 Task: Find connections with filter location Sherwood Park with filter topic #Lessonswith filter profile language French with filter current company Mechanical Engineering Design Hub with filter school IT Jobs updates for tomorrow with filter industry Biomass Electric Power Generation with filter service category Computer Networking with filter keywords title Event Planner
Action: Mouse moved to (479, 95)
Screenshot: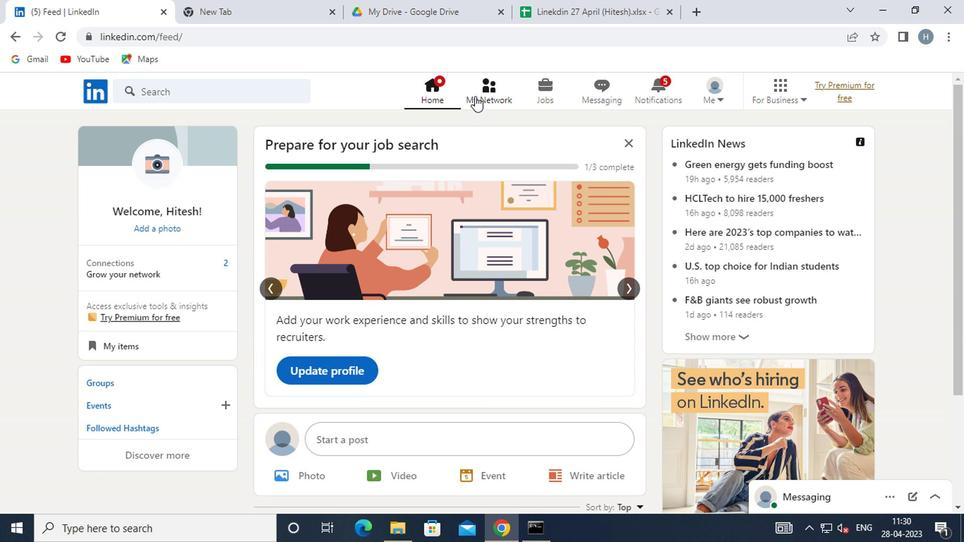 
Action: Mouse pressed left at (479, 95)
Screenshot: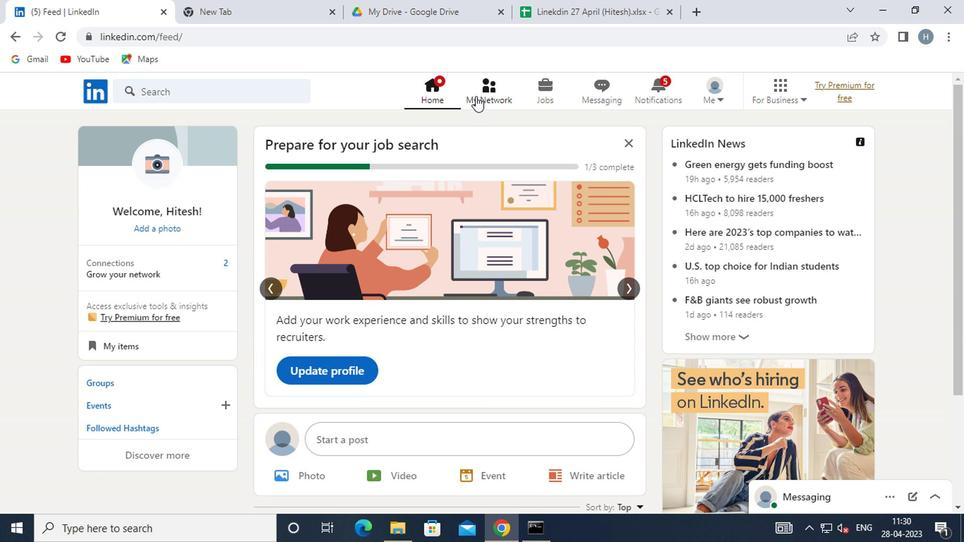 
Action: Mouse moved to (238, 167)
Screenshot: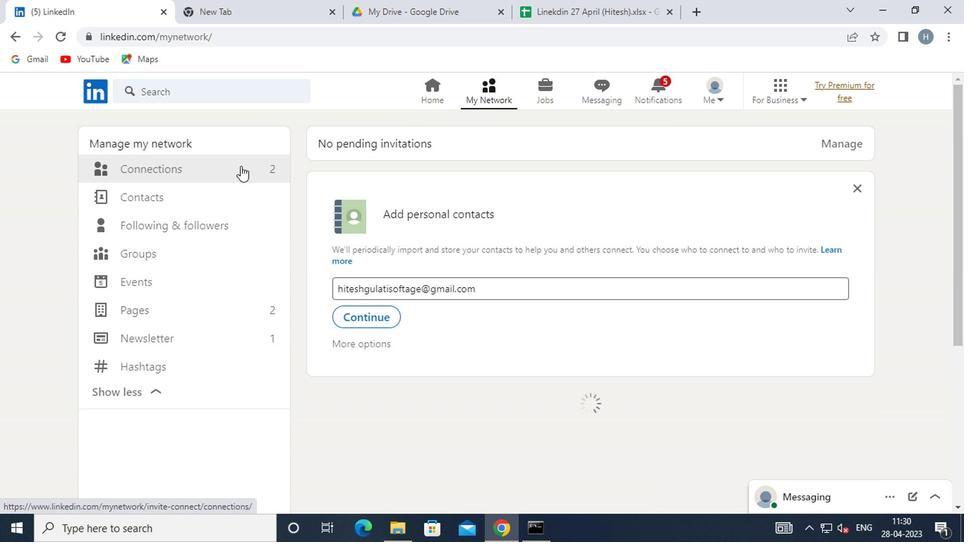 
Action: Mouse pressed left at (238, 167)
Screenshot: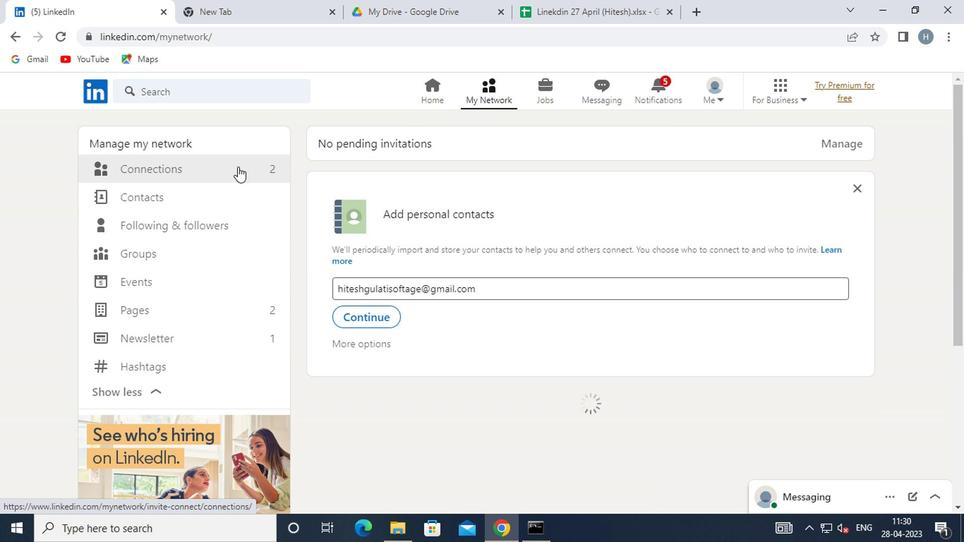 
Action: Mouse moved to (556, 171)
Screenshot: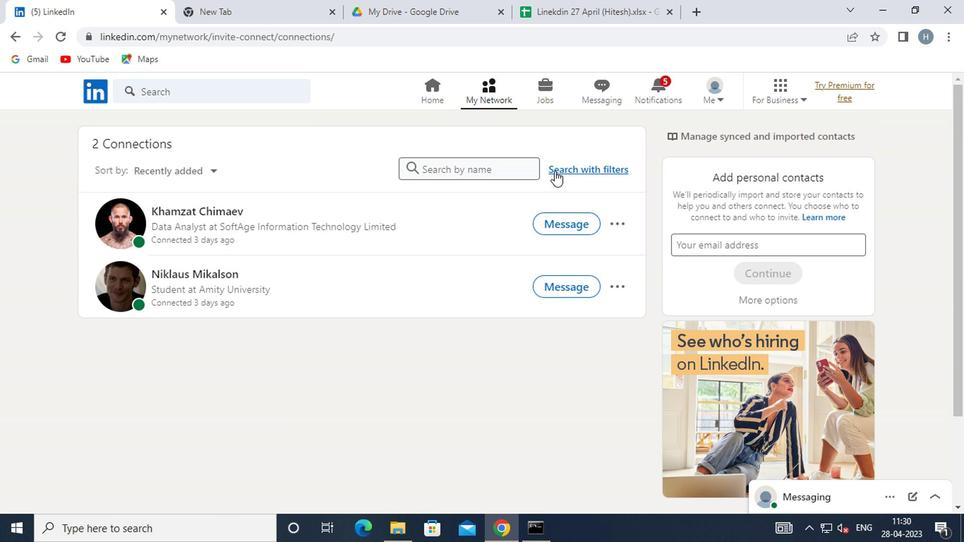 
Action: Mouse pressed left at (556, 171)
Screenshot: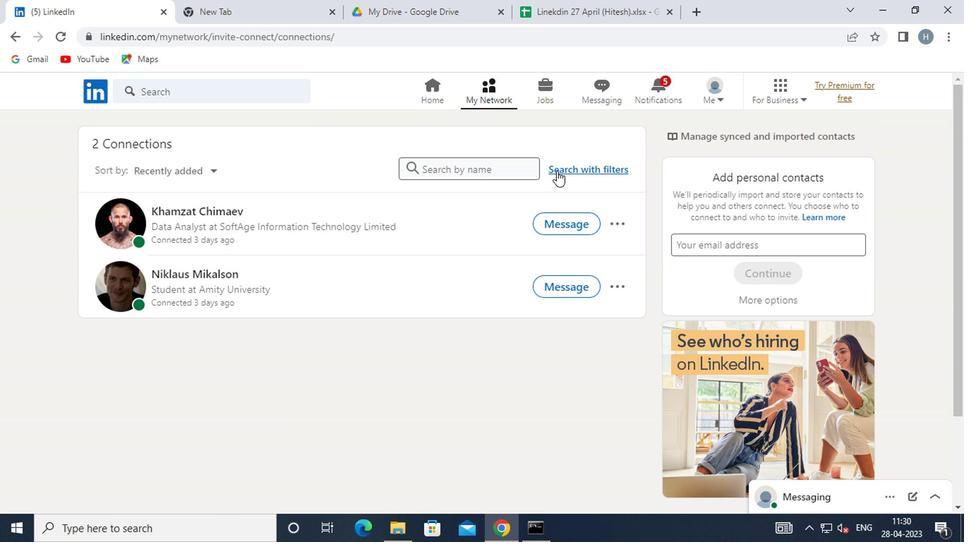 
Action: Mouse moved to (527, 135)
Screenshot: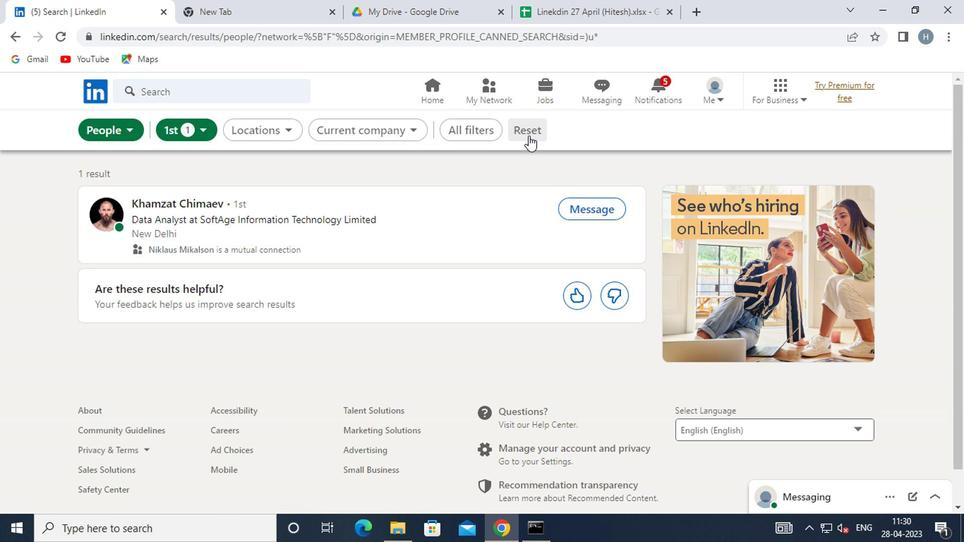 
Action: Mouse pressed left at (527, 135)
Screenshot: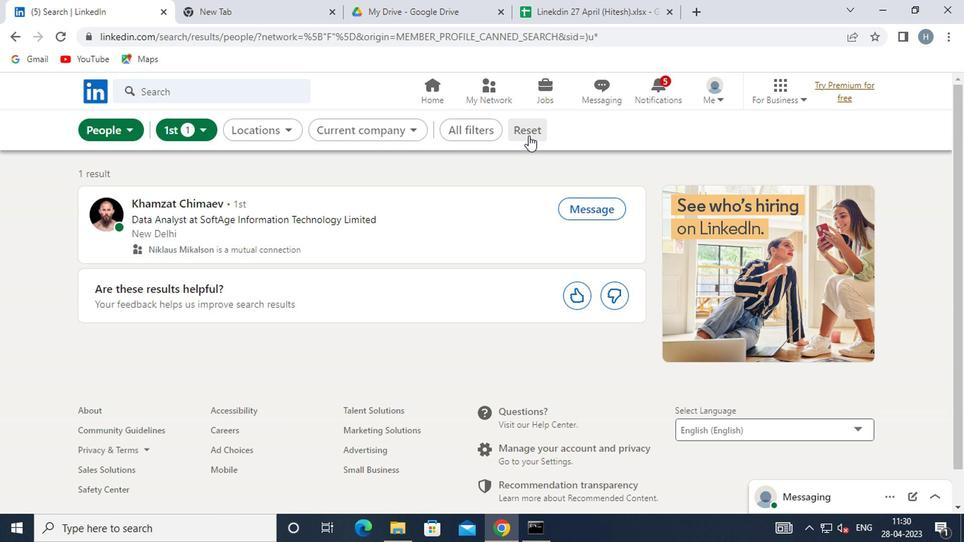 
Action: Mouse moved to (499, 131)
Screenshot: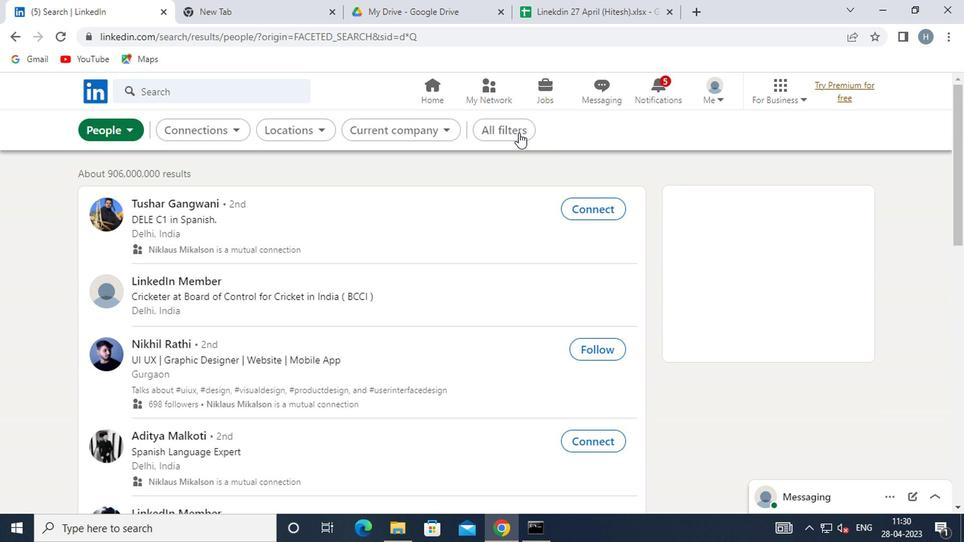 
Action: Mouse pressed left at (499, 131)
Screenshot: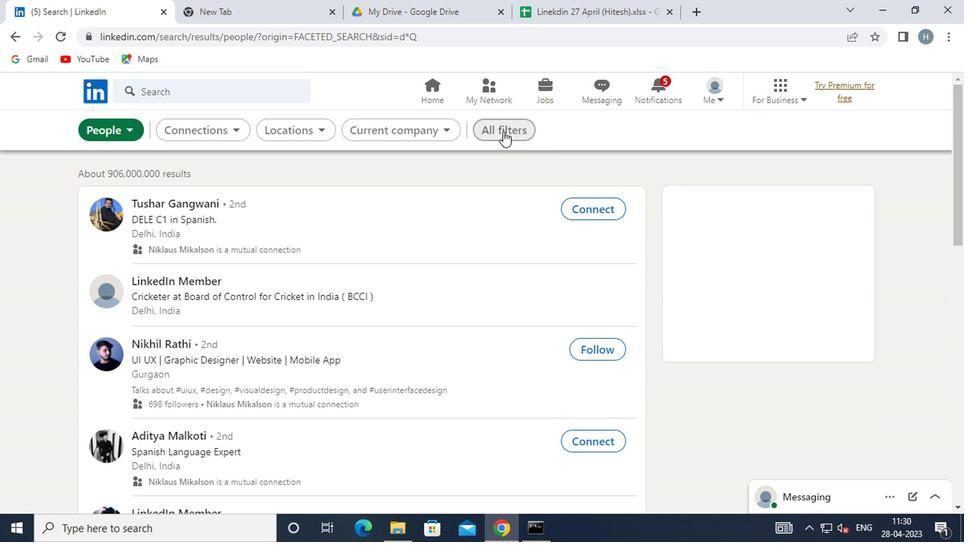 
Action: Mouse moved to (669, 251)
Screenshot: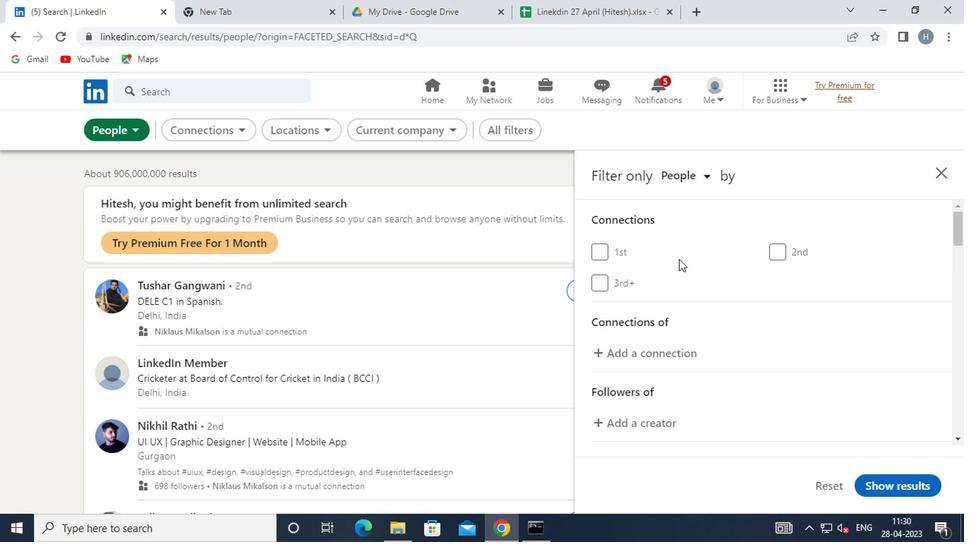 
Action: Mouse scrolled (669, 250) with delta (0, -1)
Screenshot: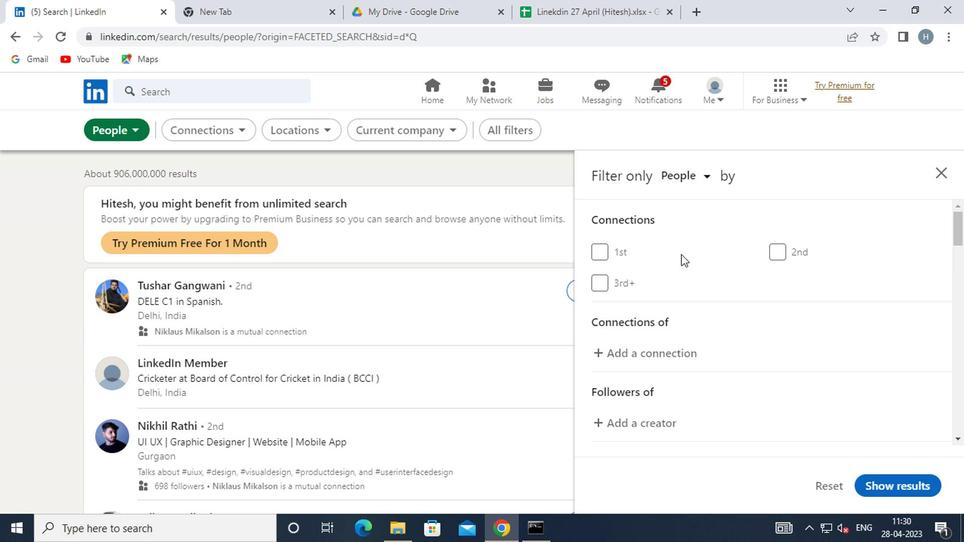 
Action: Mouse moved to (668, 251)
Screenshot: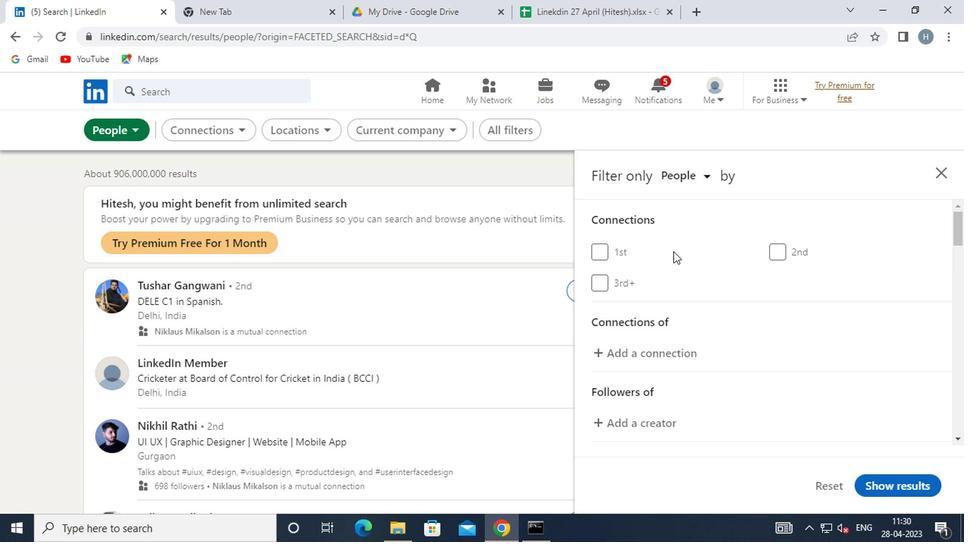 
Action: Mouse scrolled (668, 250) with delta (0, -1)
Screenshot: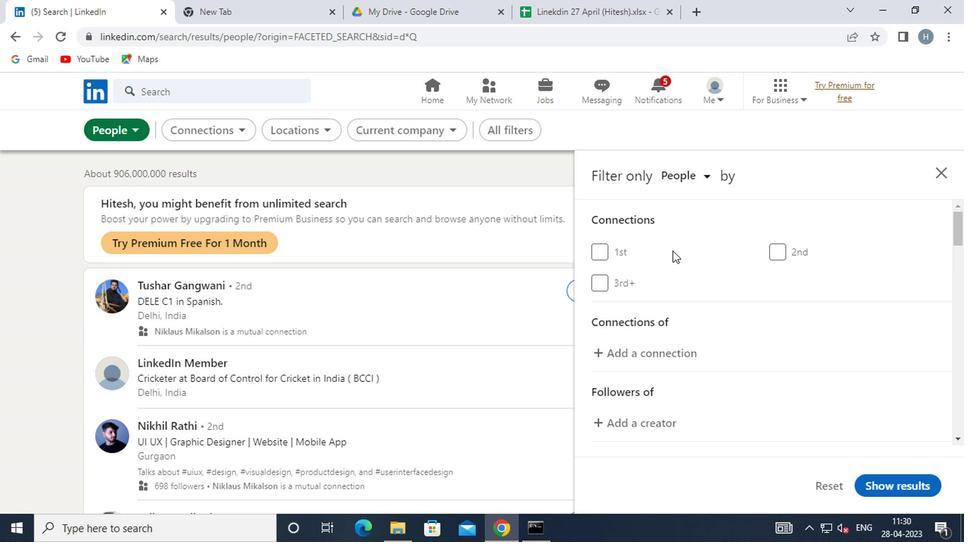 
Action: Mouse moved to (668, 251)
Screenshot: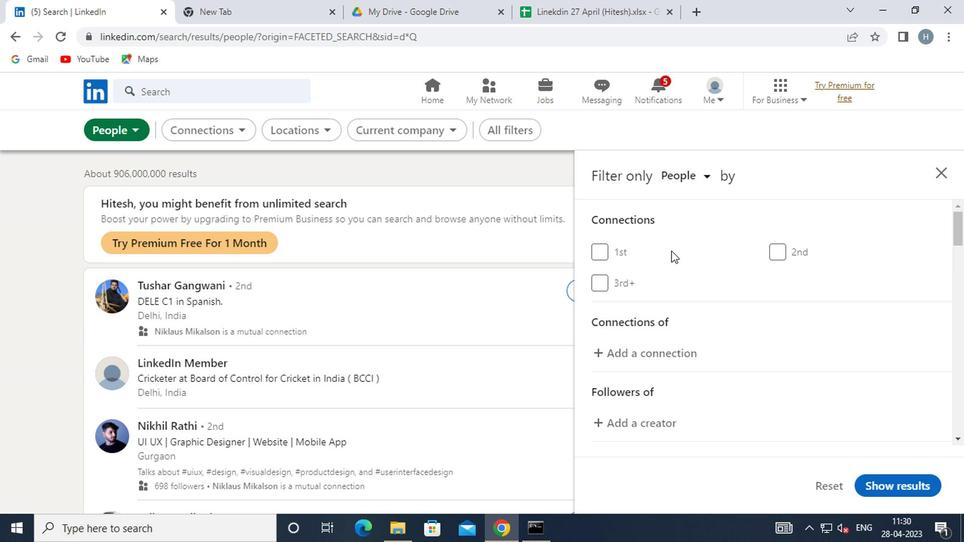 
Action: Mouse scrolled (668, 250) with delta (0, -1)
Screenshot: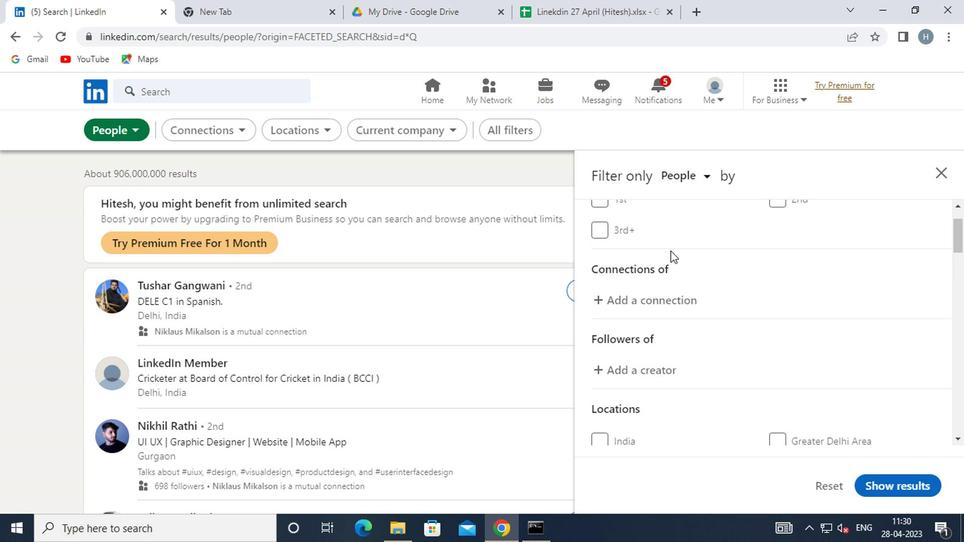 
Action: Mouse moved to (776, 345)
Screenshot: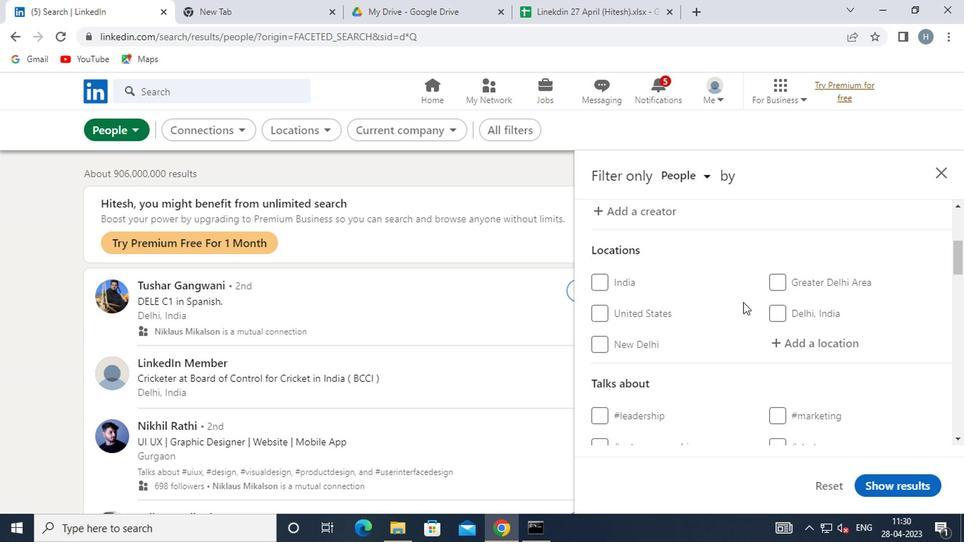 
Action: Mouse pressed left at (776, 345)
Screenshot: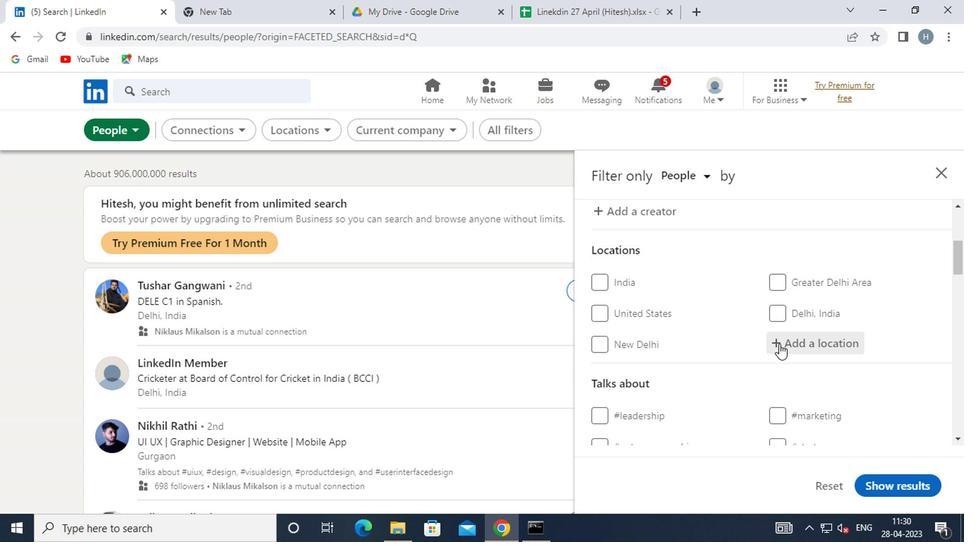 
Action: Mouse moved to (771, 345)
Screenshot: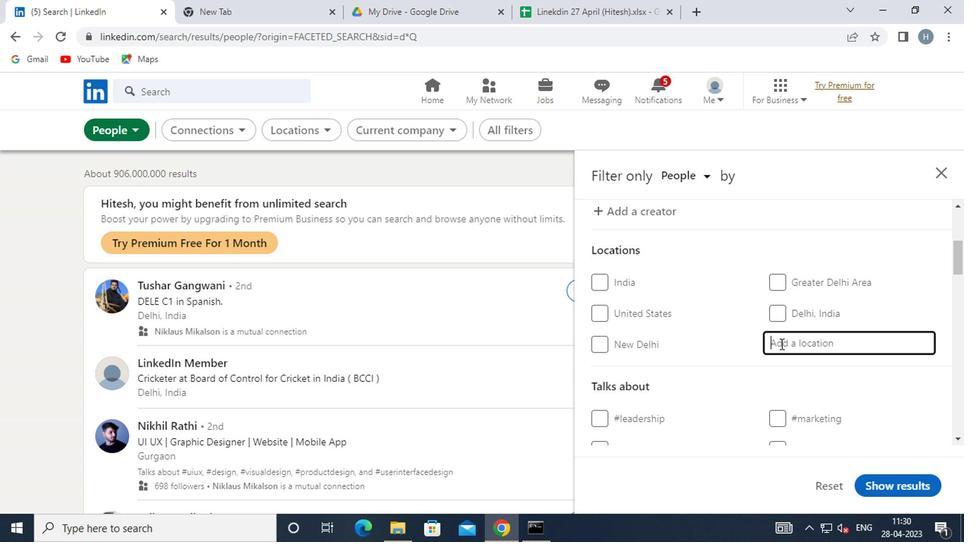 
Action: Key pressed <Key.shift>SHERWOOD<Key.space><Key.shift>P
Screenshot: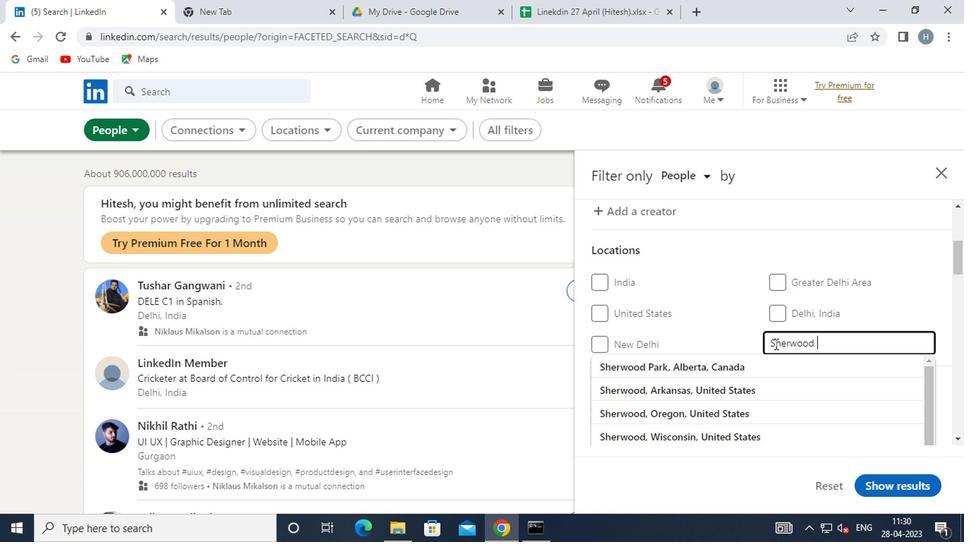 
Action: Mouse moved to (735, 370)
Screenshot: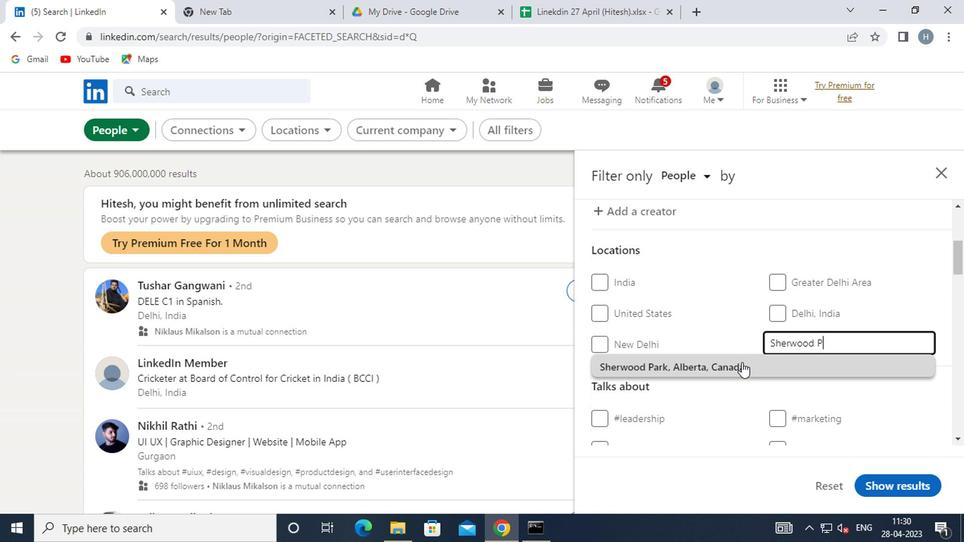 
Action: Mouse pressed left at (735, 370)
Screenshot: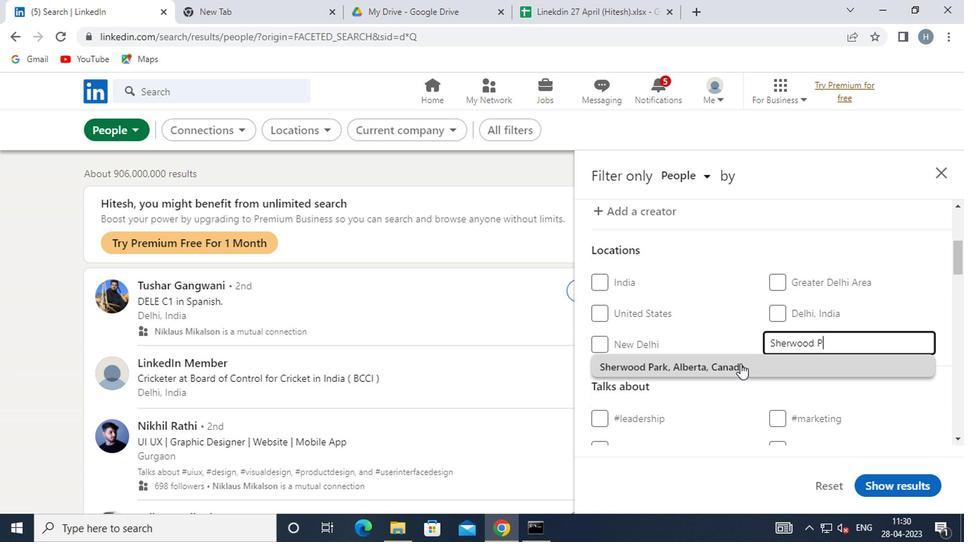 
Action: Mouse moved to (741, 352)
Screenshot: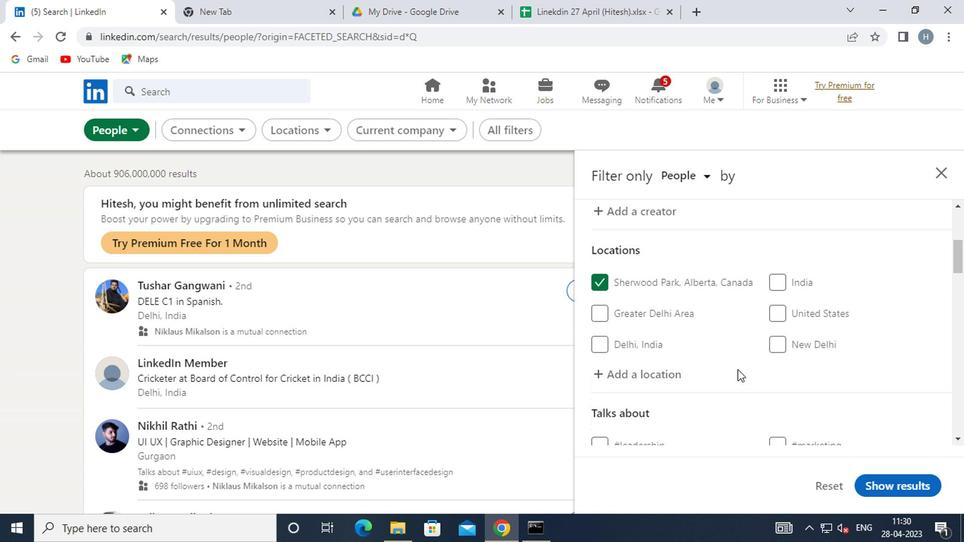
Action: Mouse scrolled (741, 351) with delta (0, 0)
Screenshot: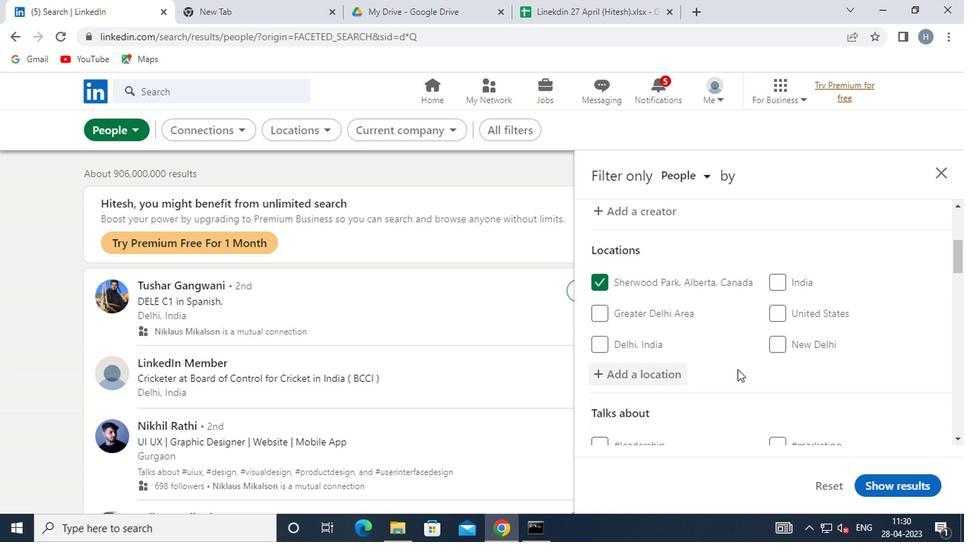 
Action: Mouse scrolled (741, 351) with delta (0, 0)
Screenshot: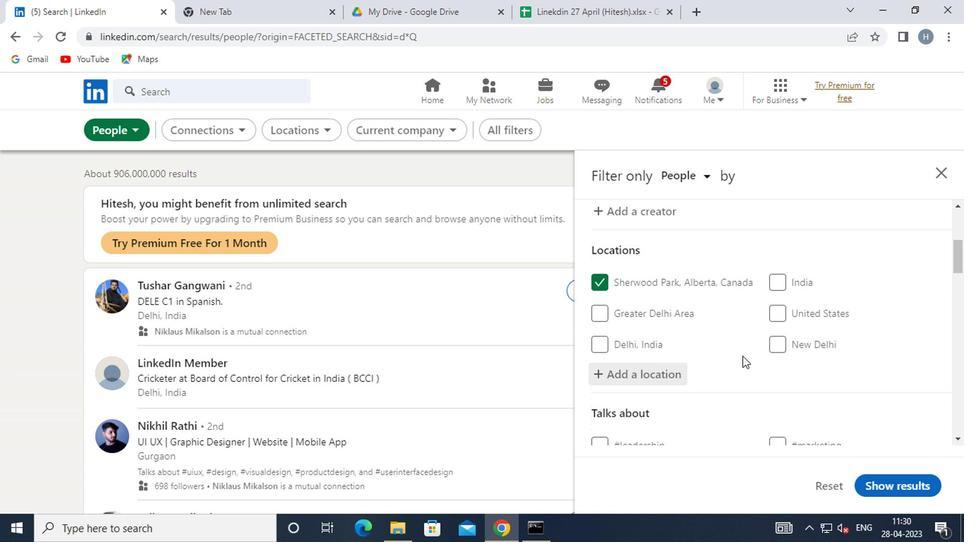 
Action: Mouse moved to (794, 368)
Screenshot: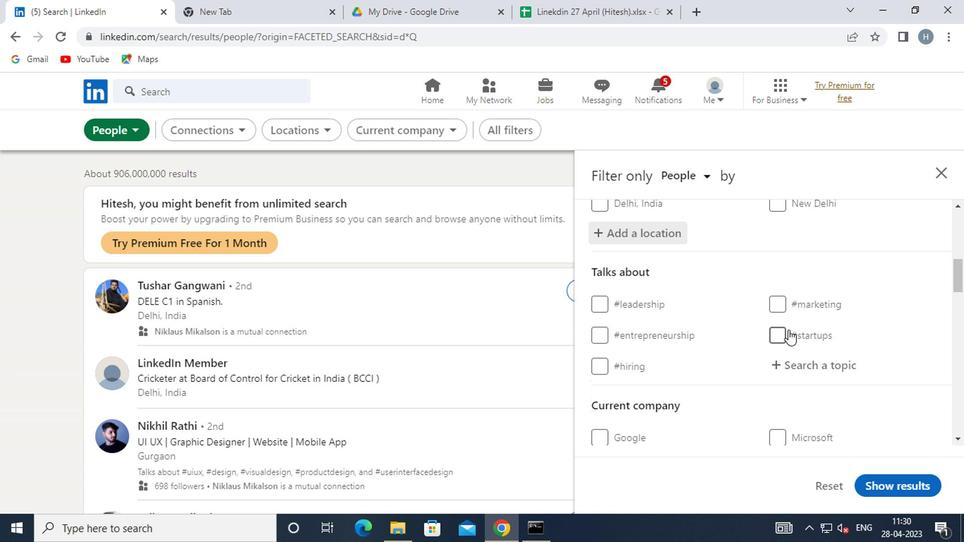 
Action: Mouse pressed left at (794, 368)
Screenshot: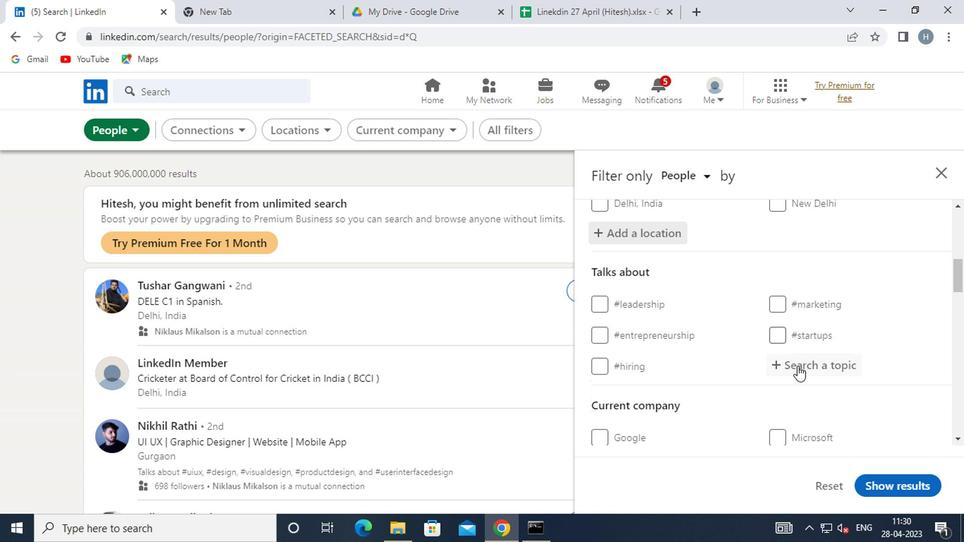 
Action: Key pressed <Key.shift><Key.shift><Key.shift><Key.shift><Key.shift><Key.shift><Key.shift><Key.shift><Key.shift><Key.shift><Key.shift><Key.shift><Key.shift><Key.shift>#LESSON
Screenshot: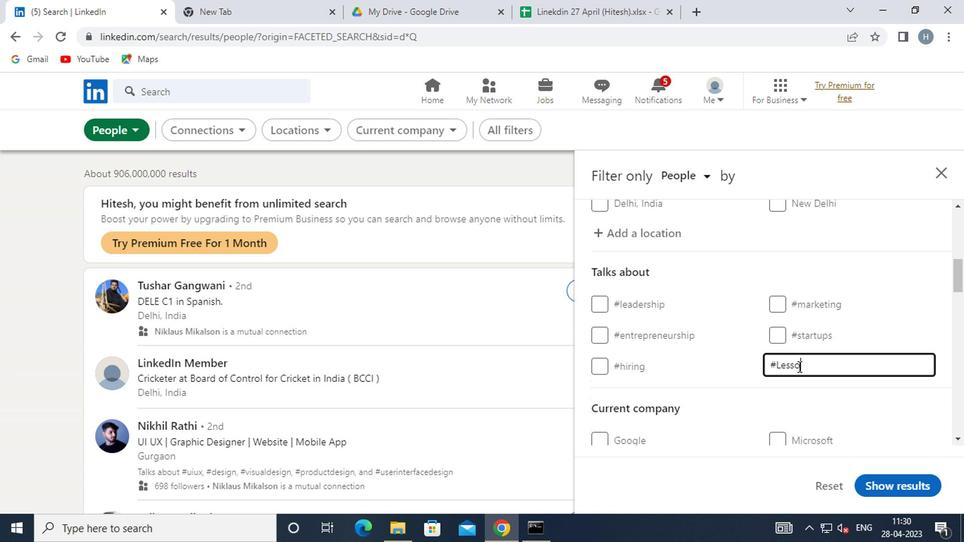 
Action: Mouse moved to (786, 370)
Screenshot: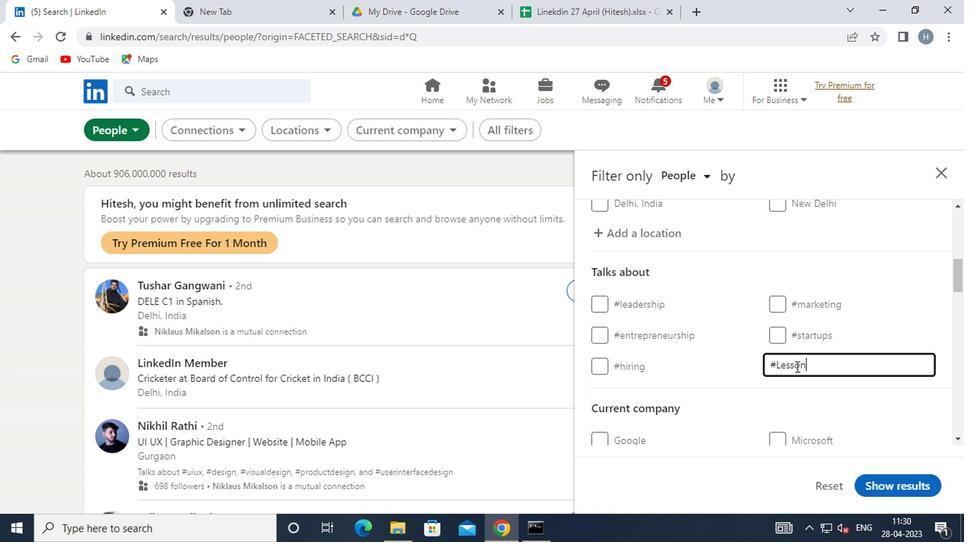 
Action: Key pressed S
Screenshot: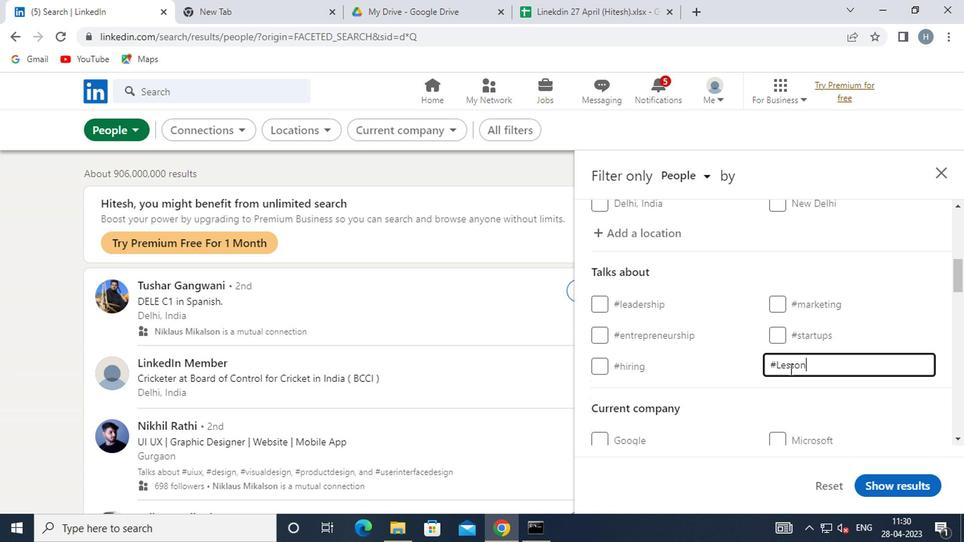 
Action: Mouse moved to (830, 396)
Screenshot: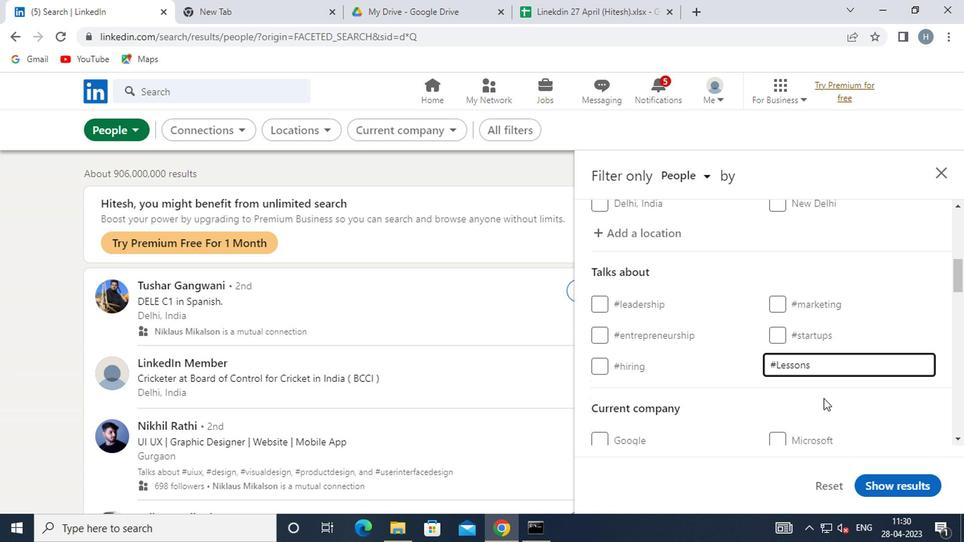 
Action: Mouse pressed left at (830, 396)
Screenshot: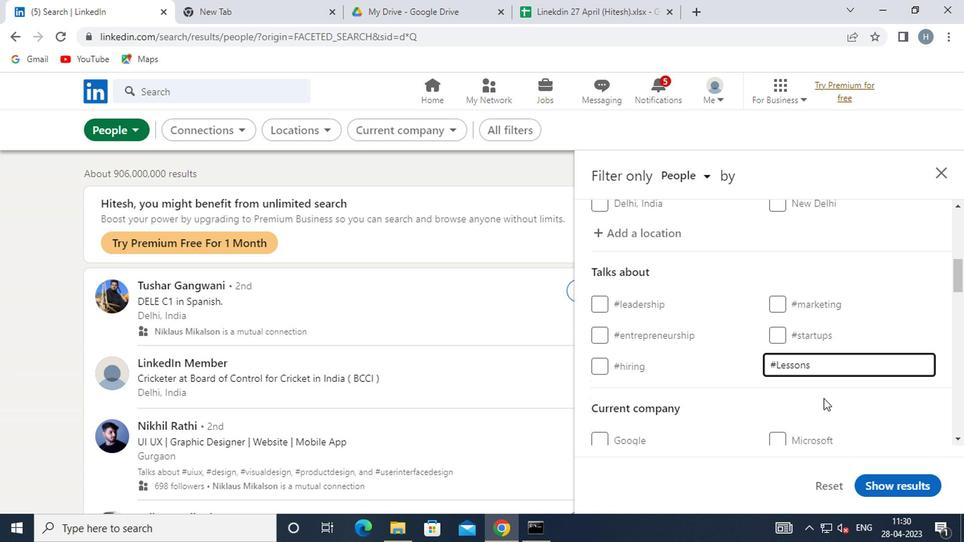 
Action: Mouse moved to (830, 396)
Screenshot: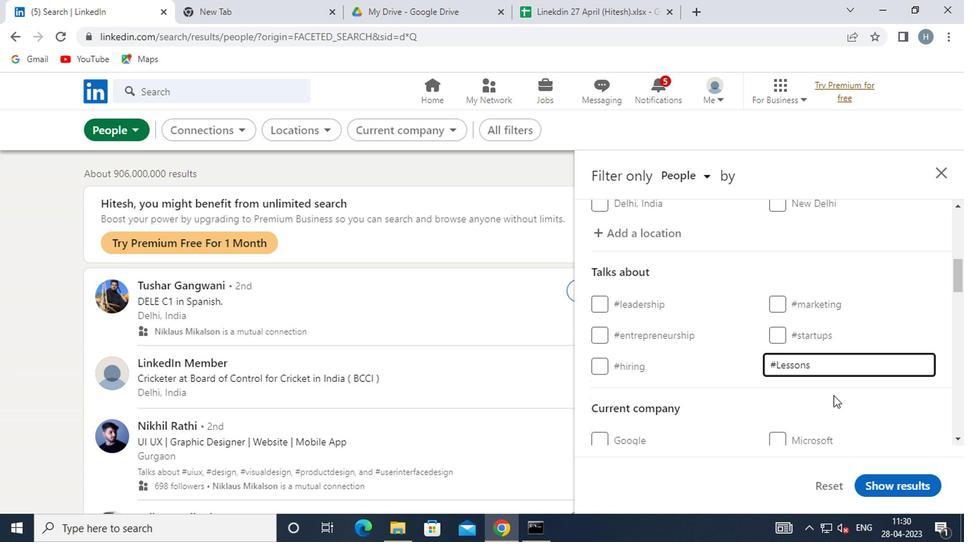 
Action: Mouse scrolled (830, 396) with delta (0, 0)
Screenshot: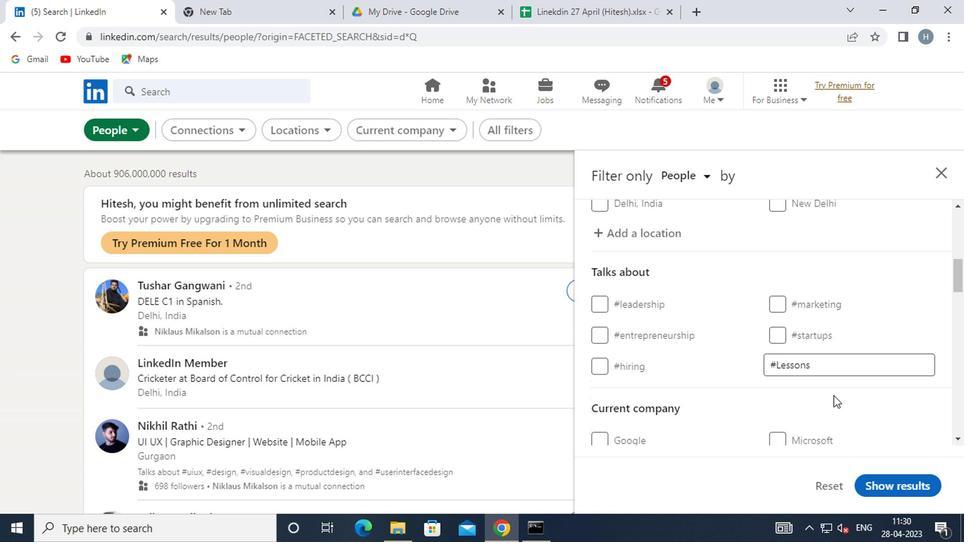 
Action: Mouse moved to (810, 390)
Screenshot: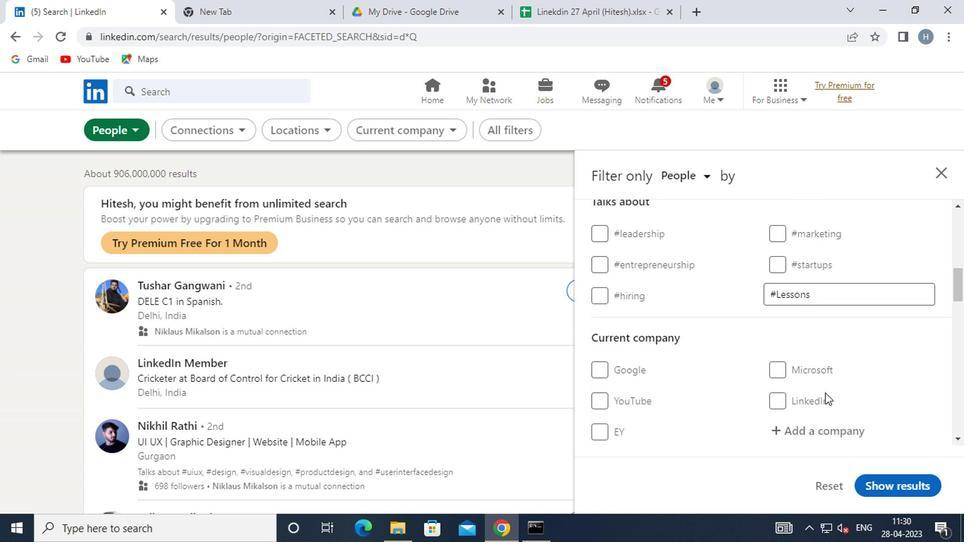 
Action: Mouse scrolled (810, 389) with delta (0, -1)
Screenshot: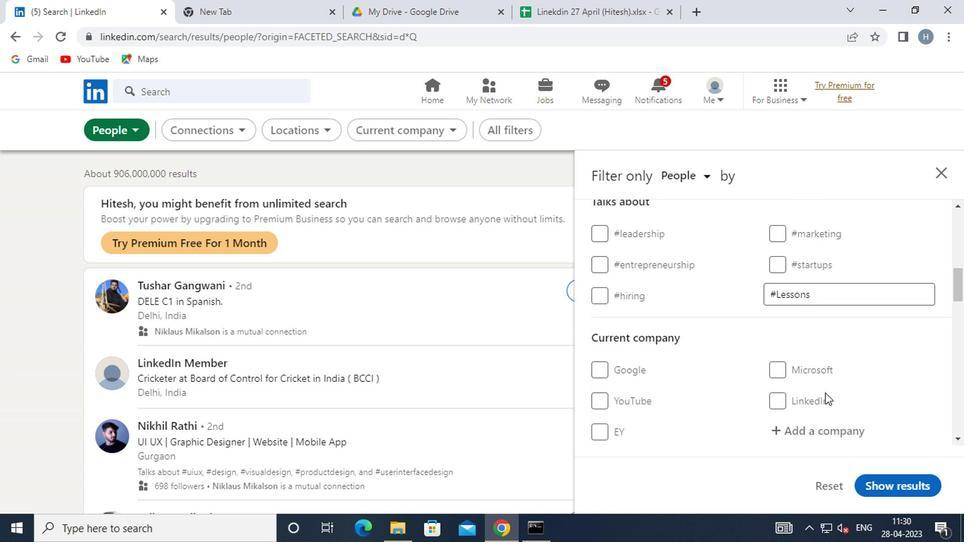 
Action: Mouse moved to (810, 390)
Screenshot: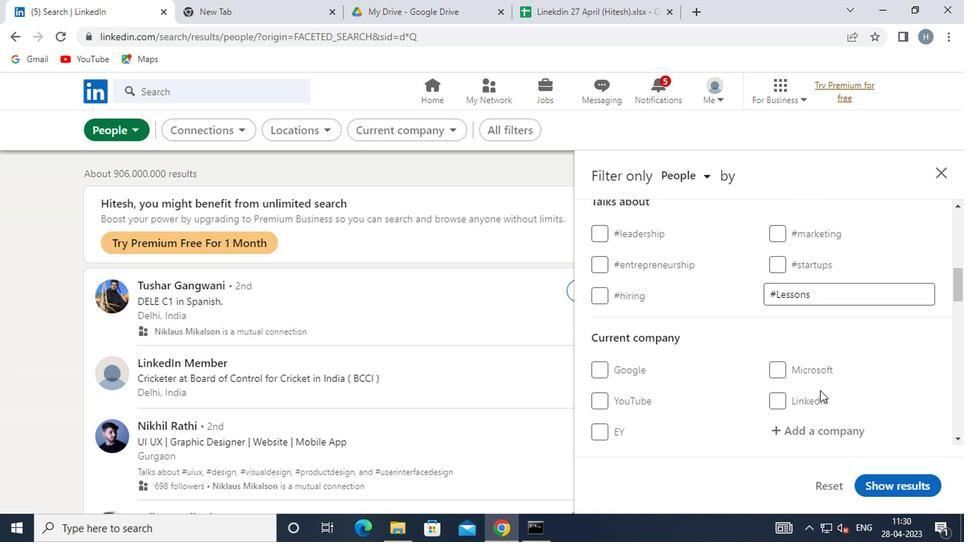 
Action: Mouse scrolled (810, 389) with delta (0, -1)
Screenshot: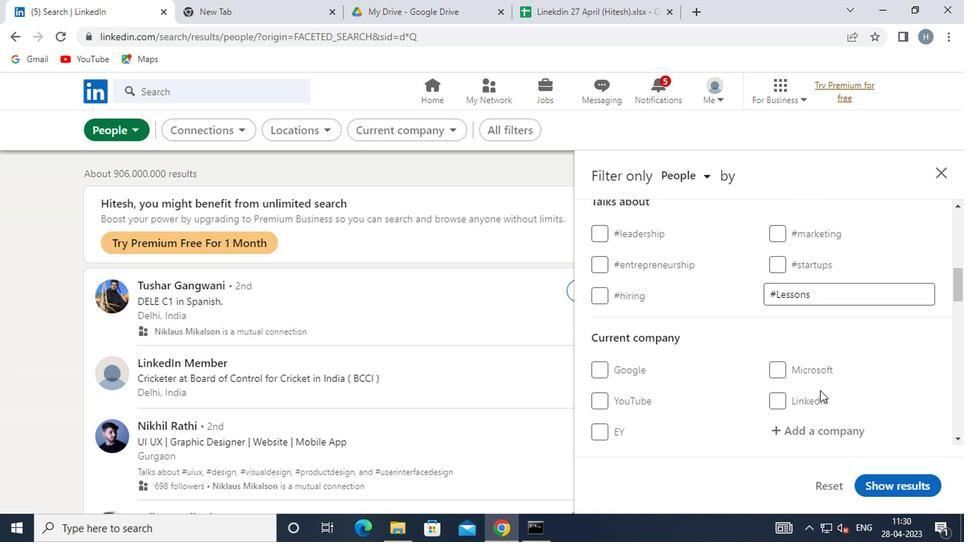 
Action: Mouse moved to (810, 390)
Screenshot: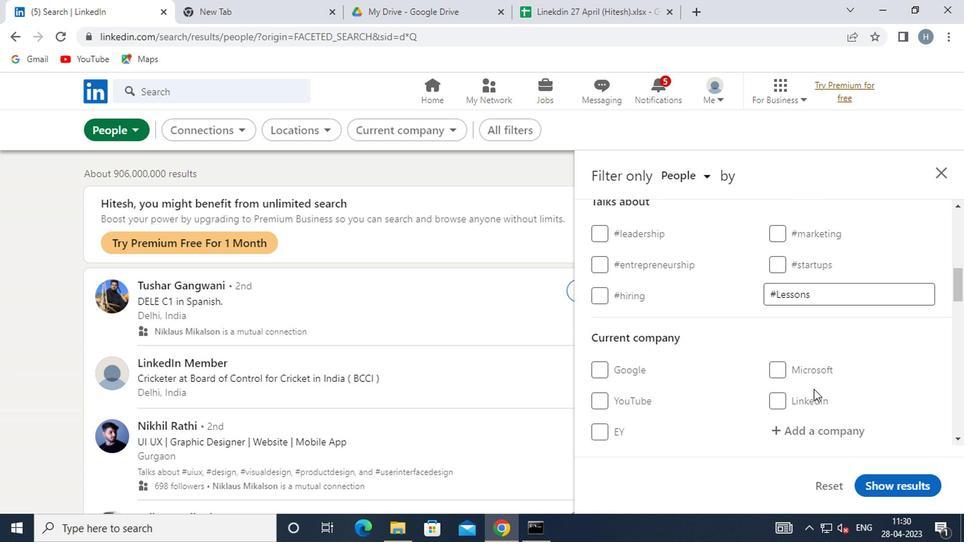 
Action: Mouse scrolled (810, 389) with delta (0, -1)
Screenshot: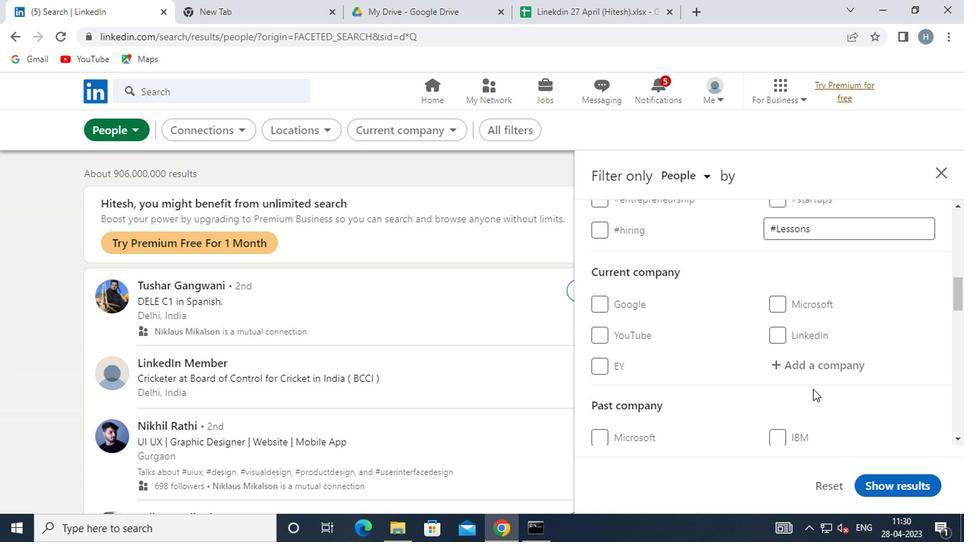 
Action: Mouse moved to (808, 389)
Screenshot: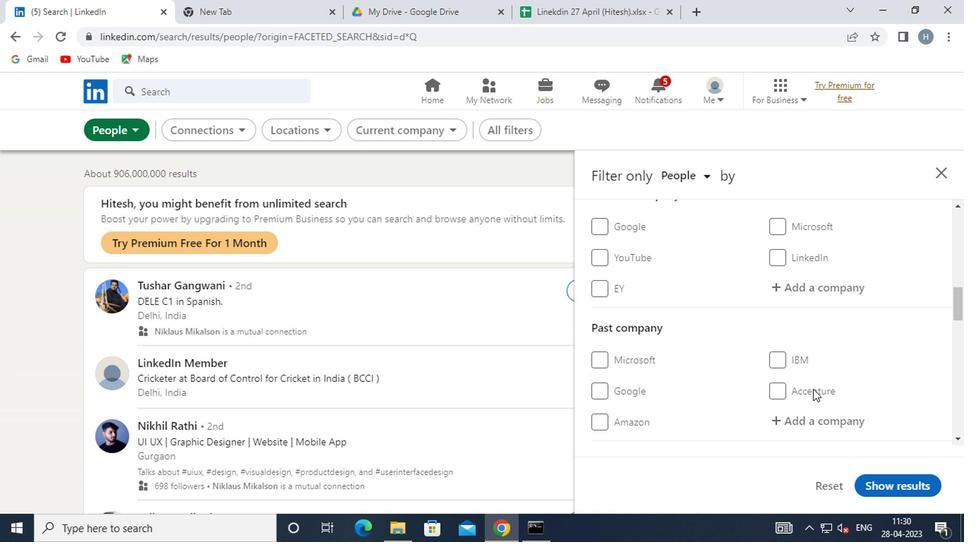 
Action: Mouse scrolled (808, 388) with delta (0, -1)
Screenshot: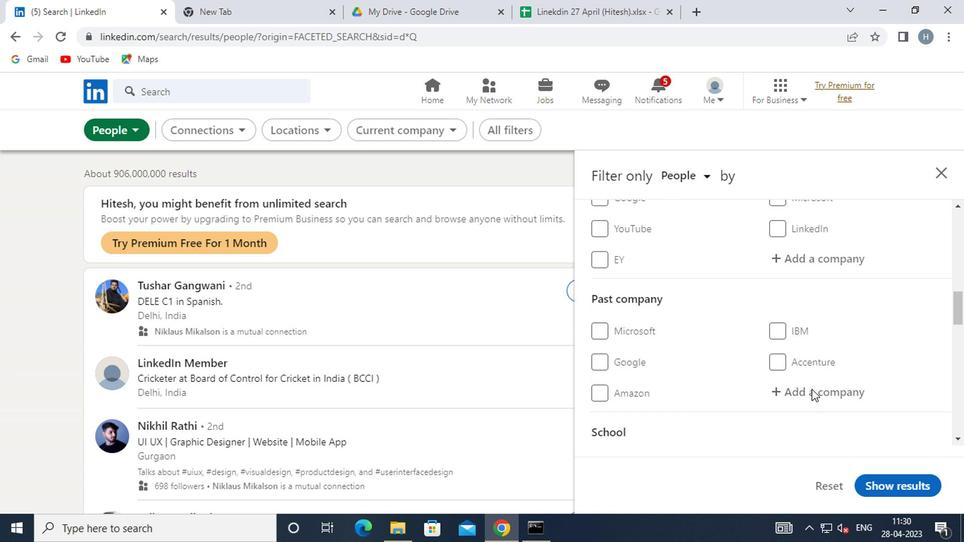 
Action: Mouse moved to (808, 388)
Screenshot: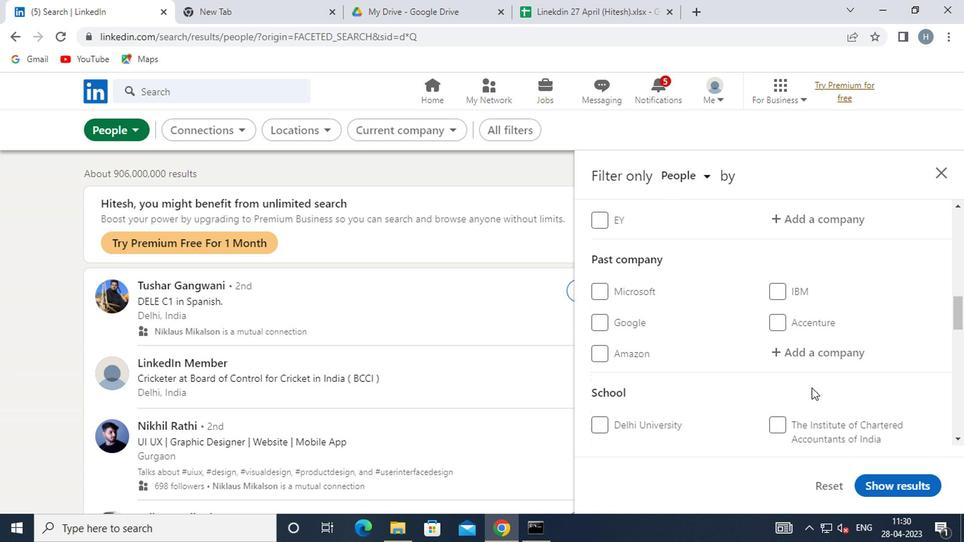 
Action: Mouse scrolled (808, 387) with delta (0, 0)
Screenshot: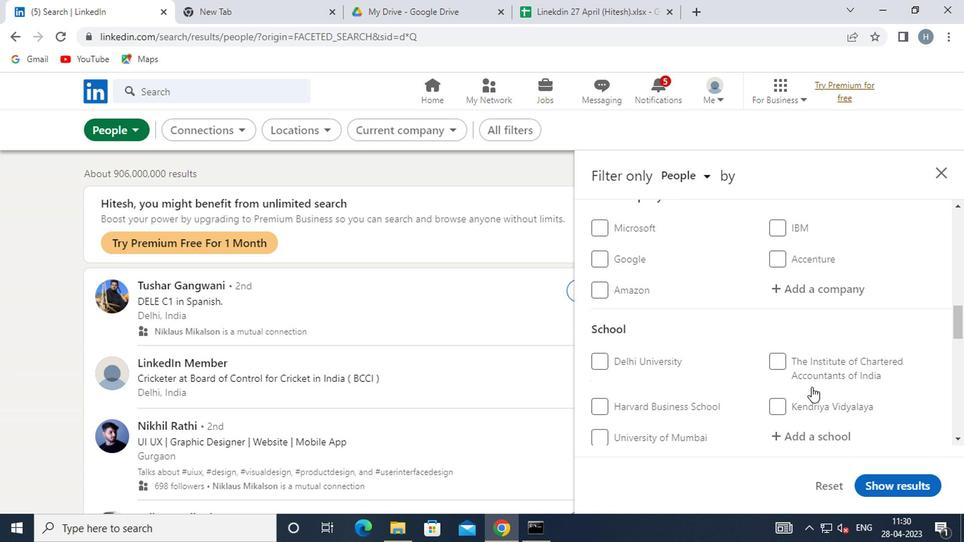 
Action: Mouse scrolled (808, 387) with delta (0, 0)
Screenshot: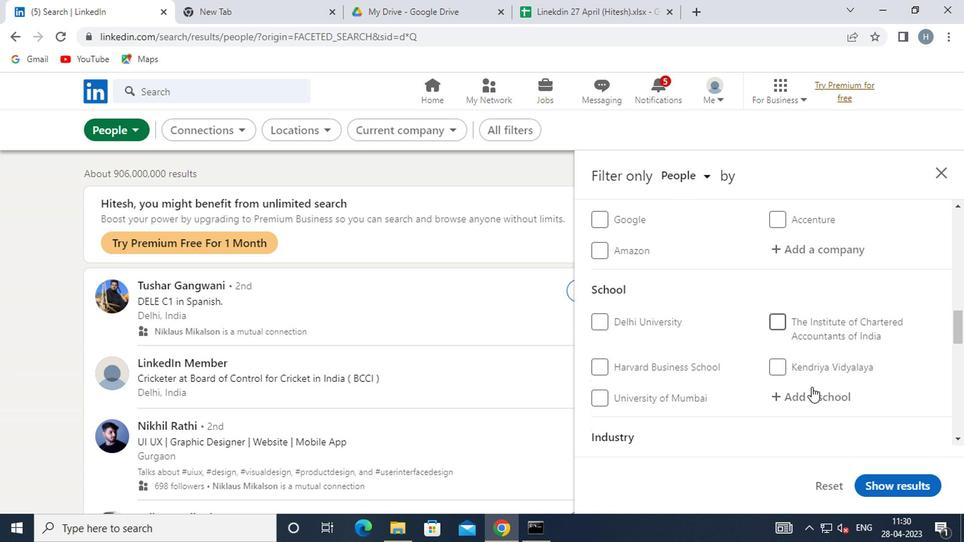 
Action: Mouse scrolled (808, 387) with delta (0, 0)
Screenshot: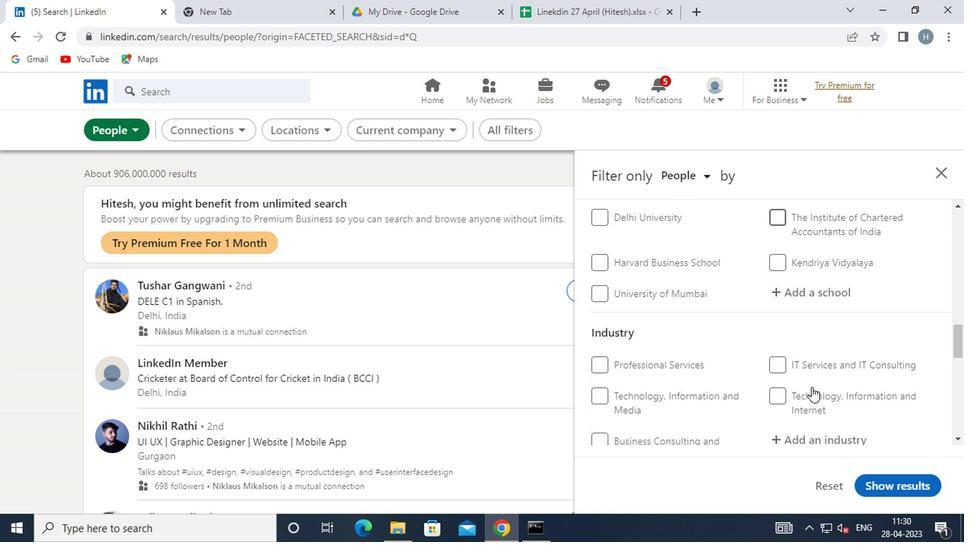 
Action: Mouse scrolled (808, 387) with delta (0, 0)
Screenshot: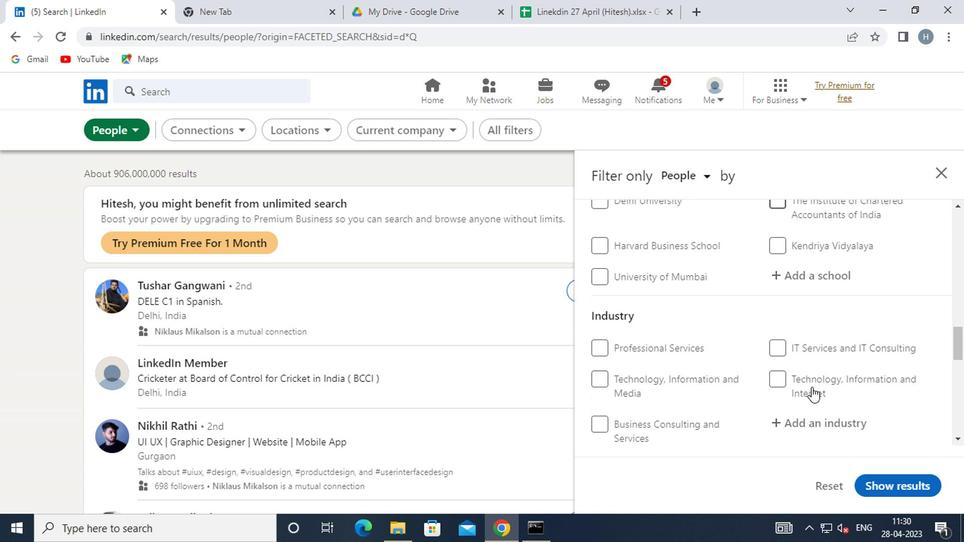 
Action: Mouse moved to (793, 382)
Screenshot: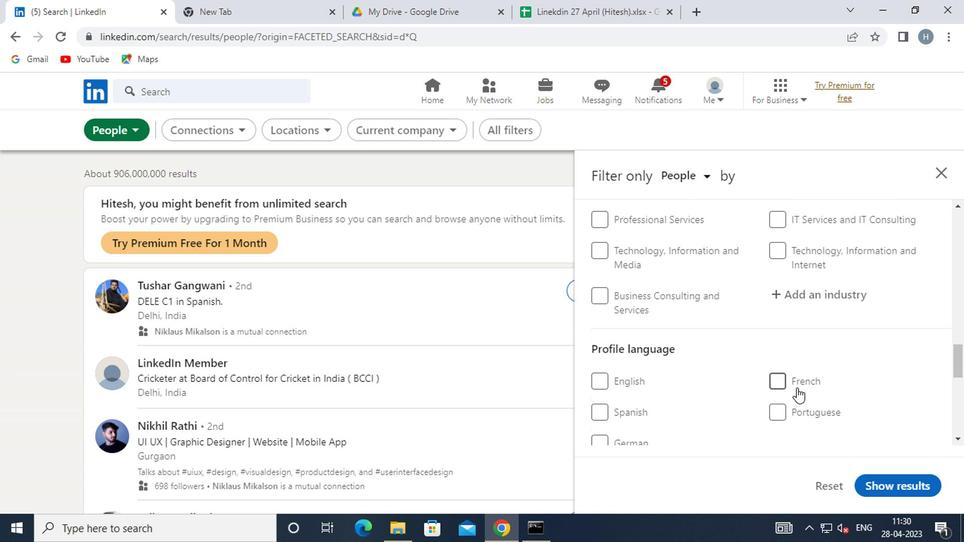 
Action: Mouse pressed left at (793, 382)
Screenshot: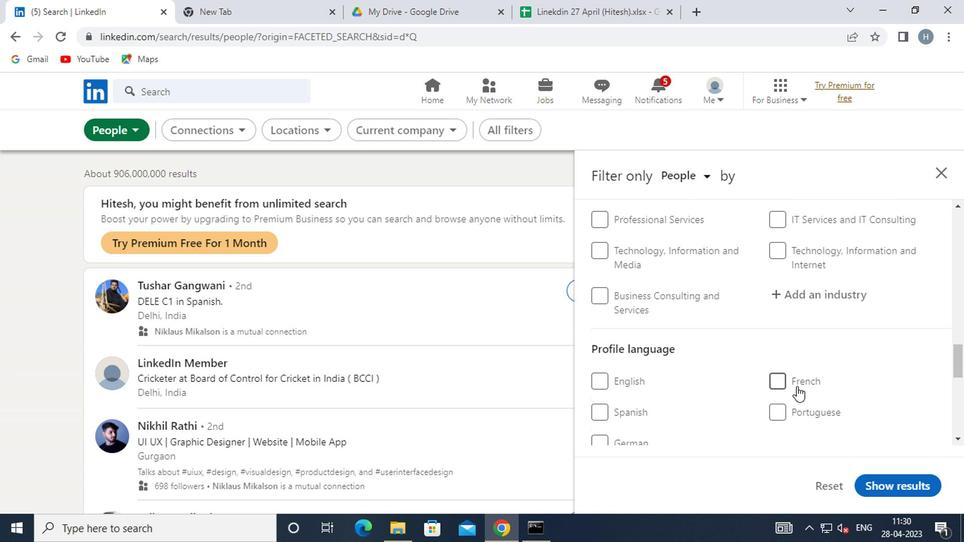
Action: Mouse moved to (800, 378)
Screenshot: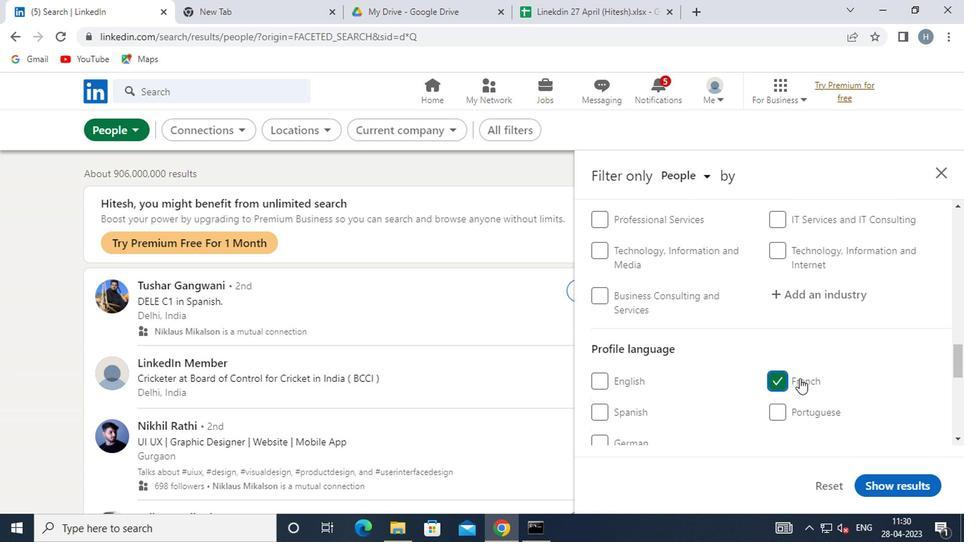
Action: Mouse scrolled (800, 379) with delta (0, 0)
Screenshot: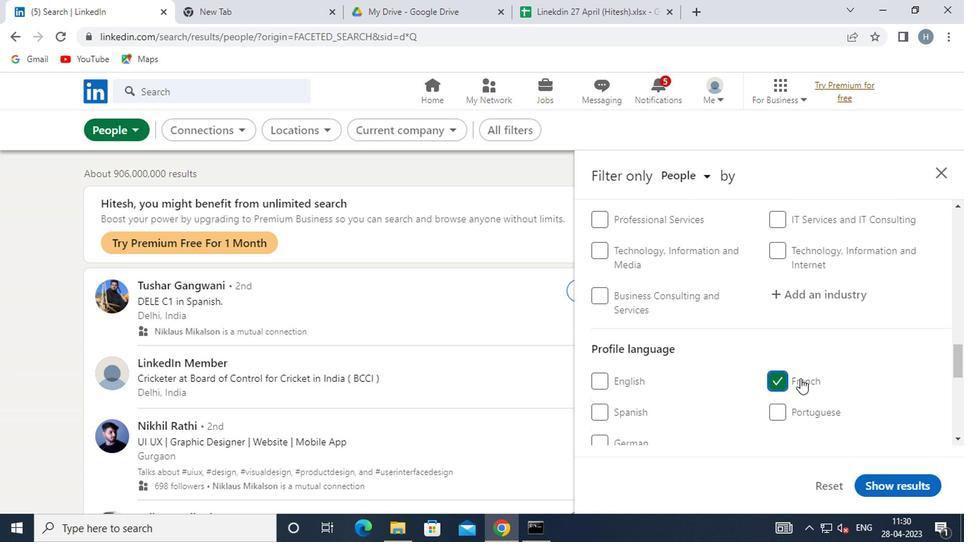 
Action: Mouse scrolled (800, 379) with delta (0, 0)
Screenshot: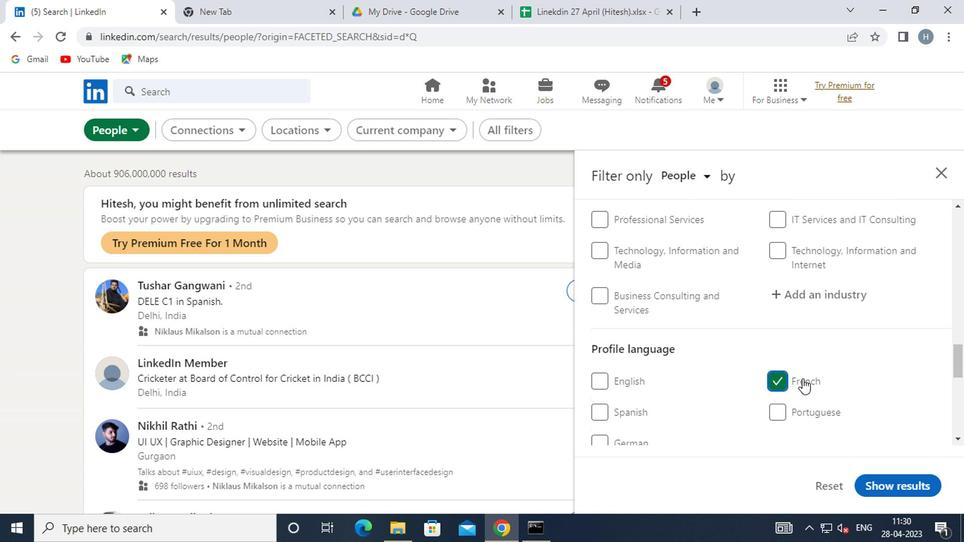 
Action: Mouse scrolled (800, 379) with delta (0, 0)
Screenshot: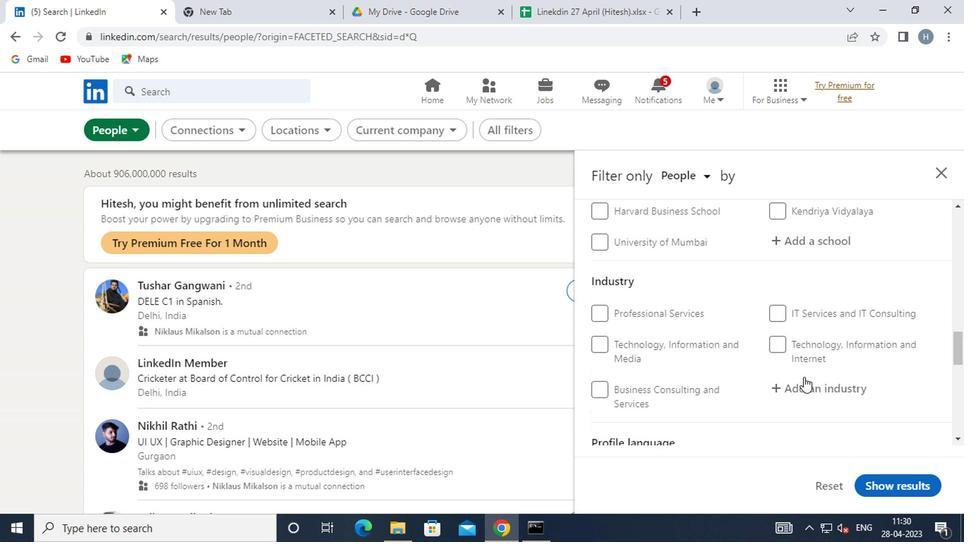 
Action: Mouse moved to (800, 377)
Screenshot: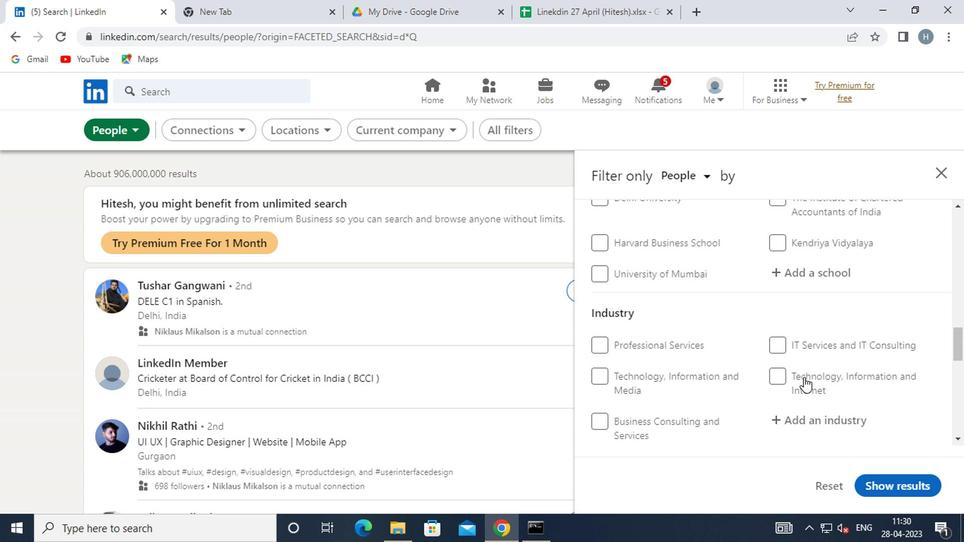 
Action: Mouse scrolled (800, 378) with delta (0, 1)
Screenshot: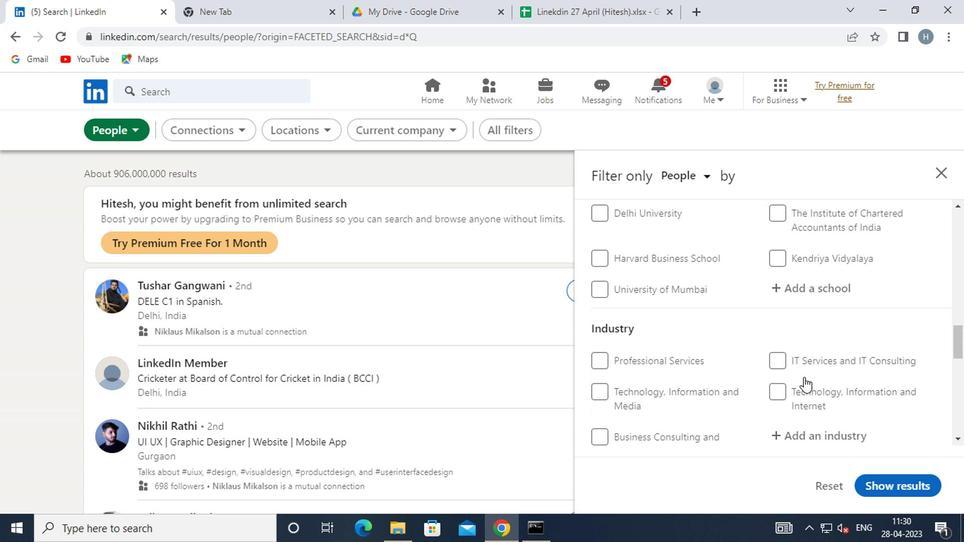 
Action: Mouse moved to (800, 377)
Screenshot: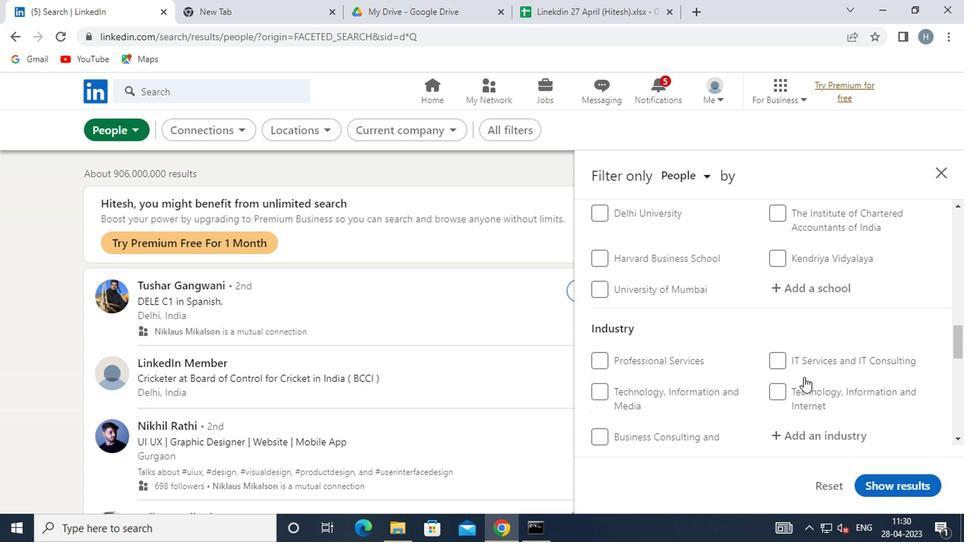 
Action: Mouse scrolled (800, 377) with delta (0, 0)
Screenshot: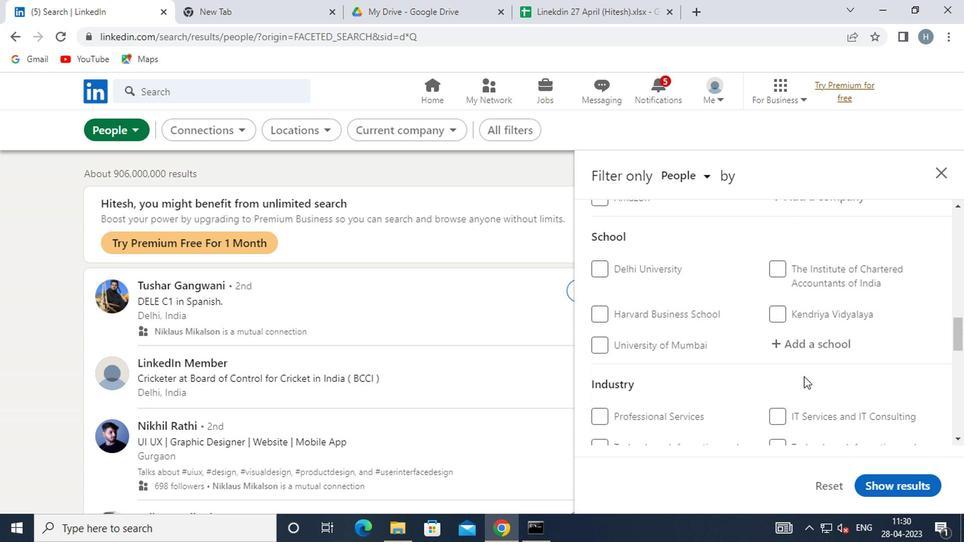 
Action: Mouse moved to (801, 376)
Screenshot: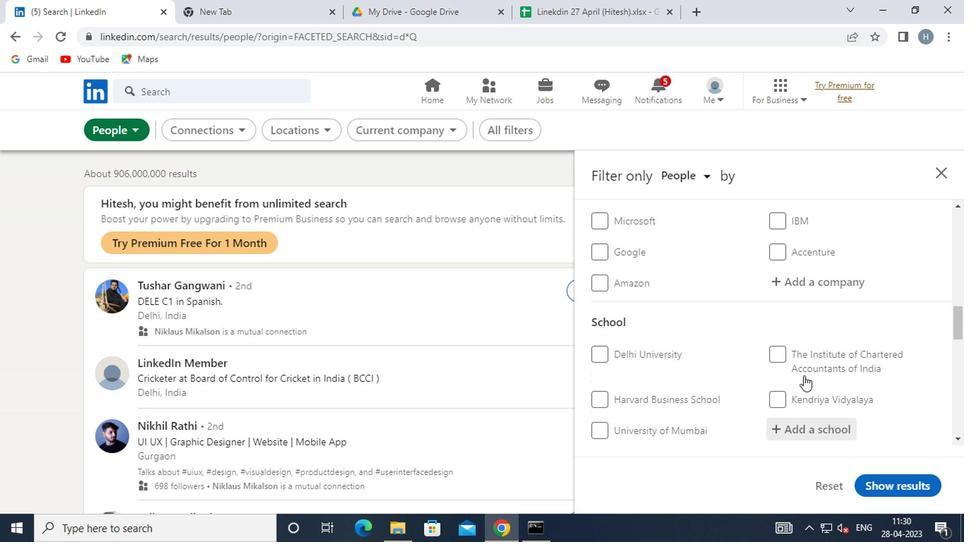 
Action: Mouse scrolled (801, 377) with delta (0, 1)
Screenshot: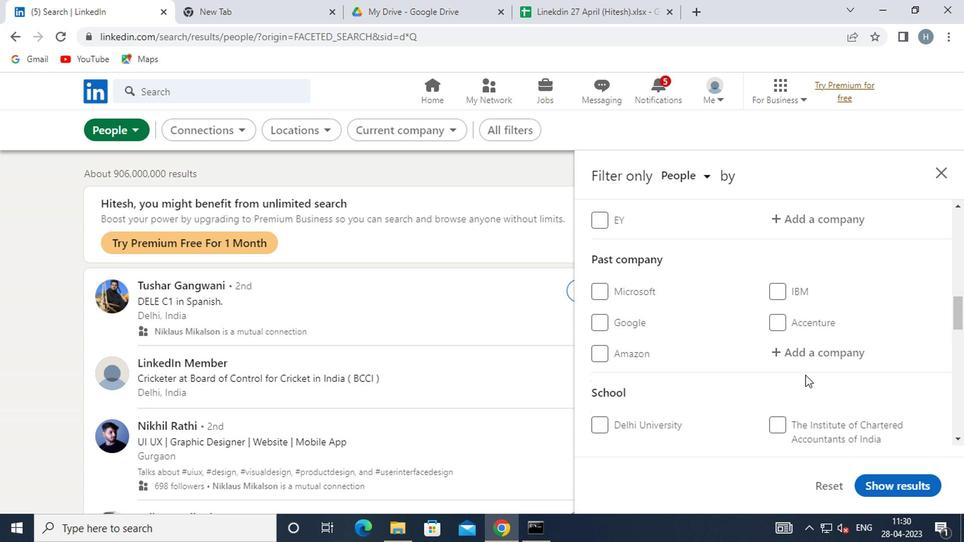 
Action: Mouse scrolled (801, 377) with delta (0, 1)
Screenshot: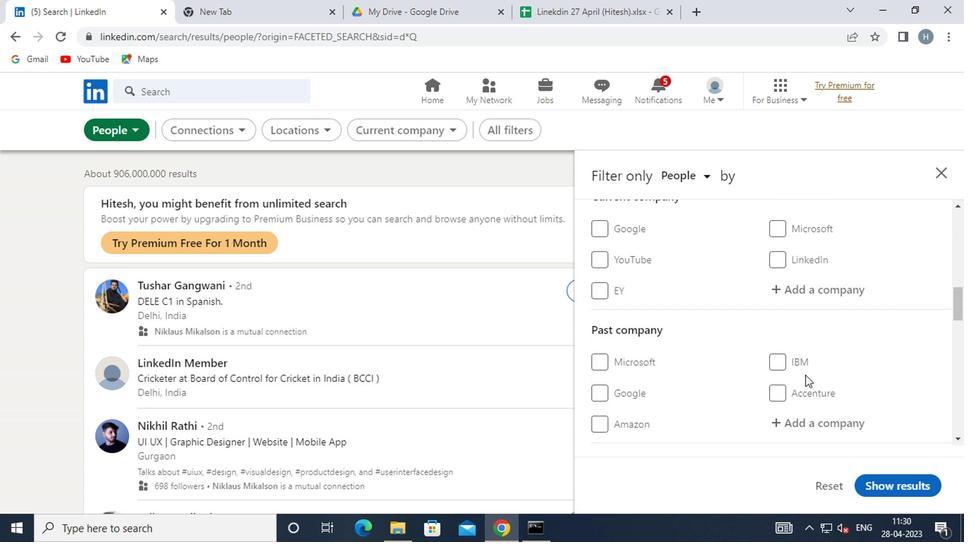 
Action: Mouse scrolled (801, 377) with delta (0, 1)
Screenshot: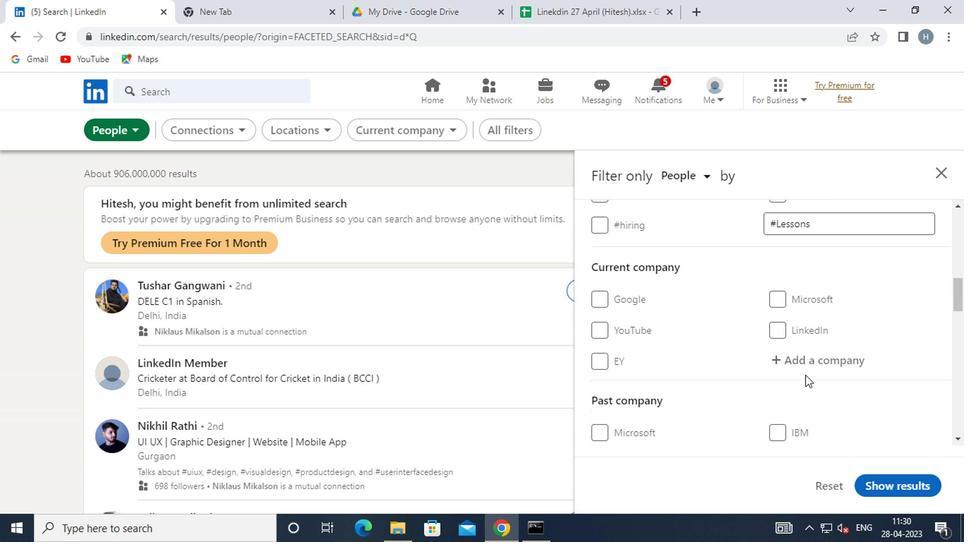 
Action: Mouse scrolled (801, 377) with delta (0, 1)
Screenshot: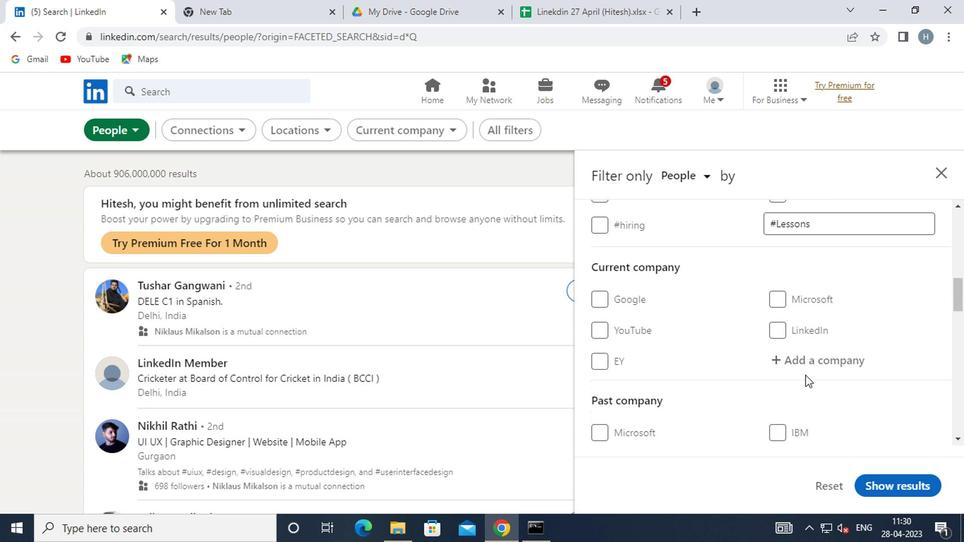 
Action: Mouse scrolled (801, 375) with delta (0, 0)
Screenshot: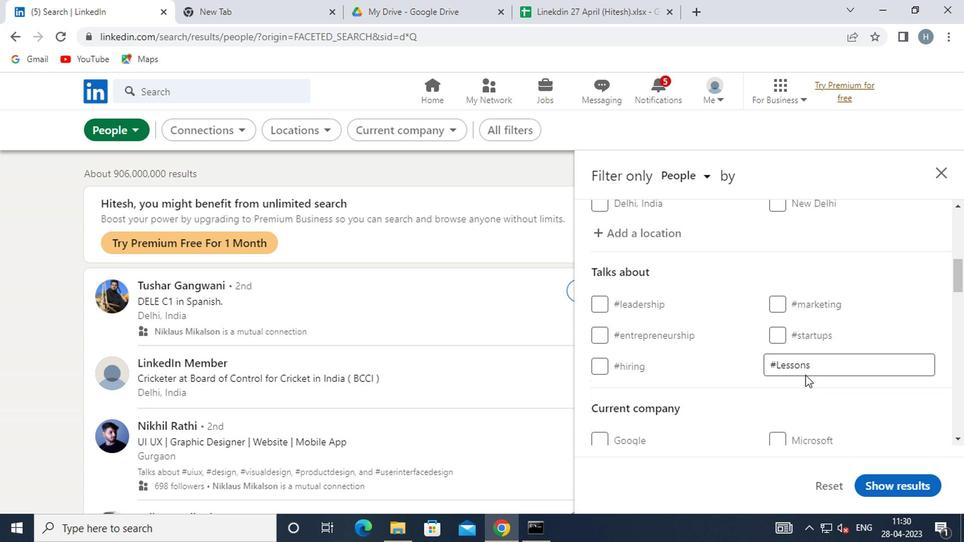 
Action: Mouse scrolled (801, 375) with delta (0, 0)
Screenshot: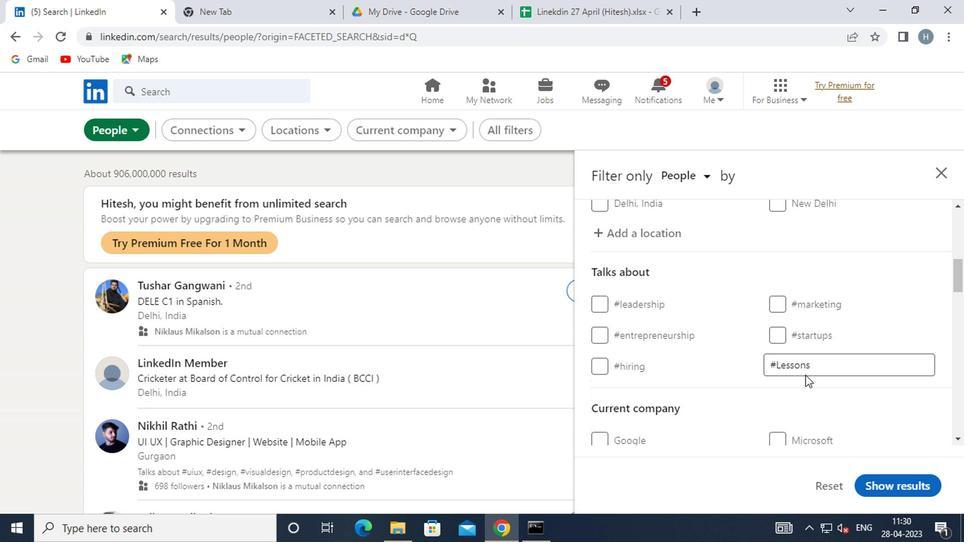 
Action: Mouse moved to (811, 365)
Screenshot: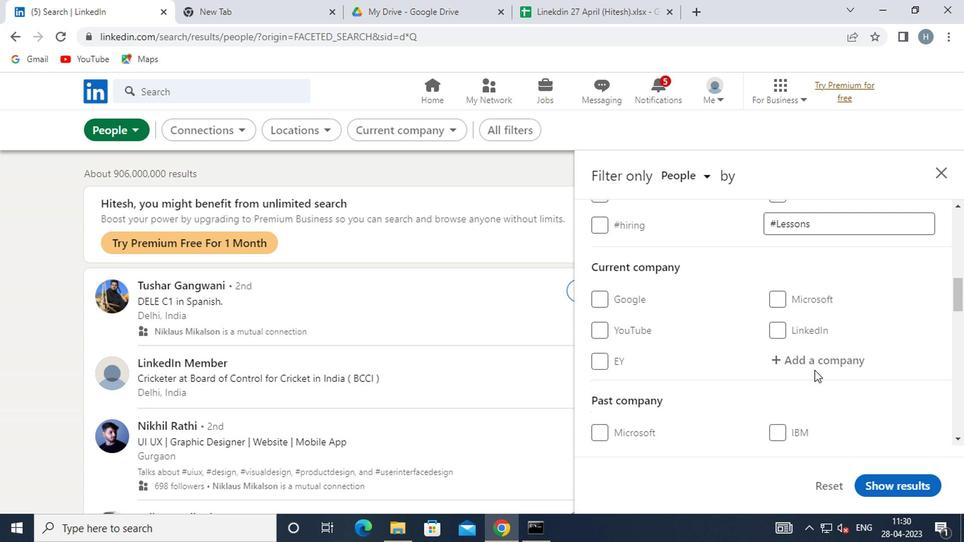 
Action: Mouse pressed left at (811, 365)
Screenshot: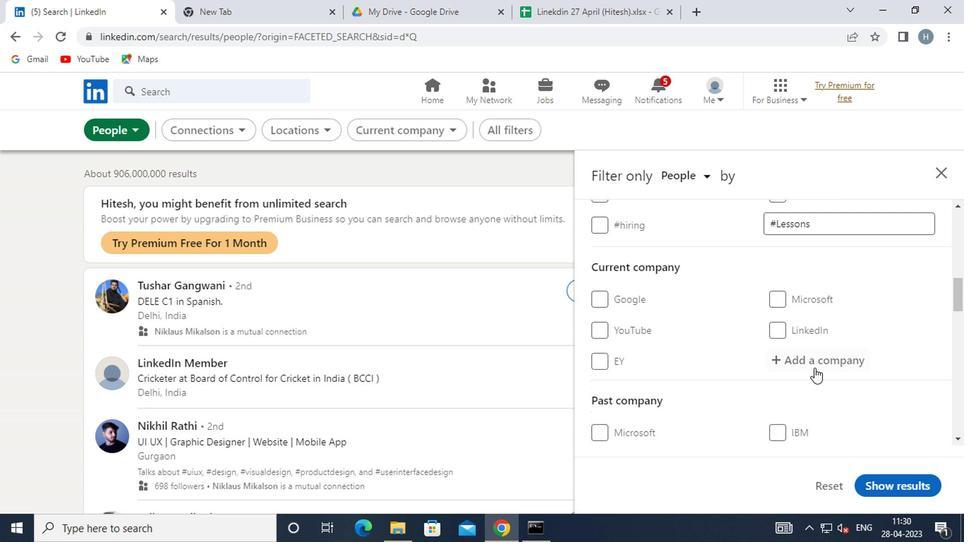 
Action: Key pressed <Key.shift>ME
Screenshot: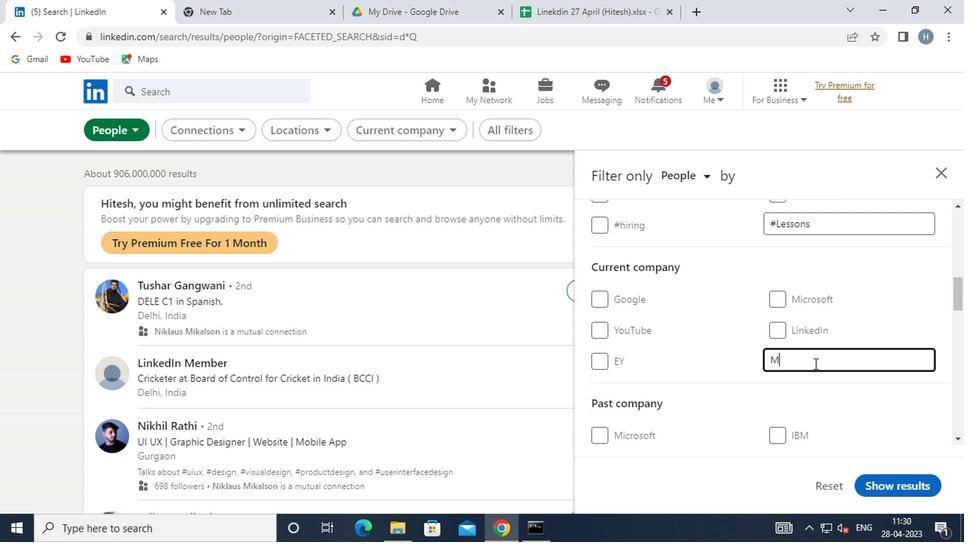 
Action: Mouse moved to (808, 351)
Screenshot: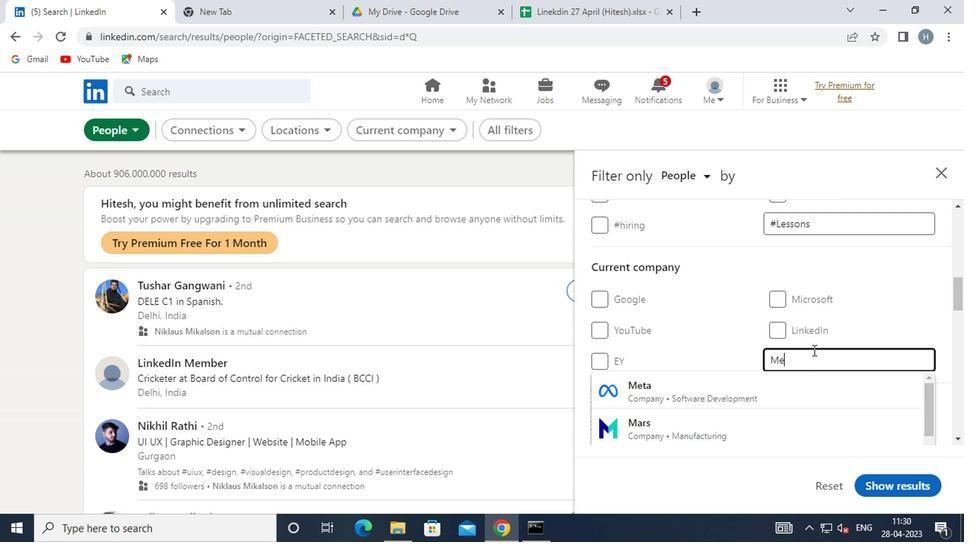 
Action: Key pressed CHANICA
Screenshot: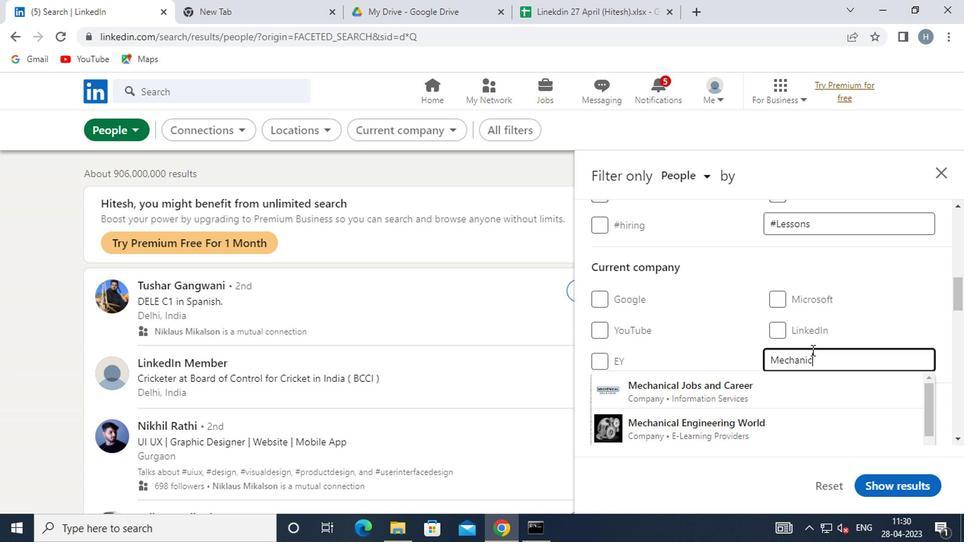 
Action: Mouse moved to (808, 351)
Screenshot: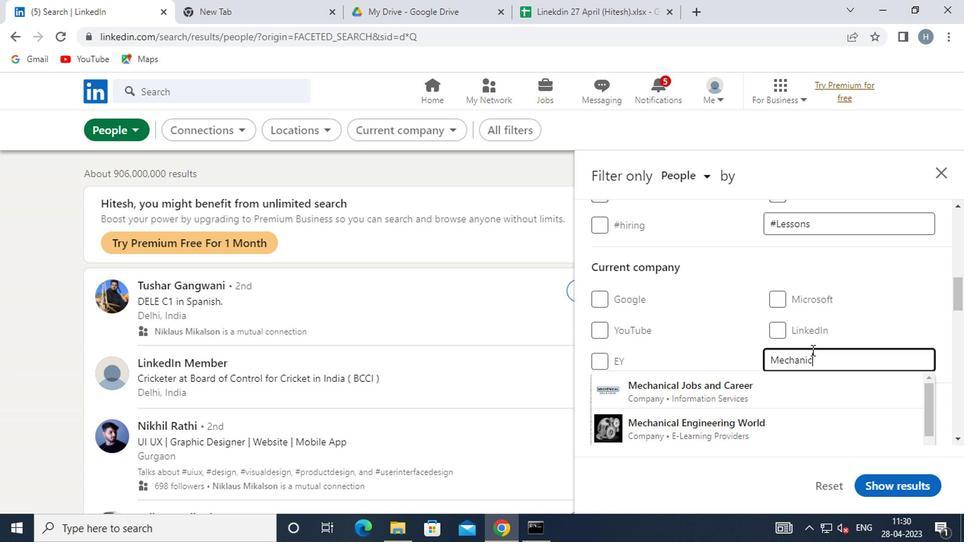 
Action: Key pressed L
Screenshot: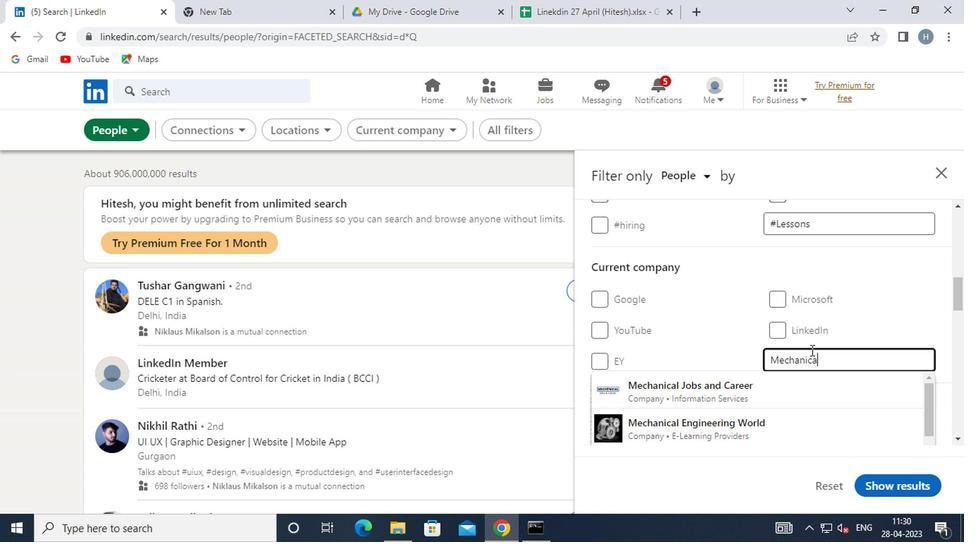 
Action: Mouse moved to (804, 355)
Screenshot: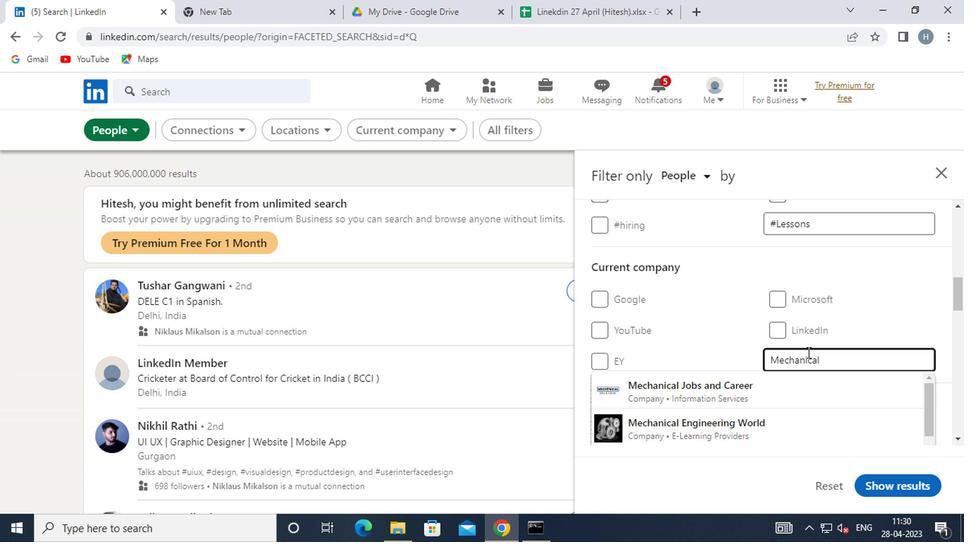 
Action: Key pressed <Key.space>
Screenshot: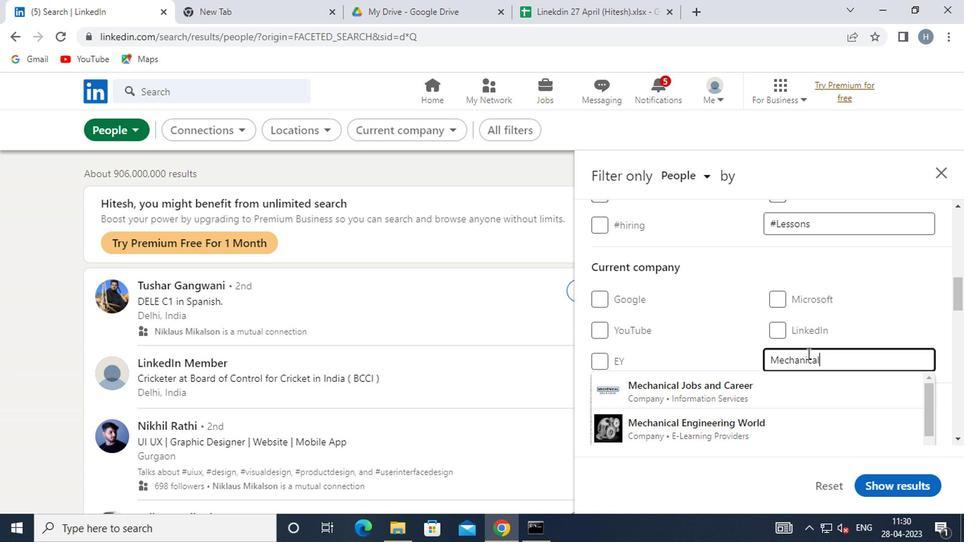 
Action: Mouse moved to (798, 346)
Screenshot: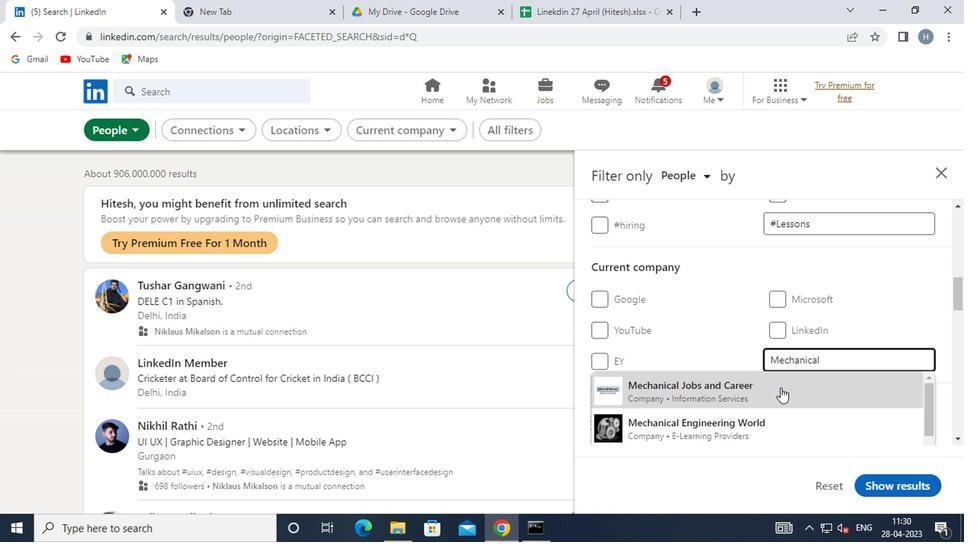 
Action: Key pressed <Key.shift>
Screenshot: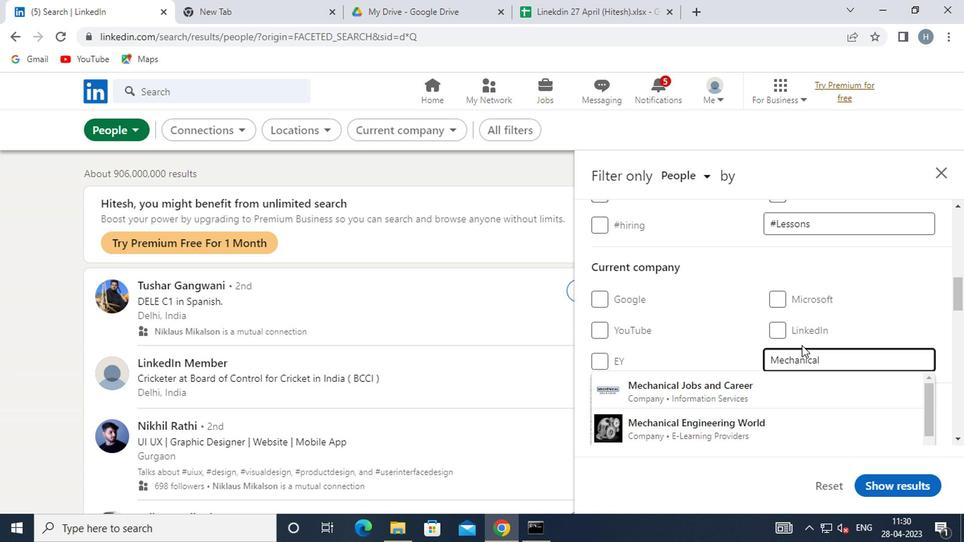 
Action: Mouse moved to (788, 365)
Screenshot: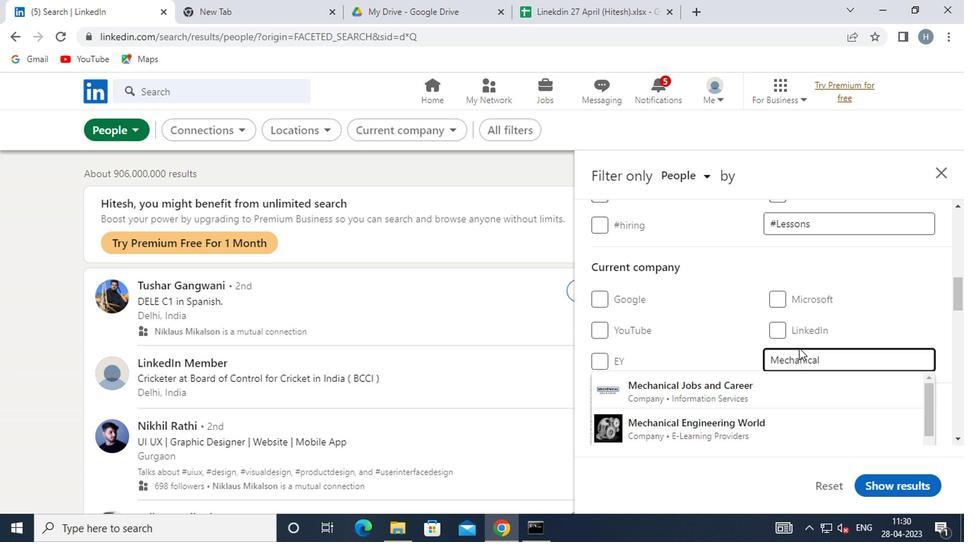 
Action: Key pressed E
Screenshot: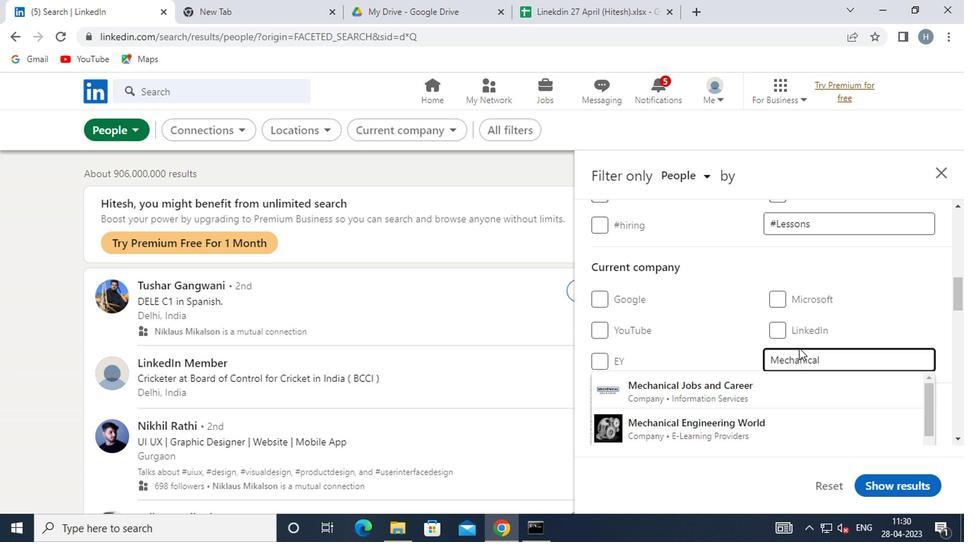 
Action: Mouse moved to (786, 369)
Screenshot: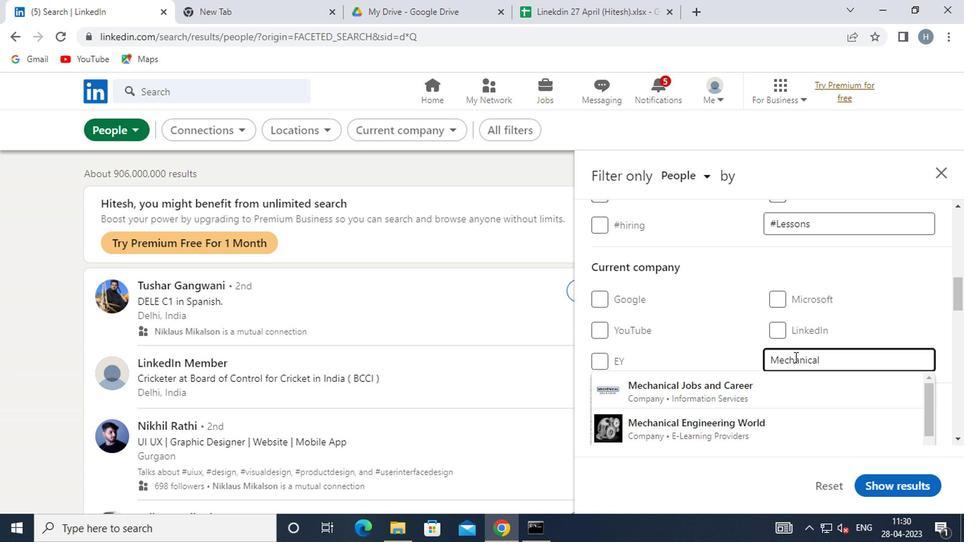 
Action: Key pressed N
Screenshot: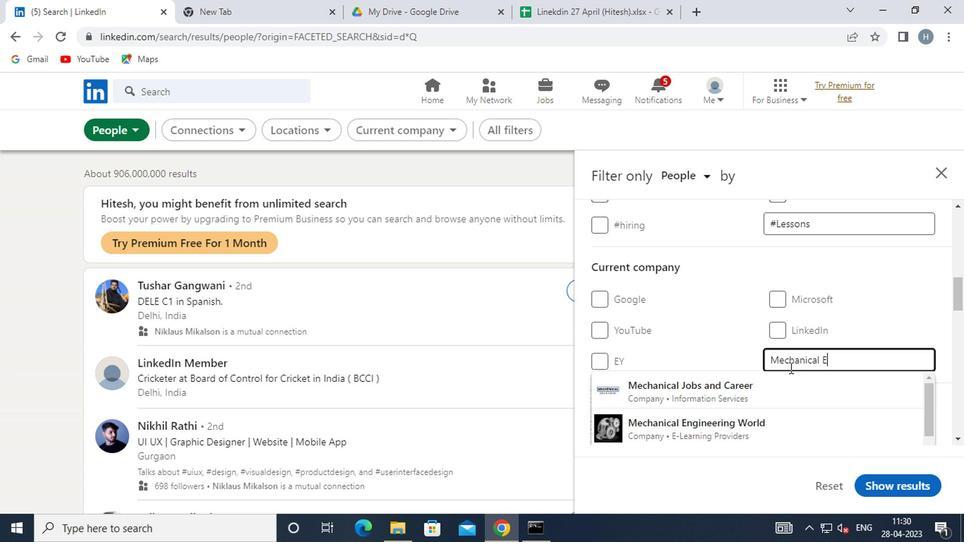 
Action: Mouse moved to (771, 408)
Screenshot: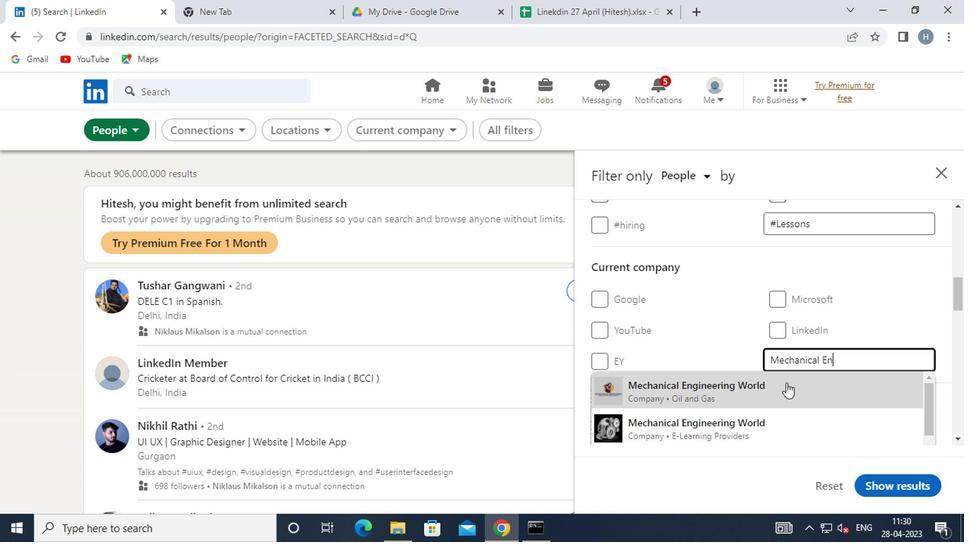 
Action: Mouse scrolled (771, 408) with delta (0, 0)
Screenshot: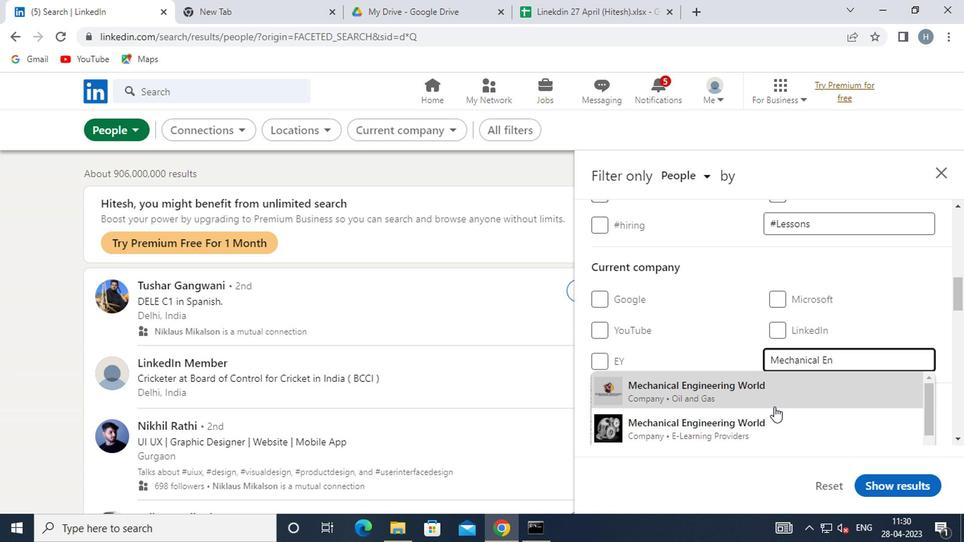 
Action: Mouse moved to (782, 427)
Screenshot: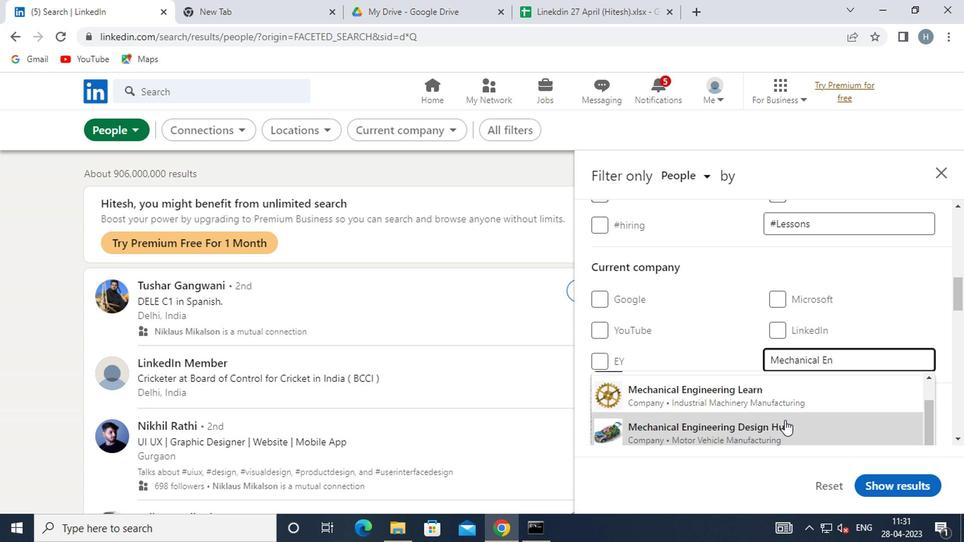 
Action: Mouse pressed left at (782, 427)
Screenshot: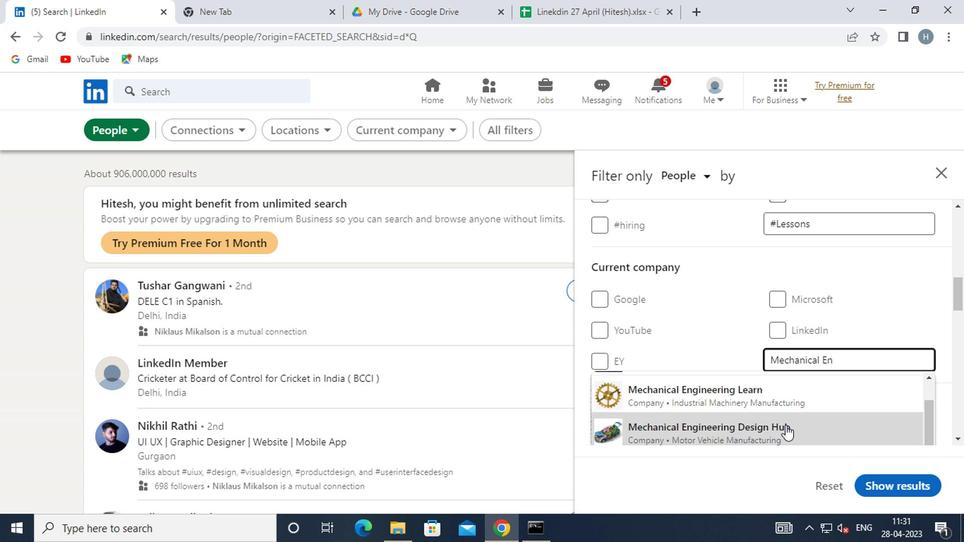 
Action: Mouse moved to (777, 395)
Screenshot: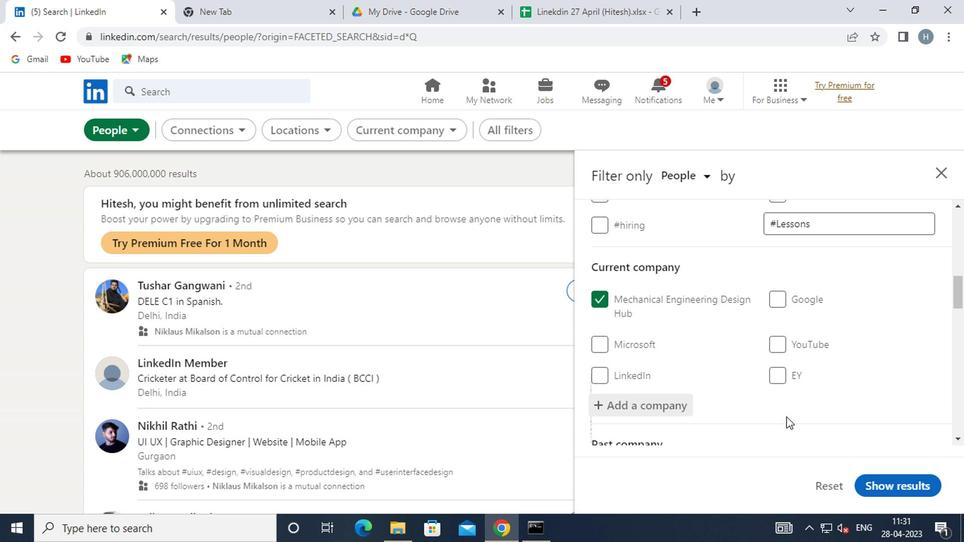 
Action: Mouse scrolled (777, 394) with delta (0, -1)
Screenshot: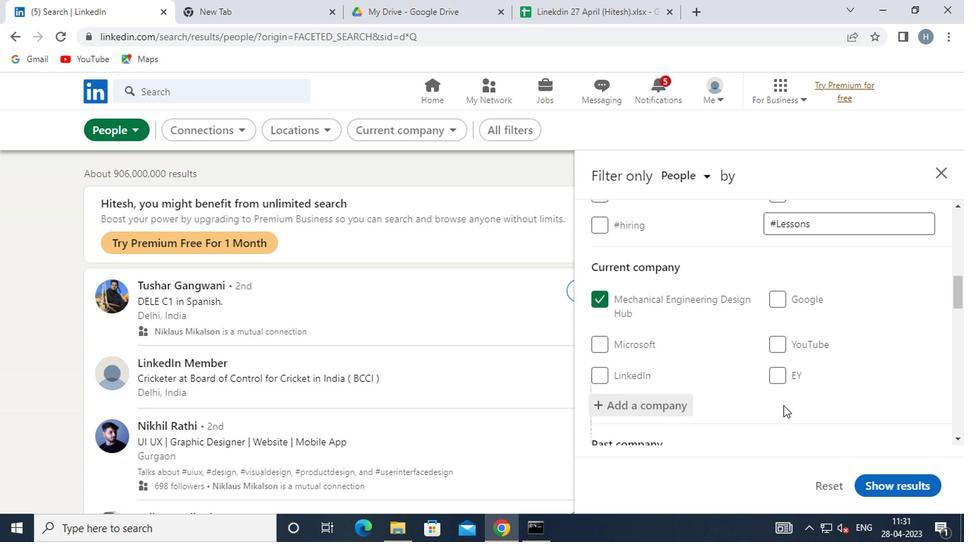 
Action: Mouse moved to (782, 387)
Screenshot: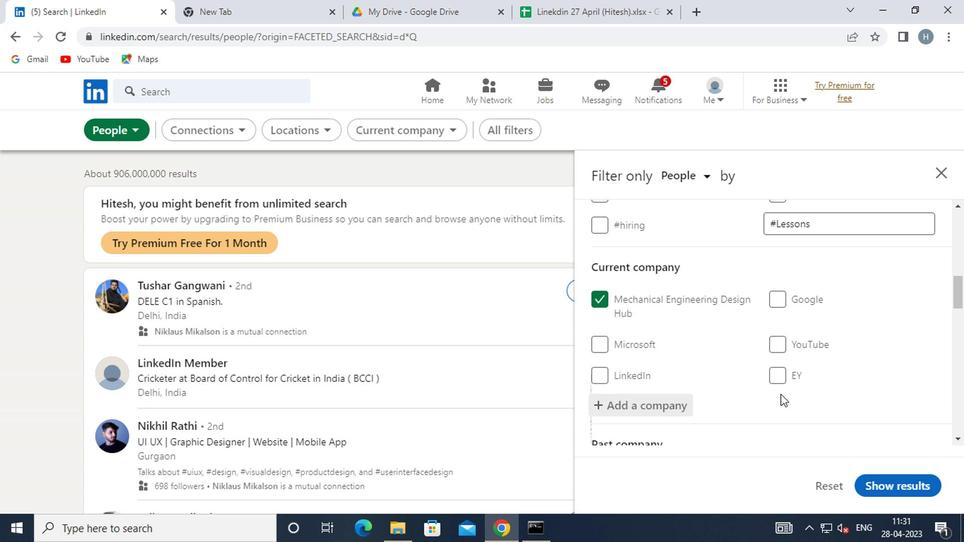 
Action: Mouse scrolled (782, 387) with delta (0, 0)
Screenshot: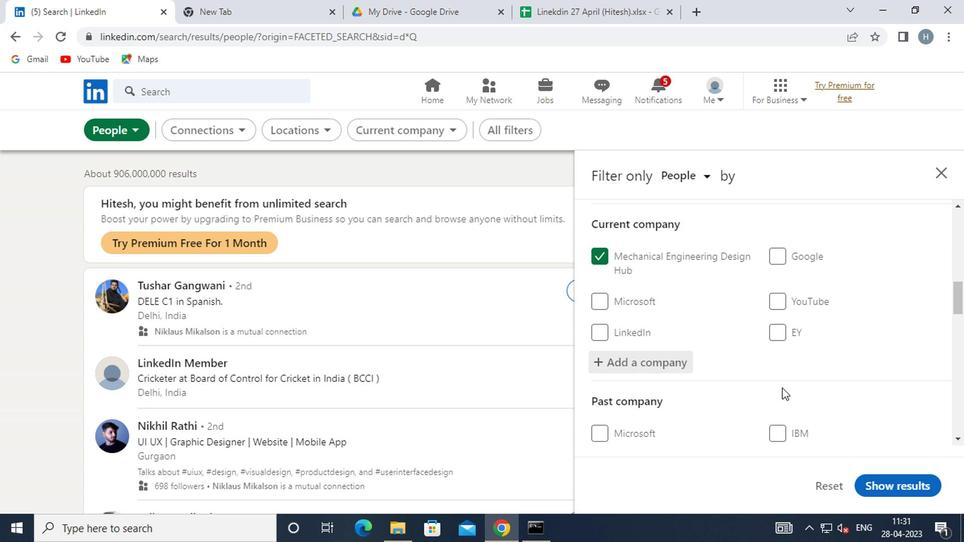 
Action: Mouse moved to (784, 386)
Screenshot: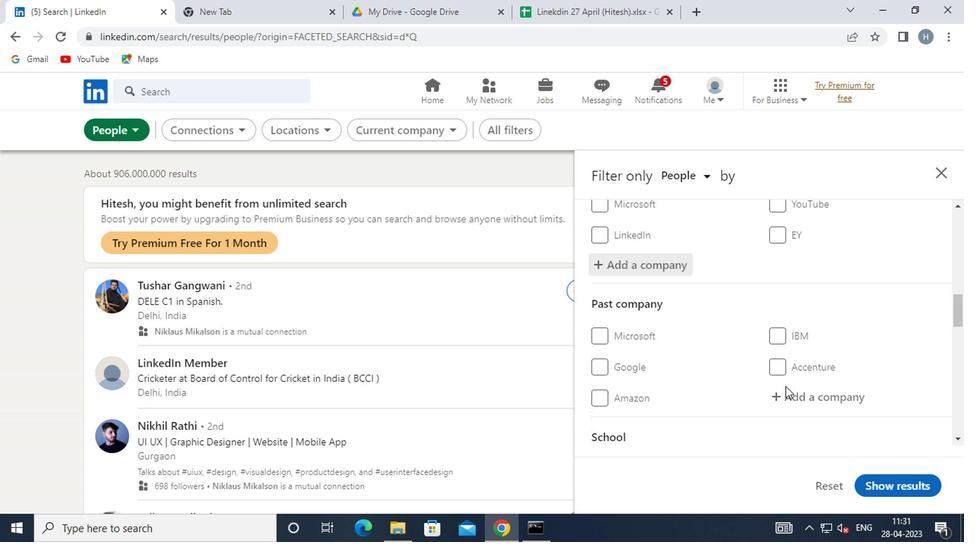 
Action: Mouse scrolled (784, 385) with delta (0, 0)
Screenshot: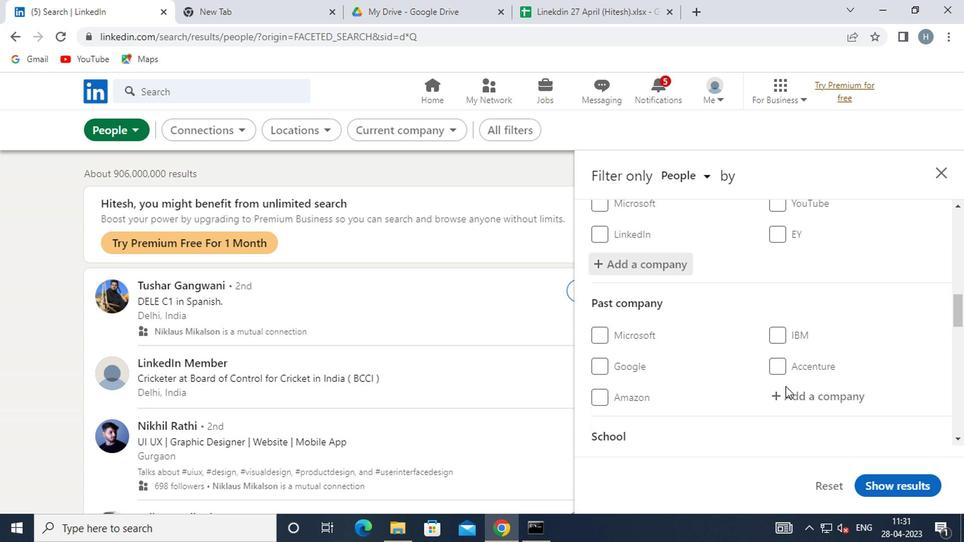 
Action: Mouse moved to (788, 384)
Screenshot: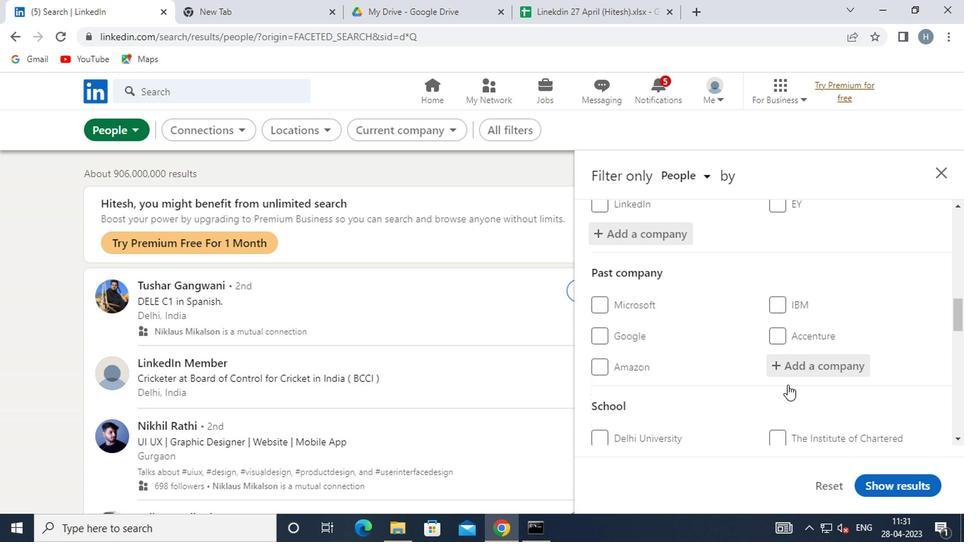 
Action: Mouse scrolled (788, 384) with delta (0, 0)
Screenshot: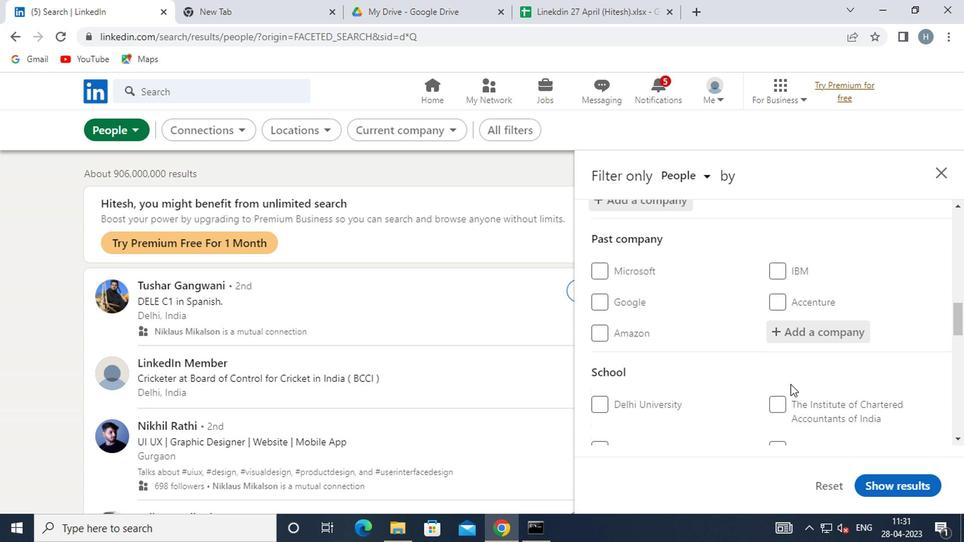 
Action: Mouse scrolled (788, 384) with delta (0, 0)
Screenshot: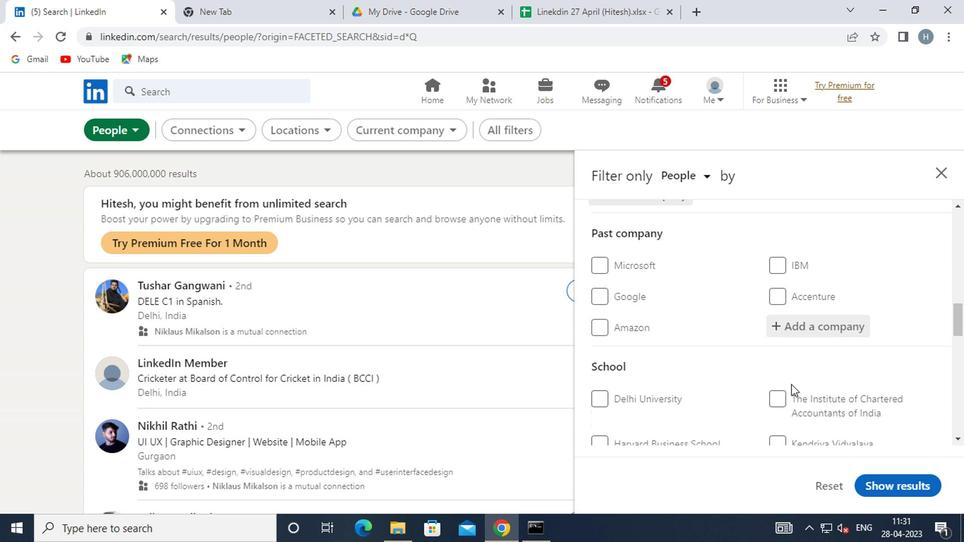 
Action: Mouse moved to (821, 329)
Screenshot: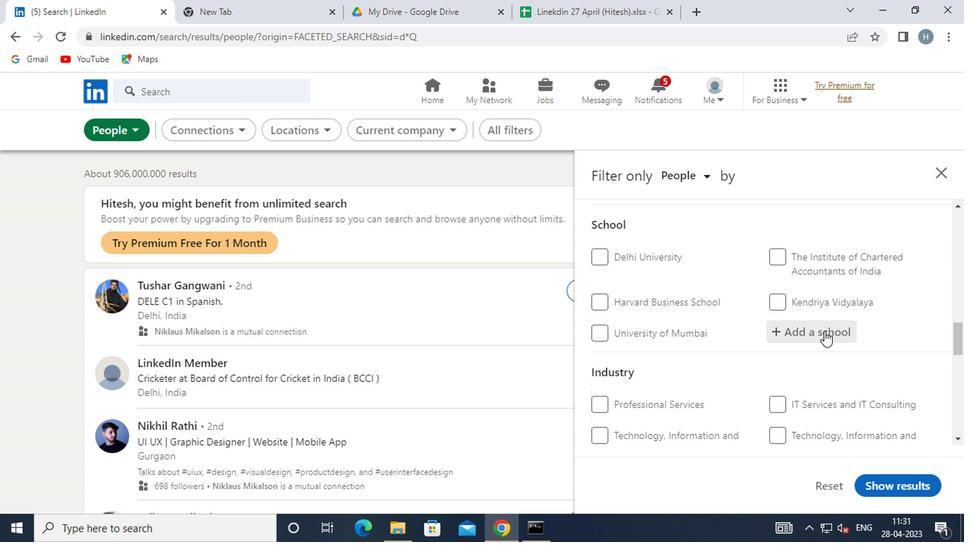 
Action: Mouse pressed left at (821, 329)
Screenshot: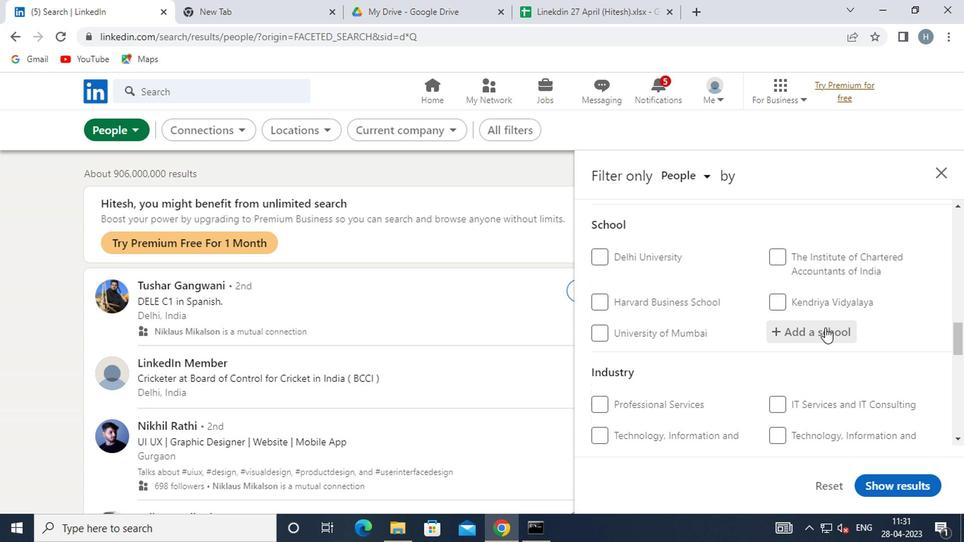 
Action: Key pressed <Key.shift>IT<Key.space>JOB
Screenshot: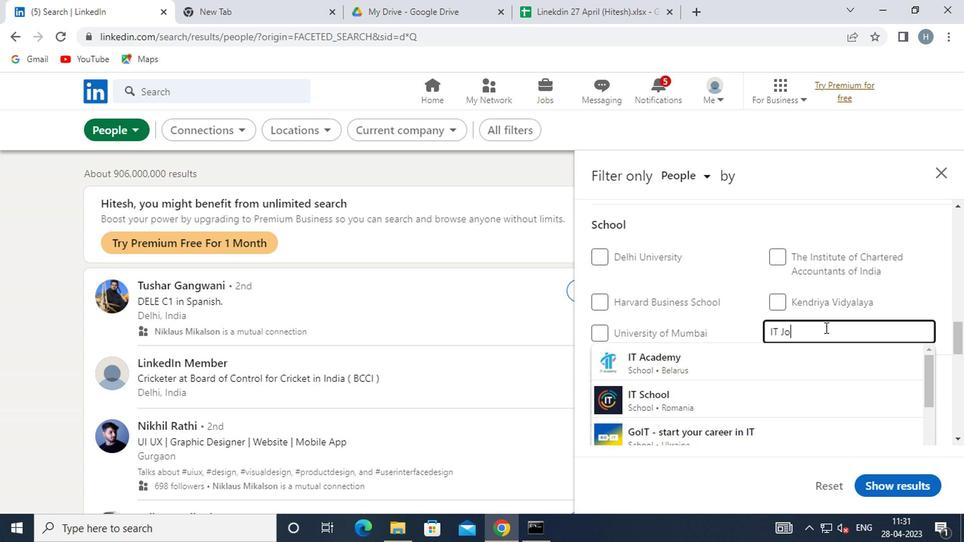 
Action: Mouse moved to (771, 396)
Screenshot: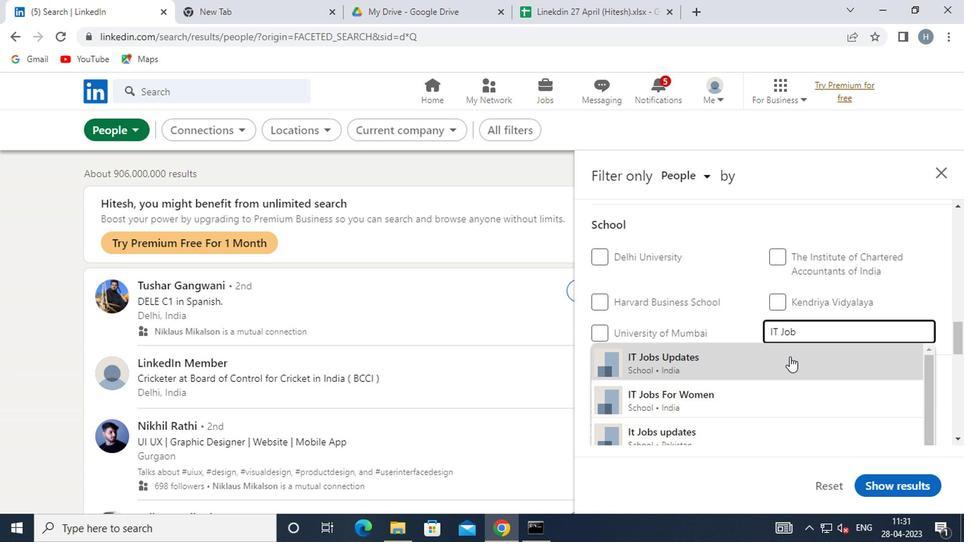 
Action: Mouse scrolled (771, 396) with delta (0, 0)
Screenshot: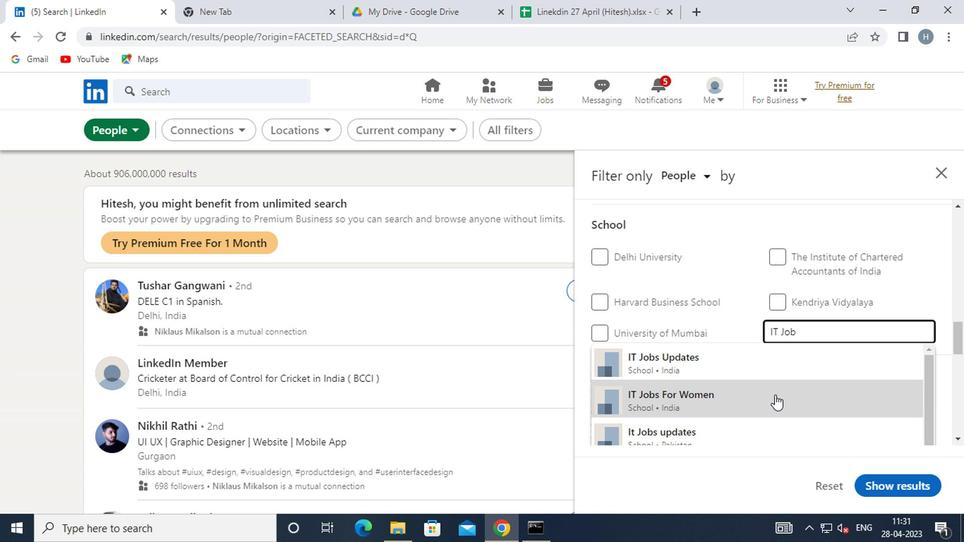 
Action: Mouse moved to (772, 391)
Screenshot: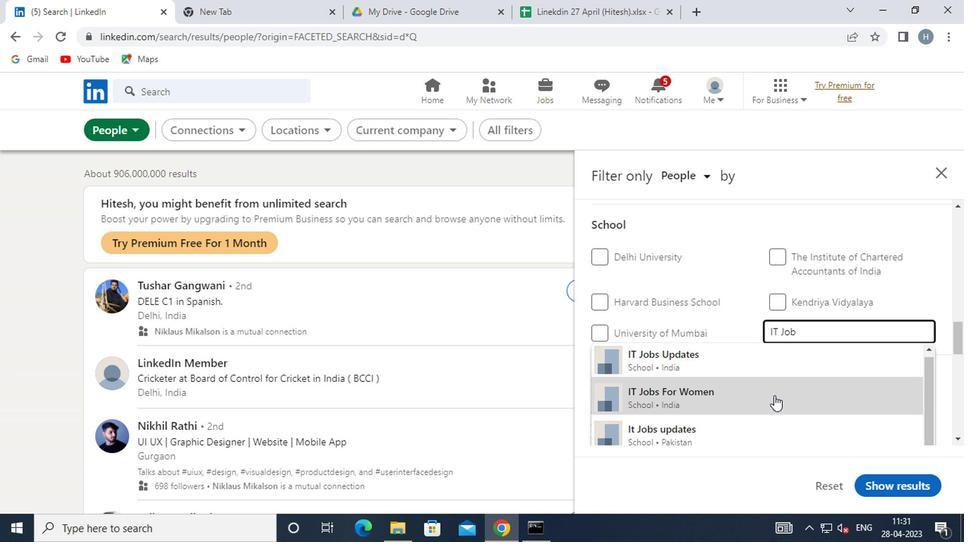 
Action: Mouse scrolled (772, 390) with delta (0, 0)
Screenshot: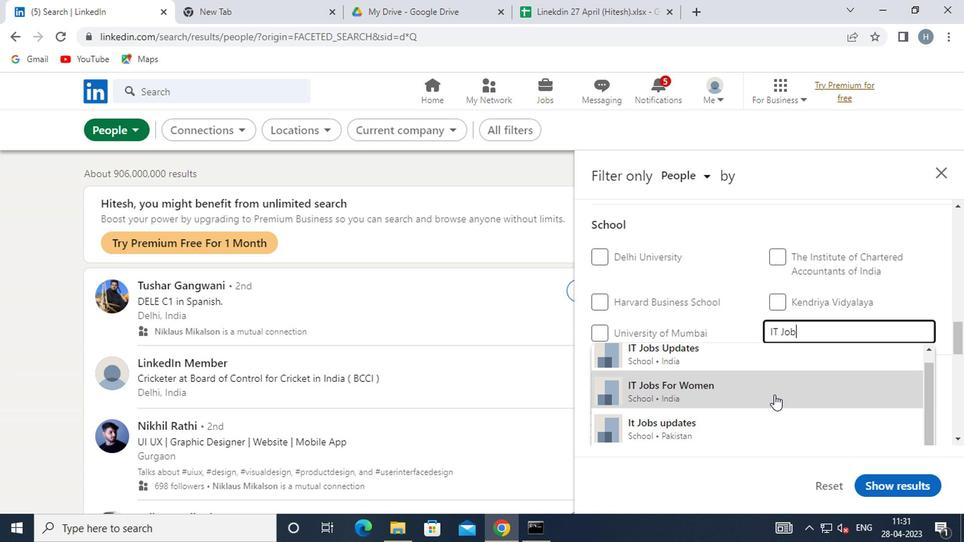 
Action: Mouse moved to (776, 383)
Screenshot: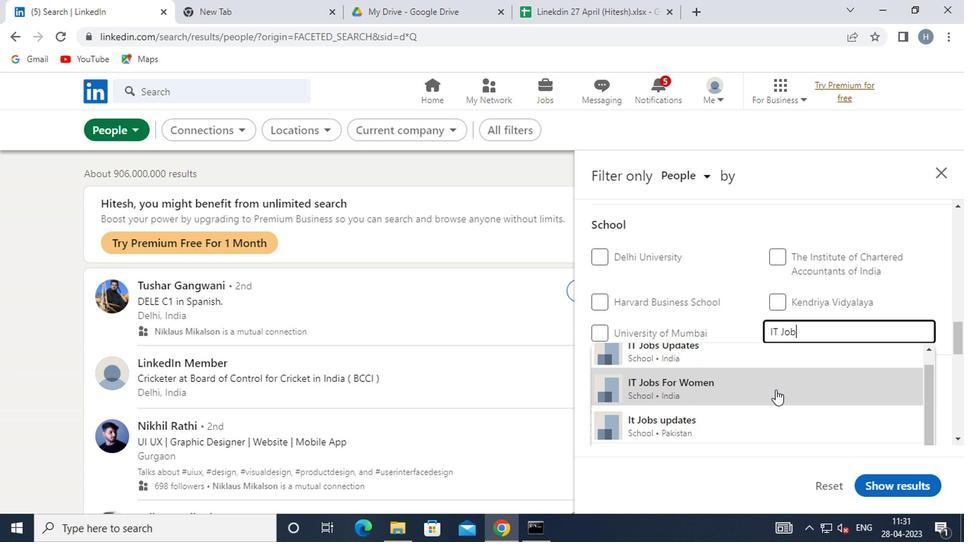 
Action: Mouse scrolled (776, 382) with delta (0, -1)
Screenshot: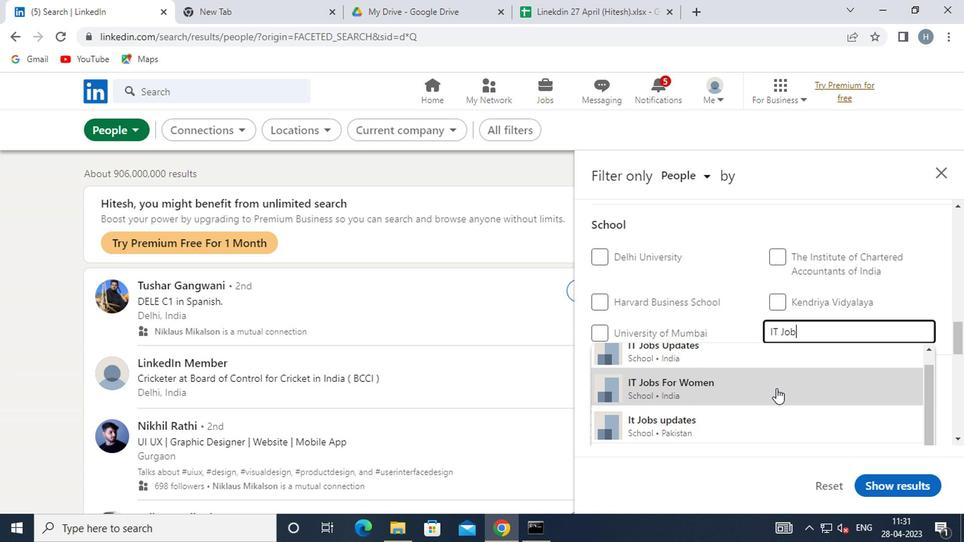 
Action: Mouse scrolled (776, 382) with delta (0, -1)
Screenshot: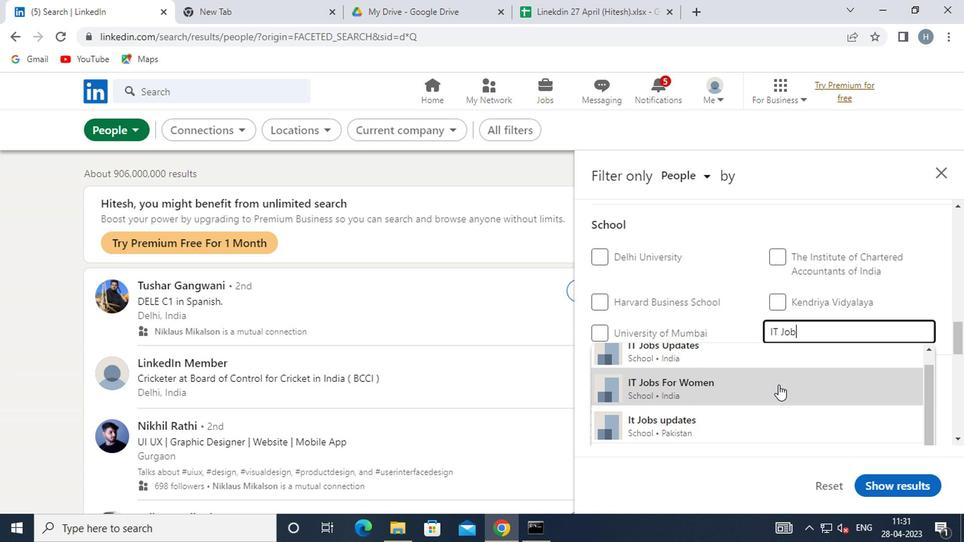 
Action: Mouse moved to (787, 326)
Screenshot: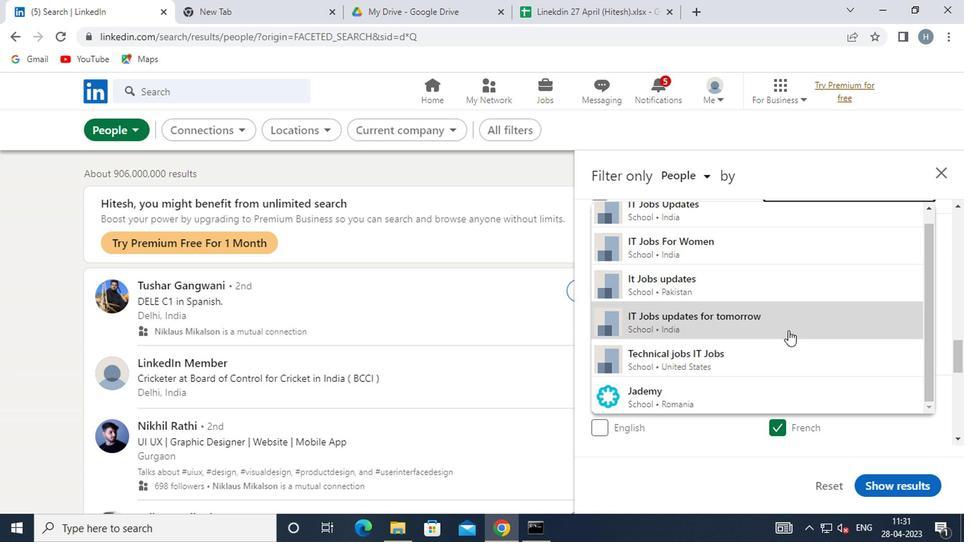 
Action: Mouse pressed left at (787, 326)
Screenshot: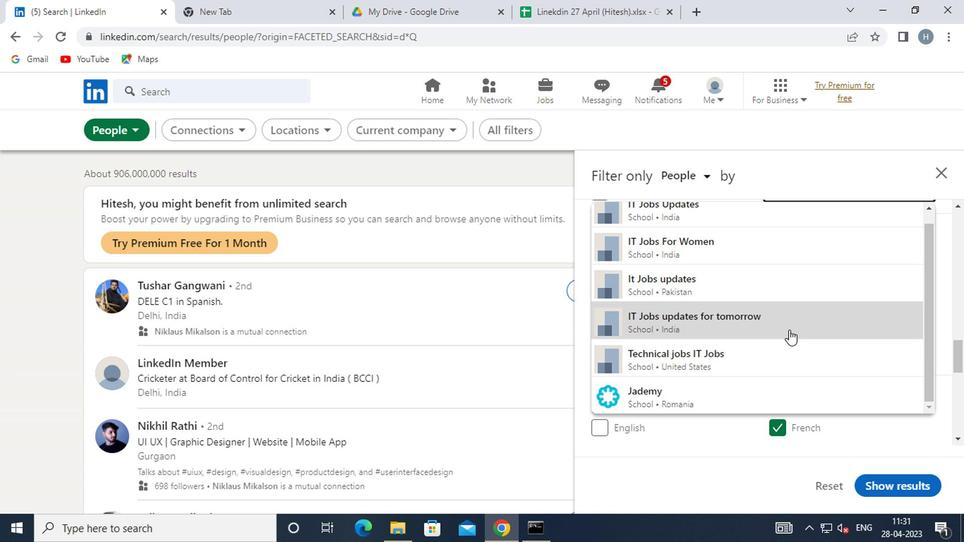 
Action: Mouse moved to (789, 324)
Screenshot: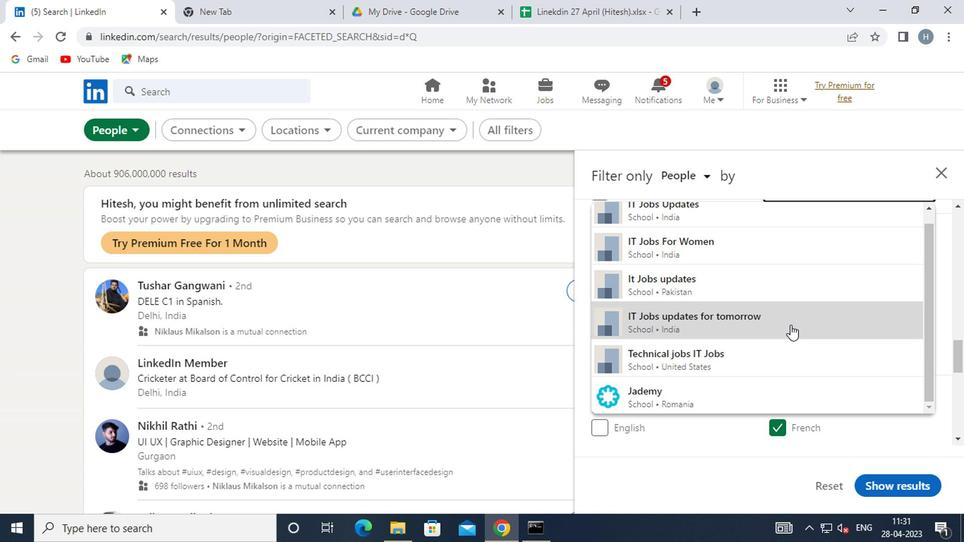 
Action: Mouse scrolled (789, 323) with delta (0, 0)
Screenshot: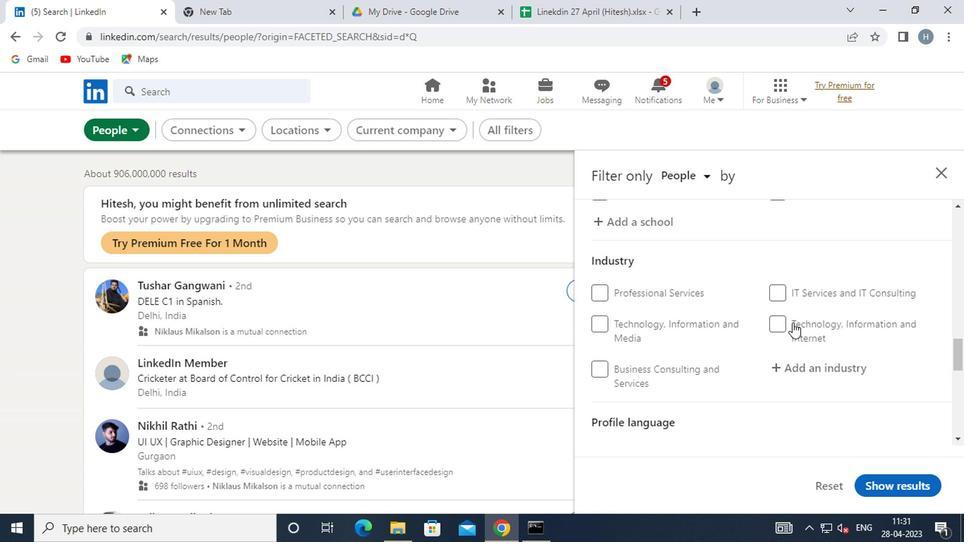 
Action: Mouse scrolled (789, 323) with delta (0, 0)
Screenshot: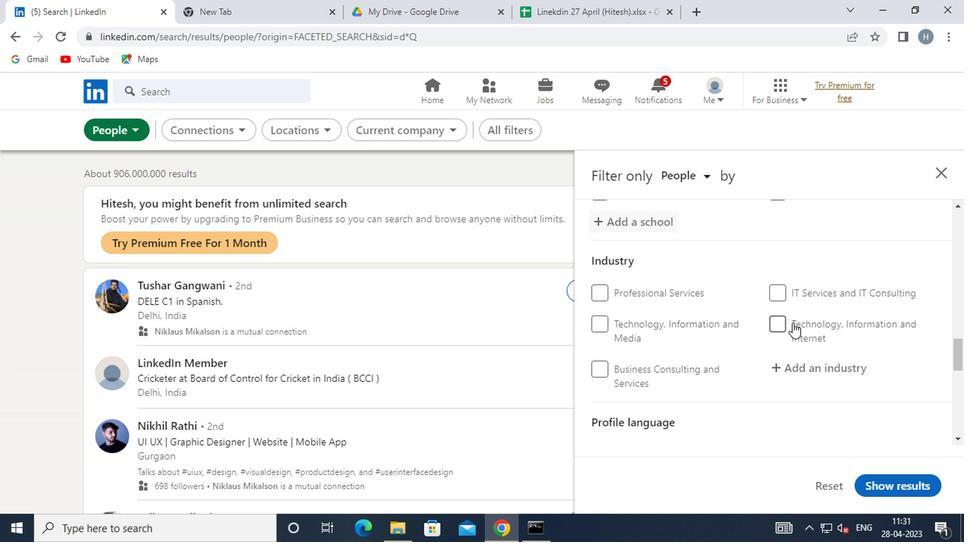 
Action: Mouse moved to (790, 322)
Screenshot: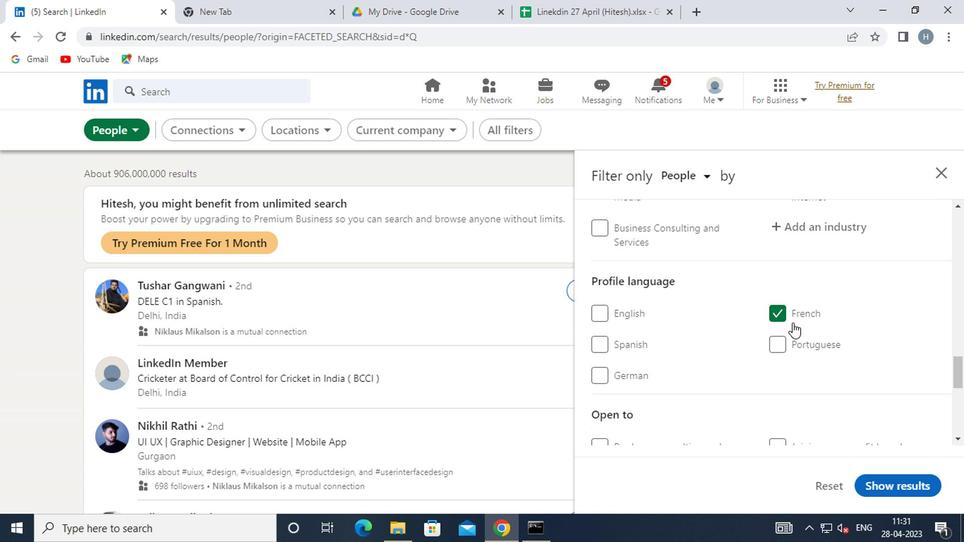 
Action: Mouse scrolled (790, 322) with delta (0, 0)
Screenshot: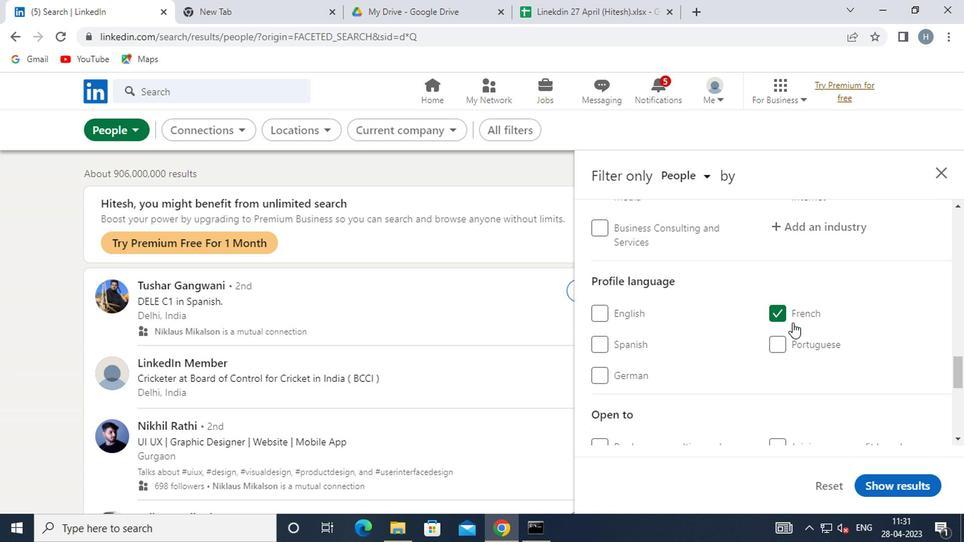 
Action: Mouse moved to (792, 322)
Screenshot: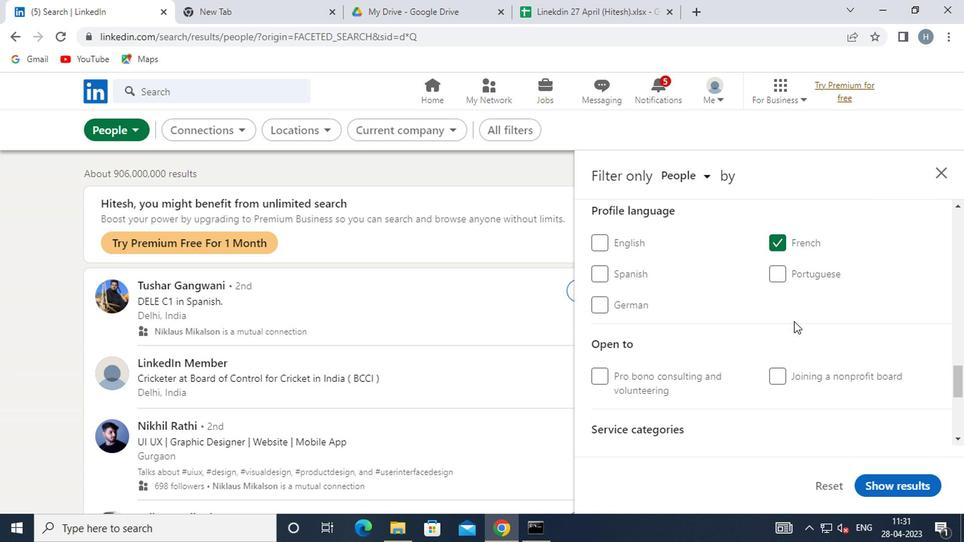 
Action: Mouse scrolled (792, 323) with delta (0, 1)
Screenshot: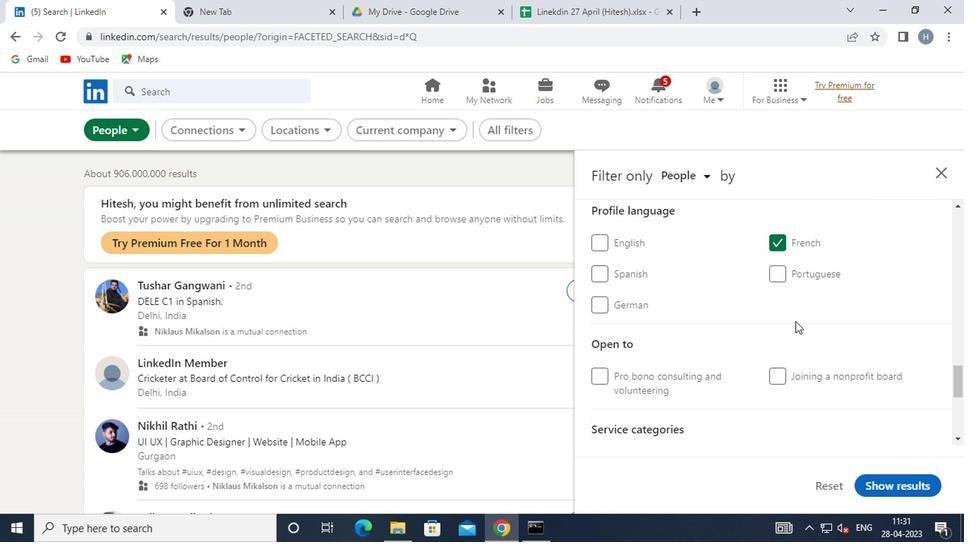 
Action: Mouse moved to (792, 322)
Screenshot: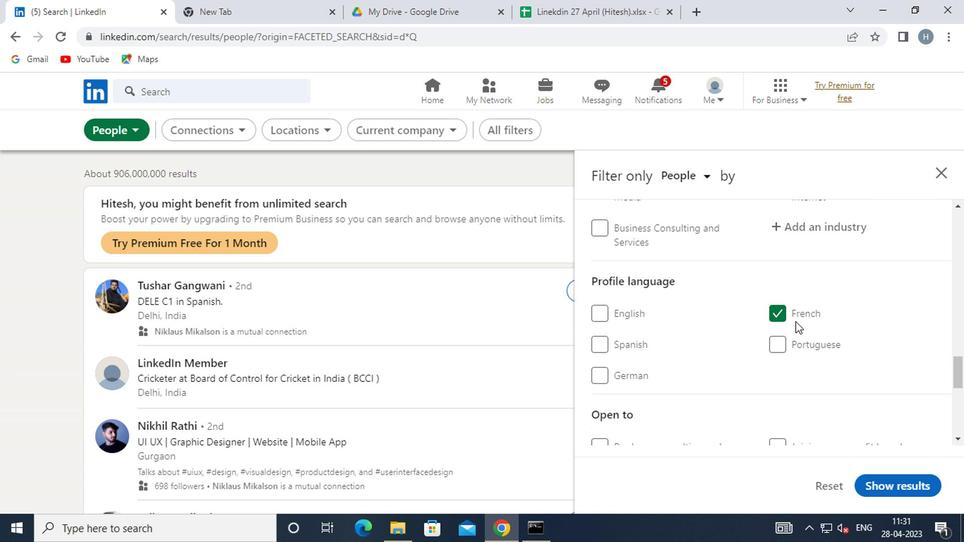 
Action: Mouse scrolled (792, 323) with delta (0, 1)
Screenshot: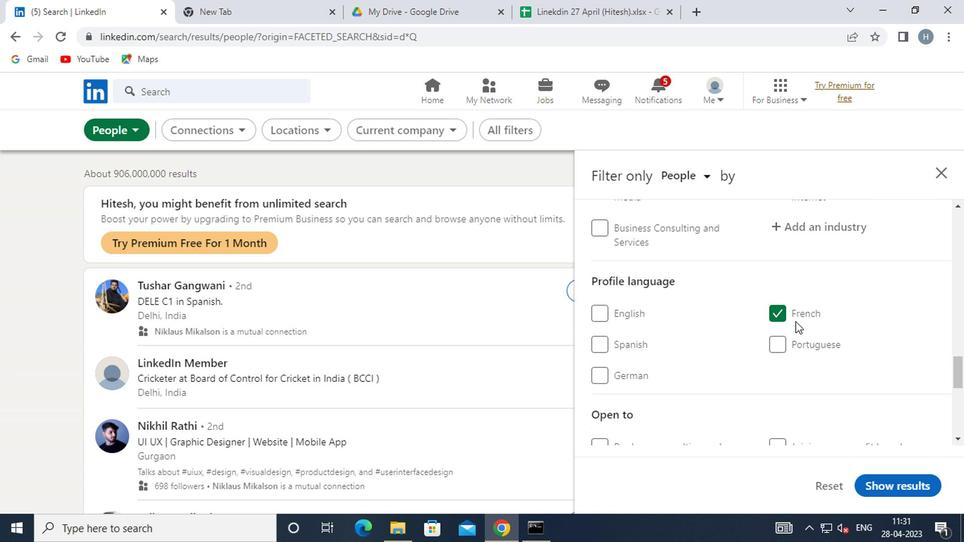 
Action: Mouse moved to (792, 322)
Screenshot: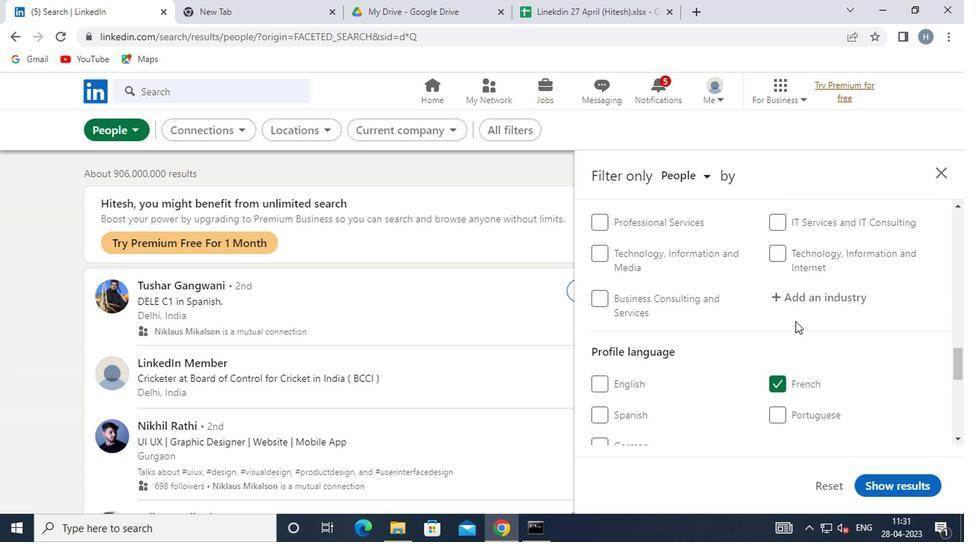 
Action: Mouse scrolled (792, 322) with delta (0, 0)
Screenshot: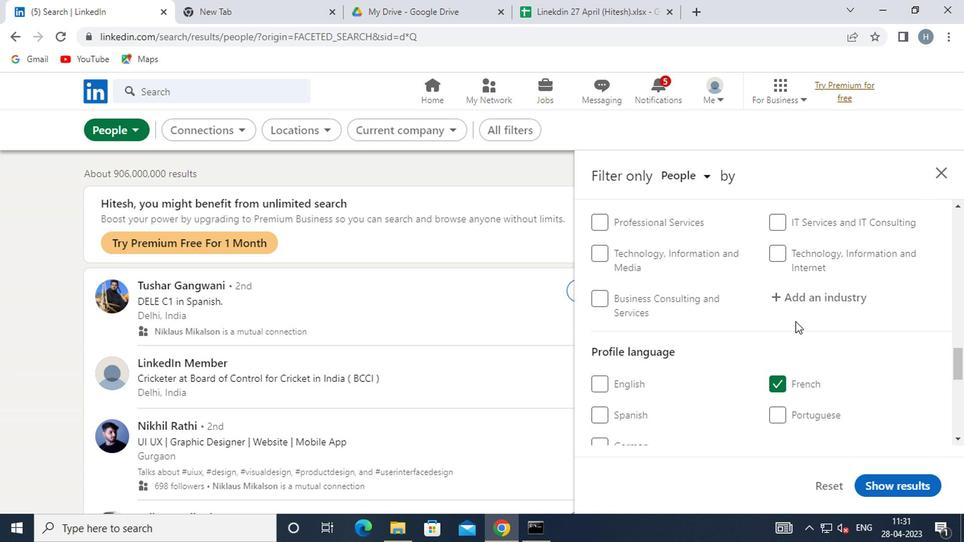 
Action: Mouse moved to (792, 321)
Screenshot: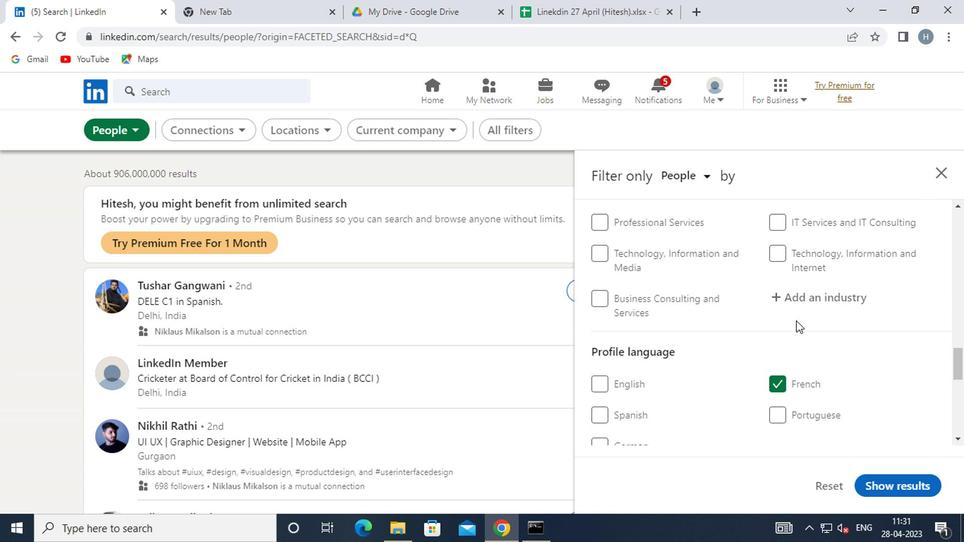 
Action: Mouse scrolled (792, 322) with delta (0, 1)
Screenshot: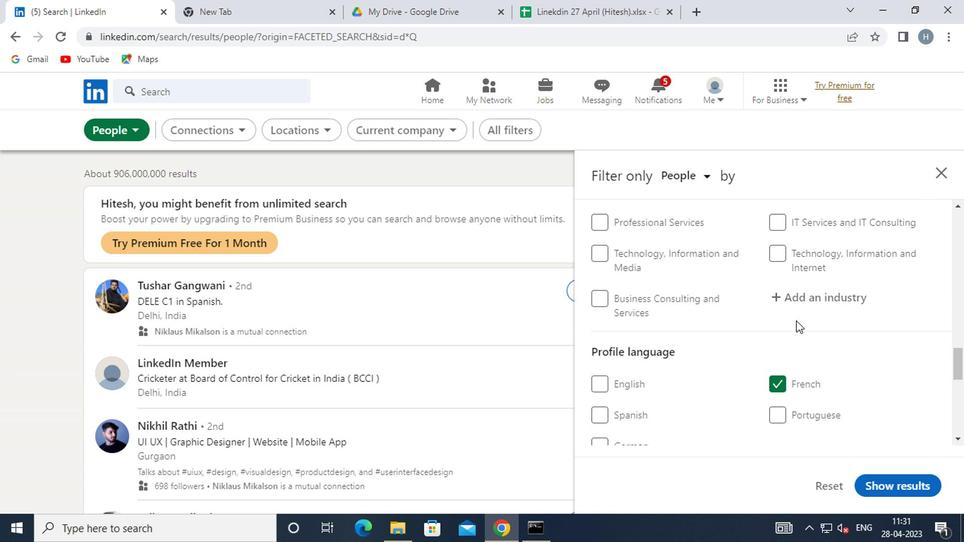 
Action: Mouse moved to (795, 324)
Screenshot: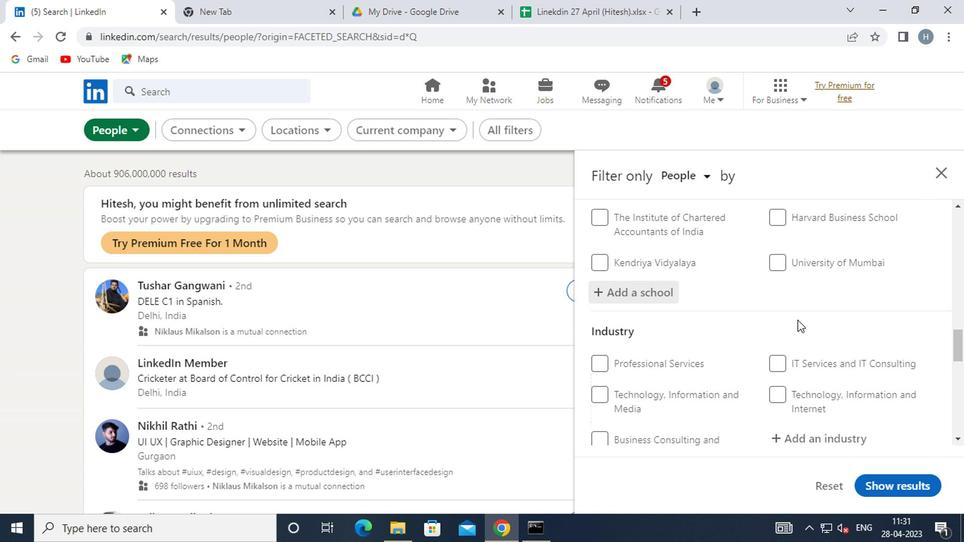 
Action: Mouse scrolled (795, 323) with delta (0, 0)
Screenshot: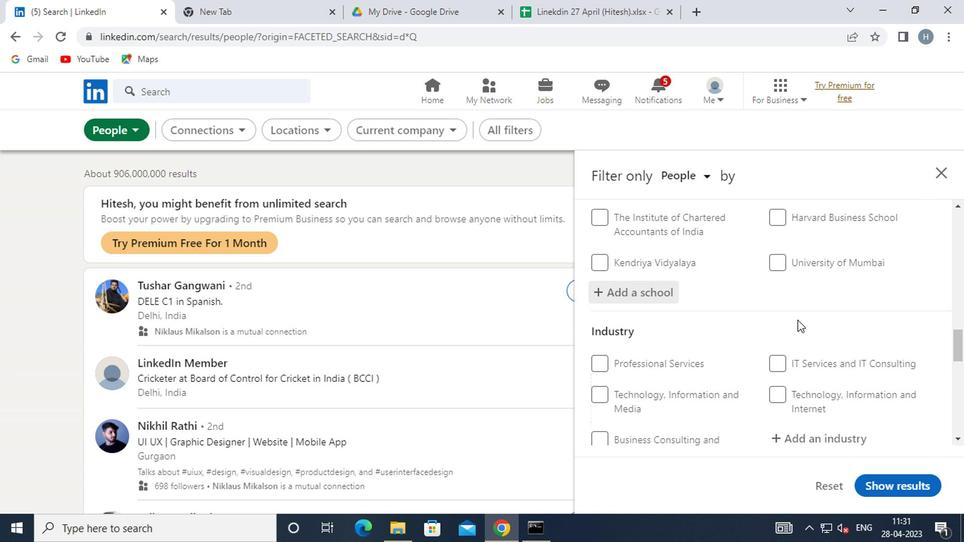 
Action: Mouse scrolled (795, 324) with delta (0, 0)
Screenshot: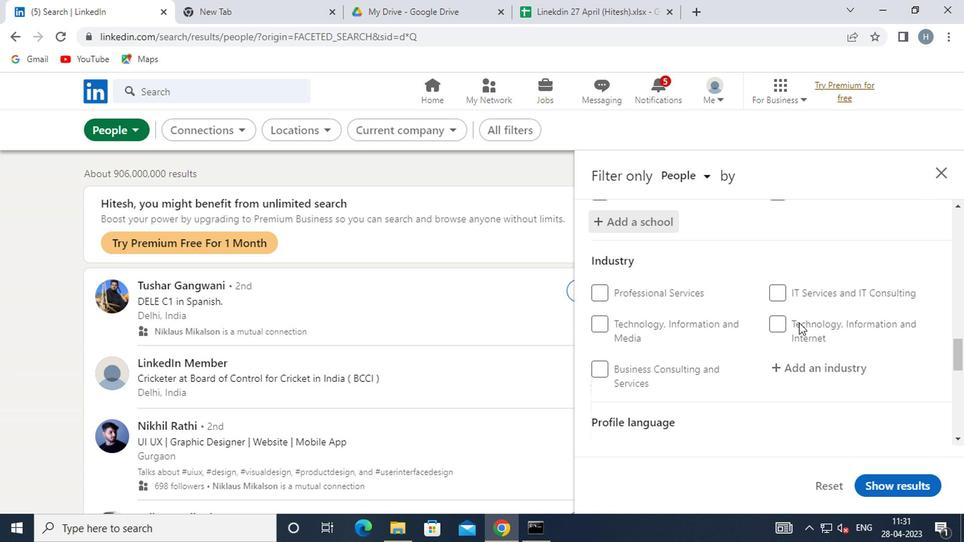 
Action: Mouse scrolled (795, 324) with delta (0, 0)
Screenshot: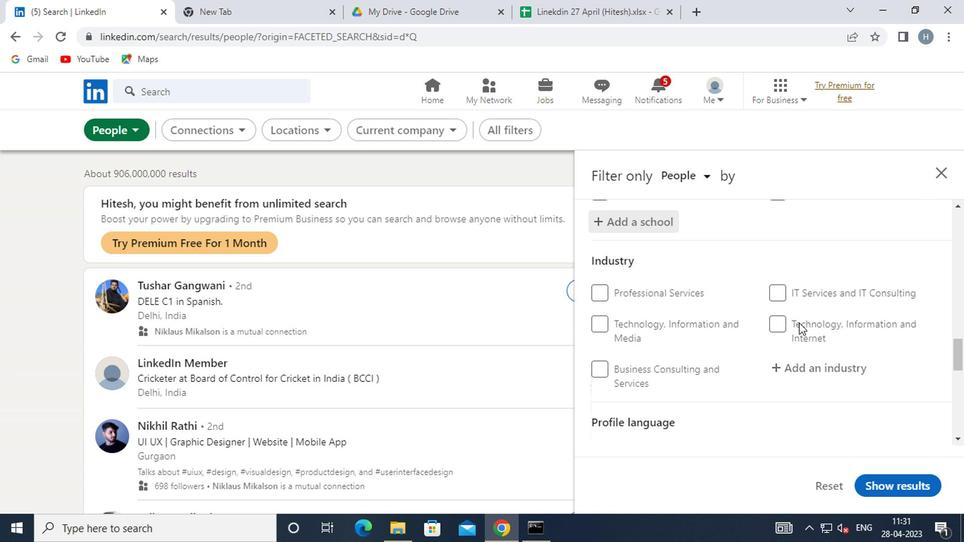 
Action: Mouse moved to (797, 324)
Screenshot: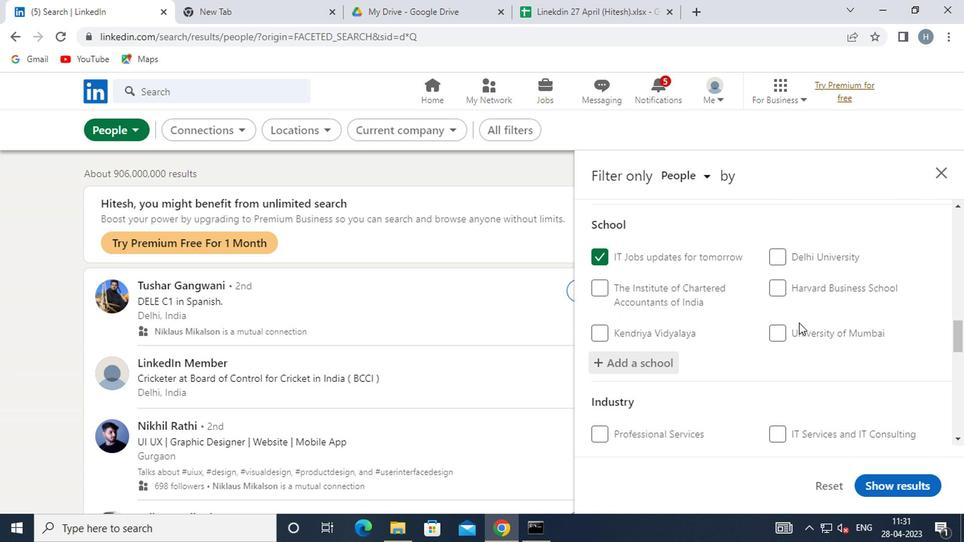 
Action: Mouse scrolled (797, 324) with delta (0, 0)
Screenshot: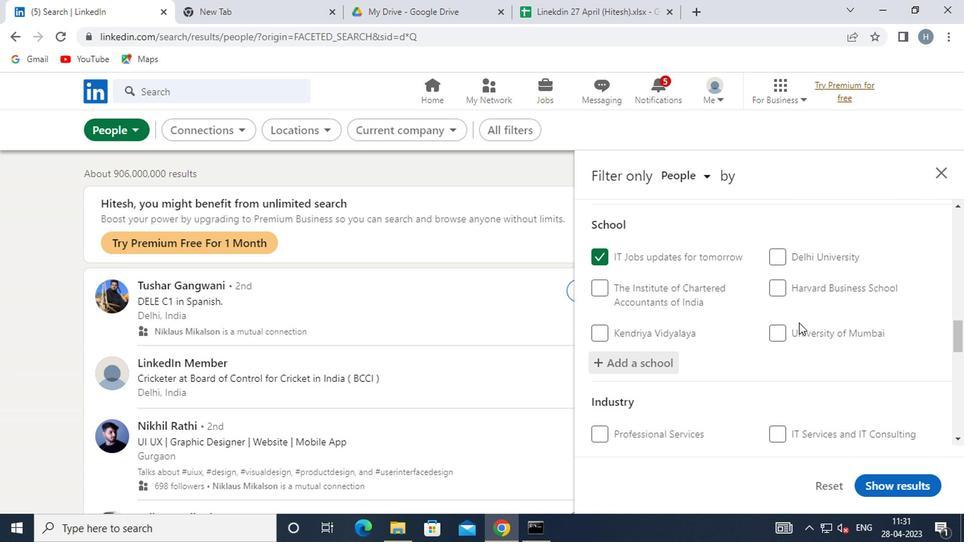 
Action: Mouse scrolled (797, 324) with delta (0, 0)
Screenshot: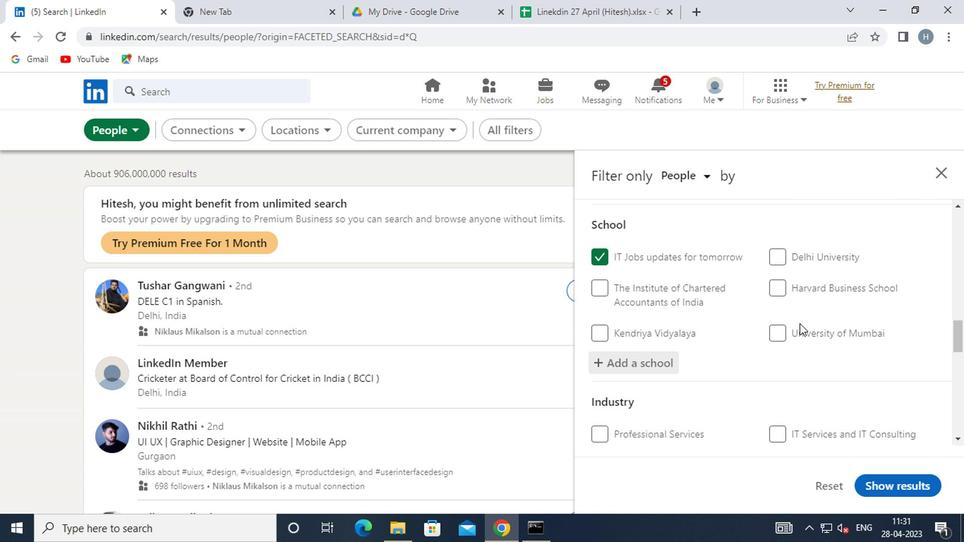 
Action: Mouse moved to (797, 324)
Screenshot: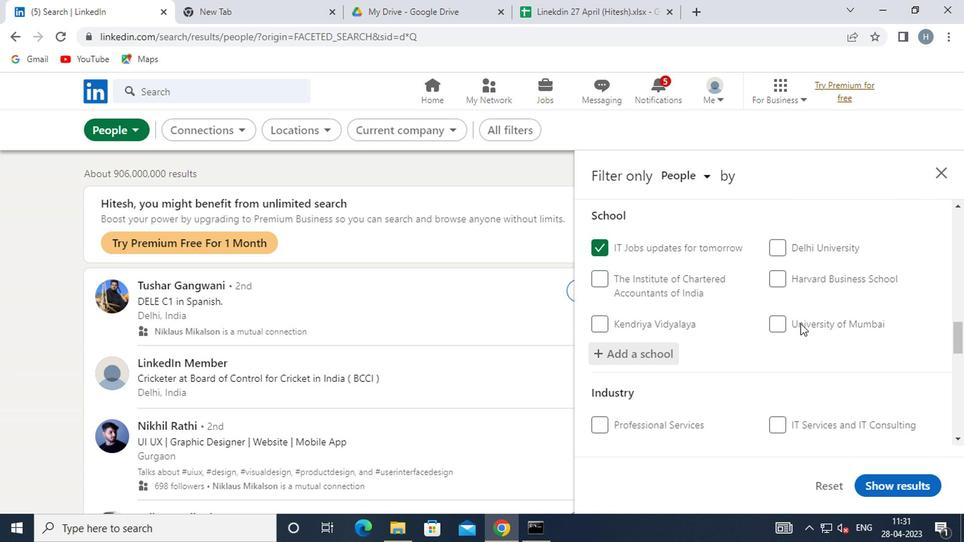 
Action: Mouse scrolled (797, 324) with delta (0, 0)
Screenshot: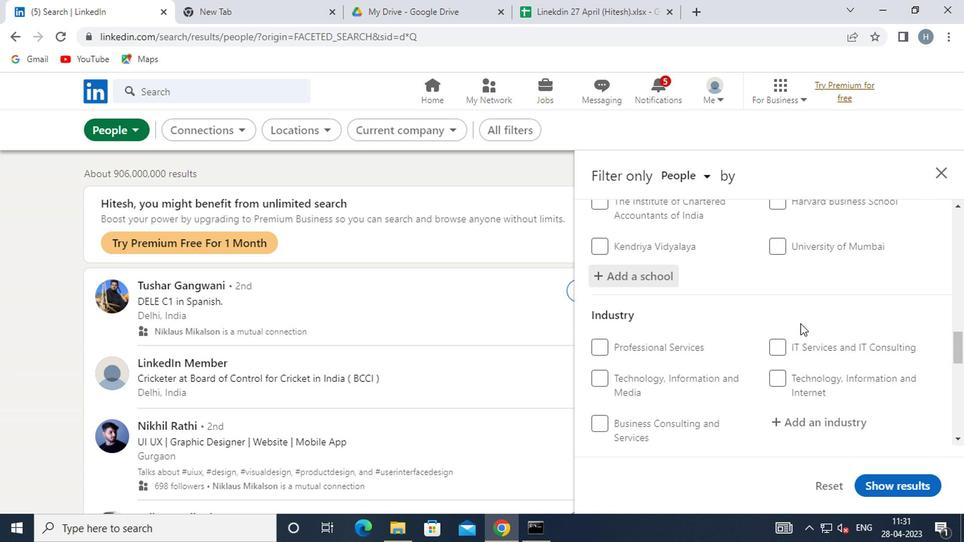 
Action: Mouse moved to (814, 298)
Screenshot: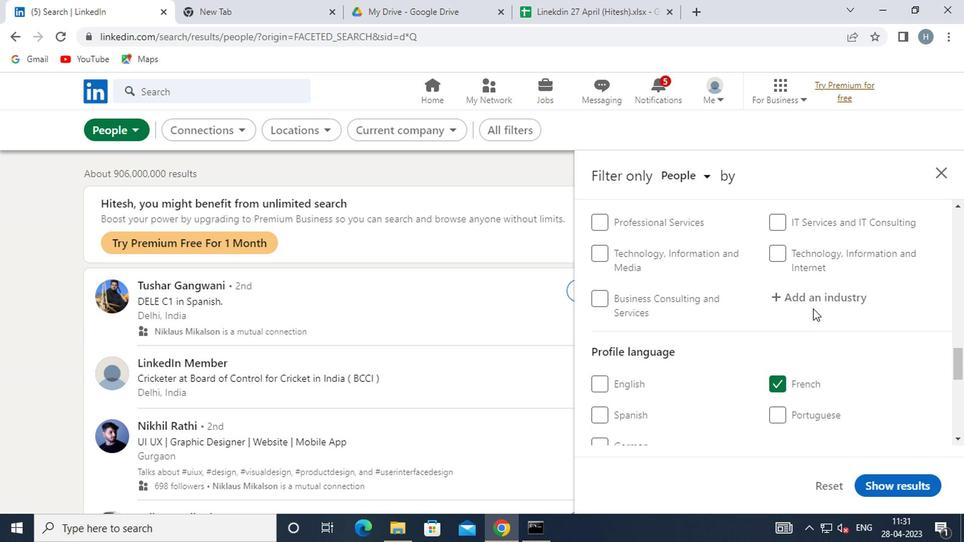 
Action: Mouse pressed left at (814, 298)
Screenshot: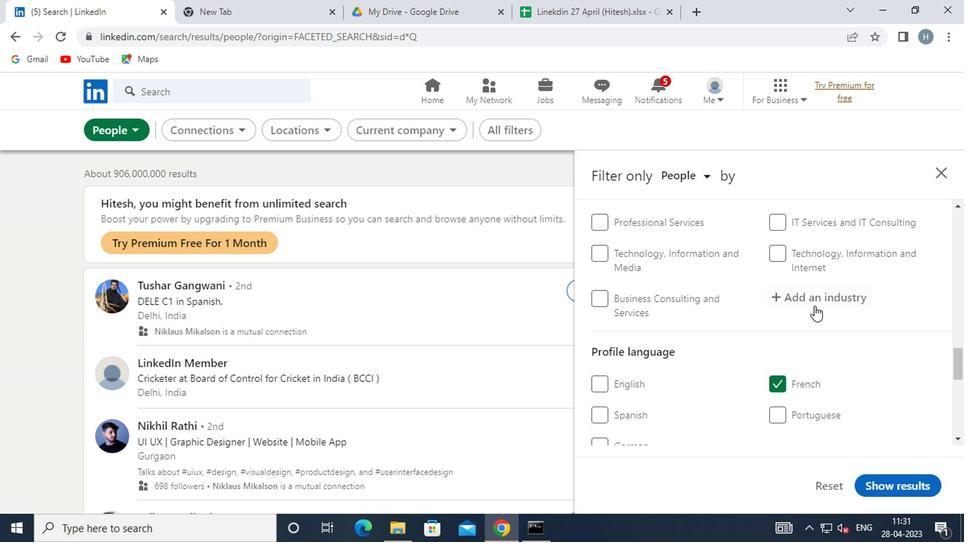 
Action: Key pressed <Key.shift>BIOMAS
Screenshot: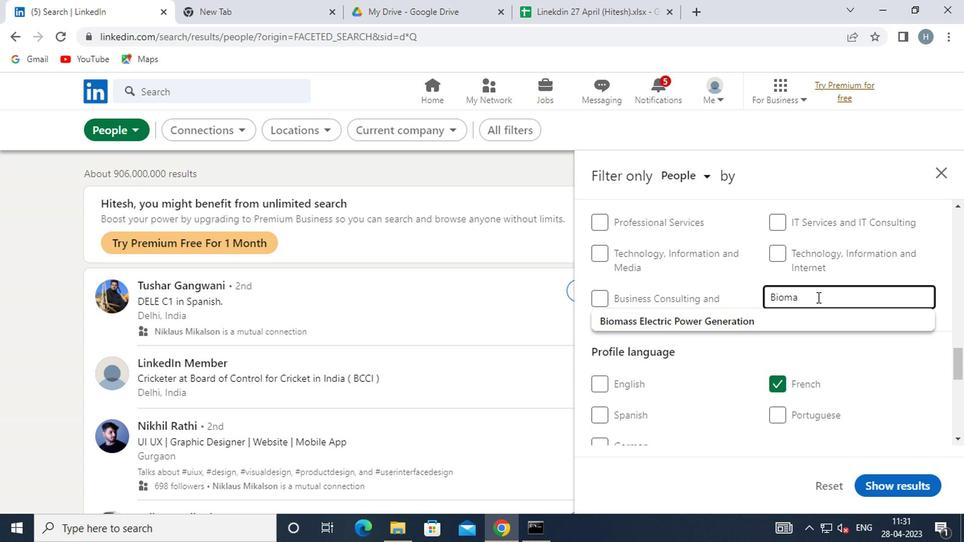 
Action: Mouse moved to (815, 321)
Screenshot: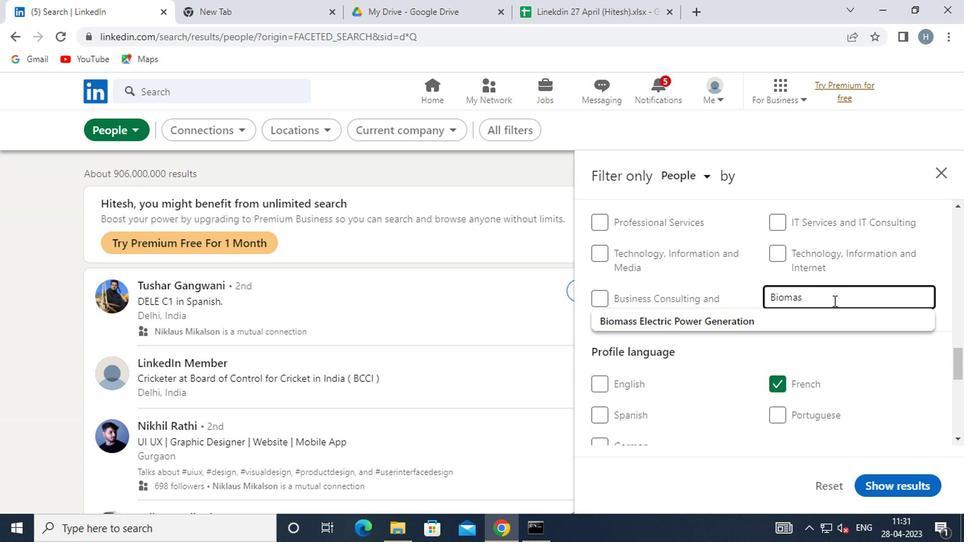 
Action: Mouse pressed left at (815, 321)
Screenshot: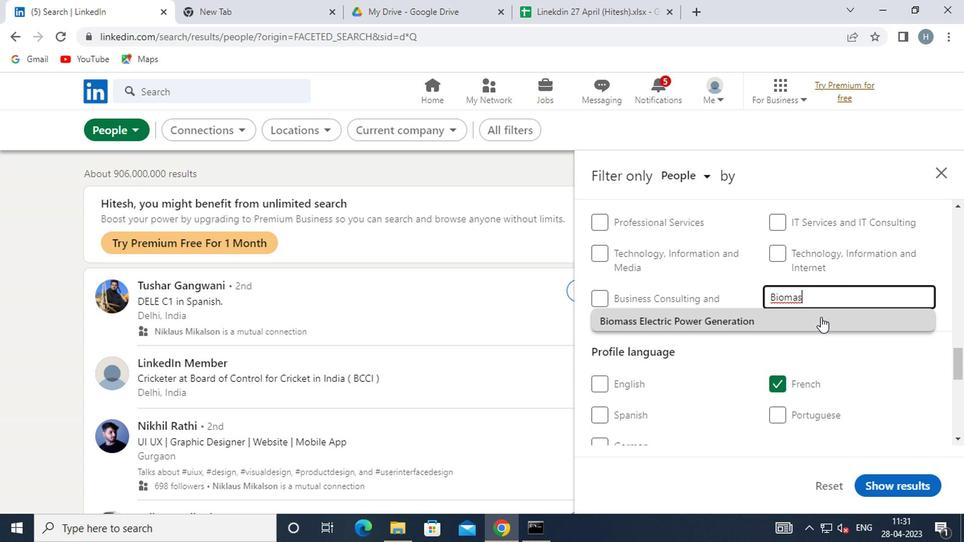 
Action: Mouse moved to (749, 312)
Screenshot: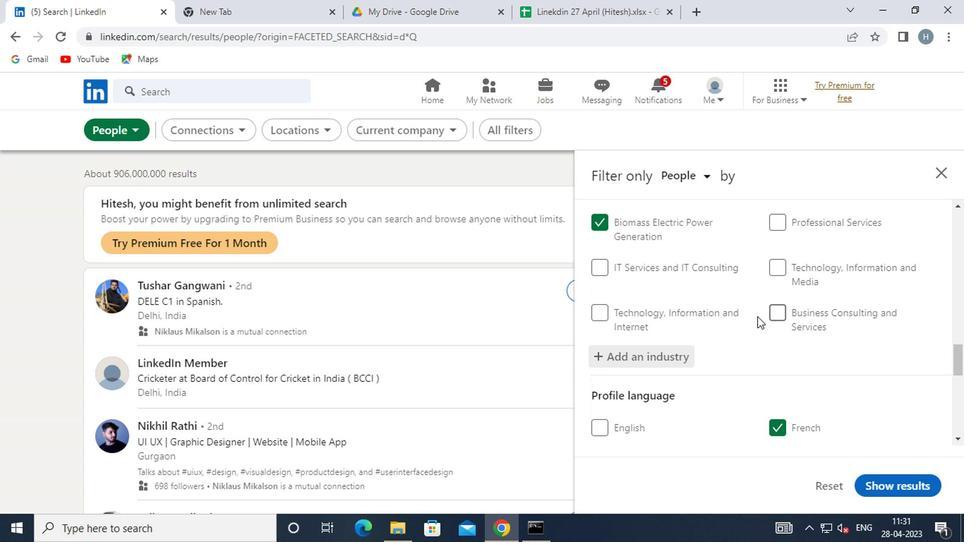 
Action: Mouse scrolled (749, 311) with delta (0, 0)
Screenshot: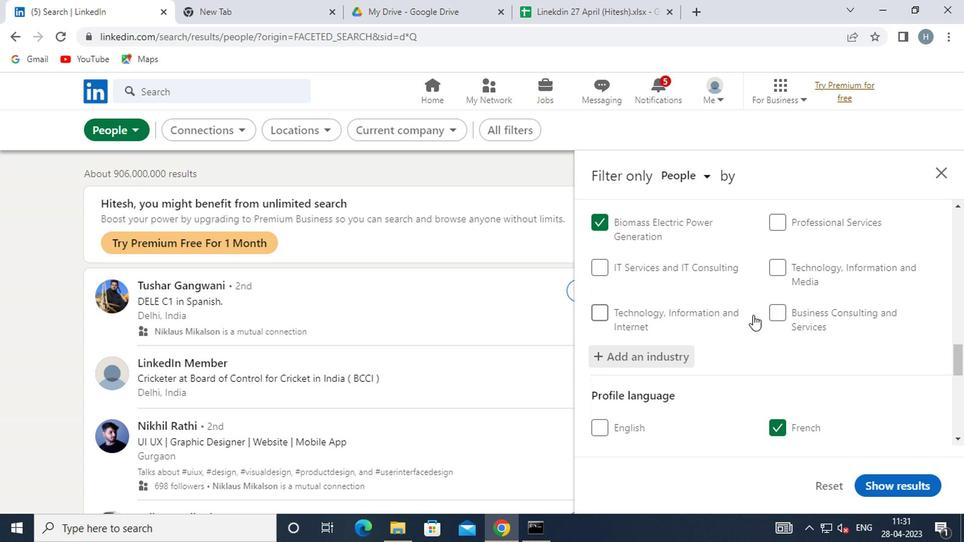 
Action: Mouse moved to (749, 310)
Screenshot: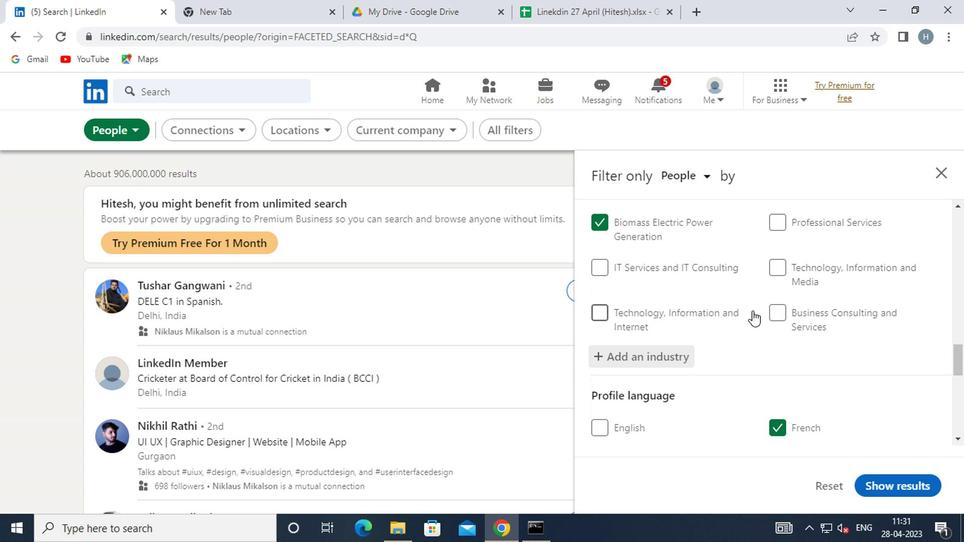 
Action: Mouse scrolled (749, 309) with delta (0, -1)
Screenshot: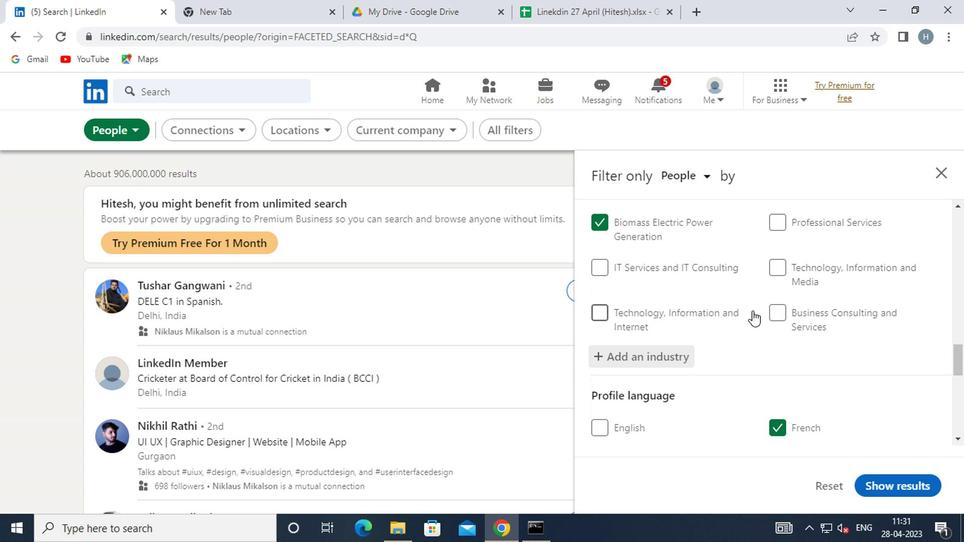 
Action: Mouse moved to (749, 303)
Screenshot: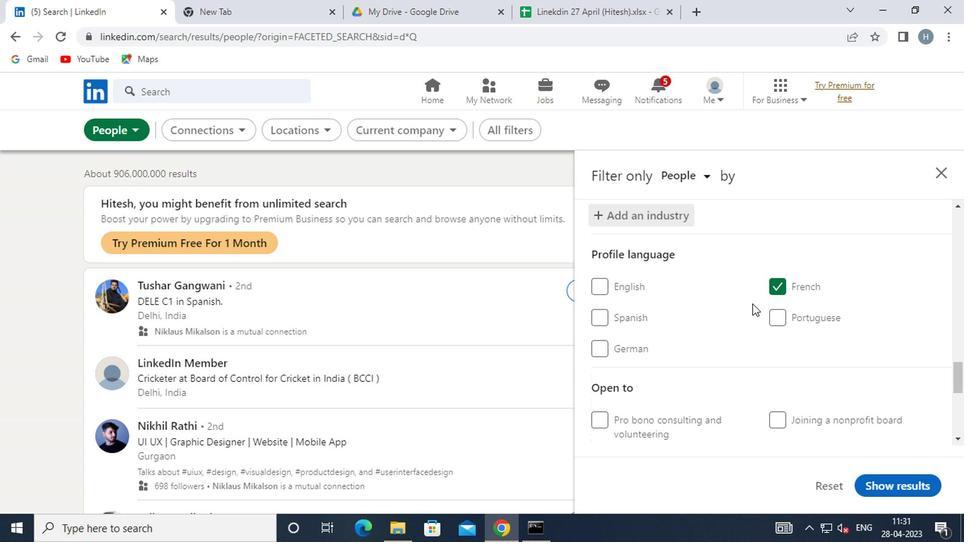 
Action: Mouse scrolled (749, 302) with delta (0, -1)
Screenshot: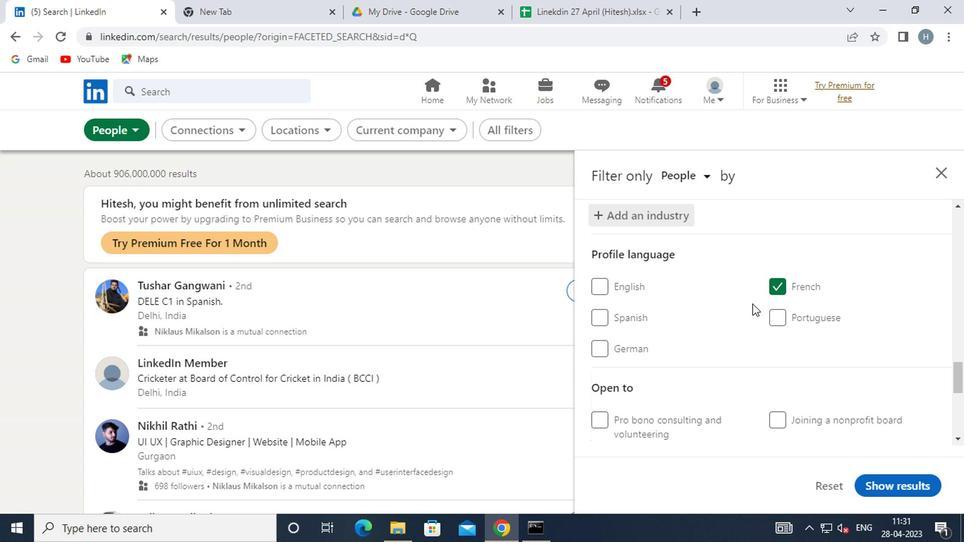 
Action: Mouse scrolled (749, 302) with delta (0, -1)
Screenshot: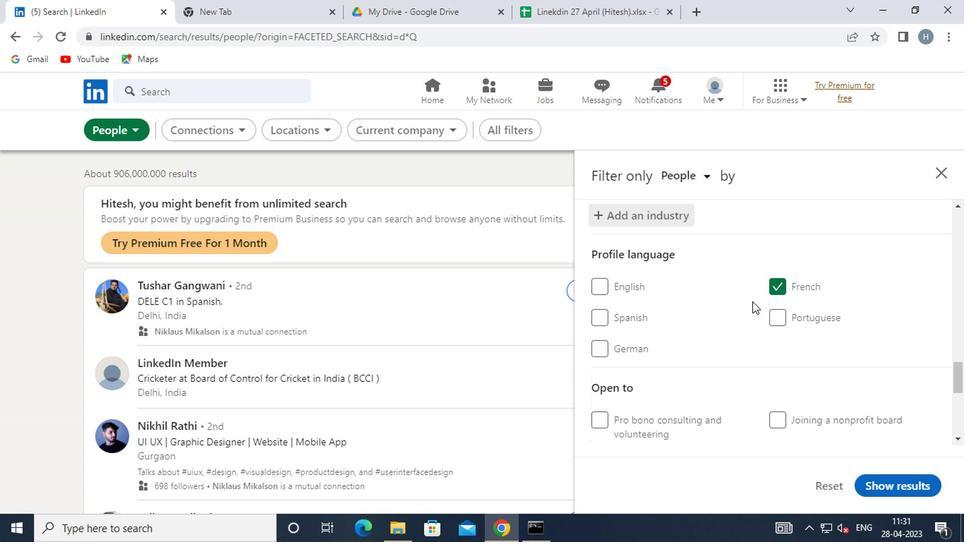
Action: Mouse moved to (748, 302)
Screenshot: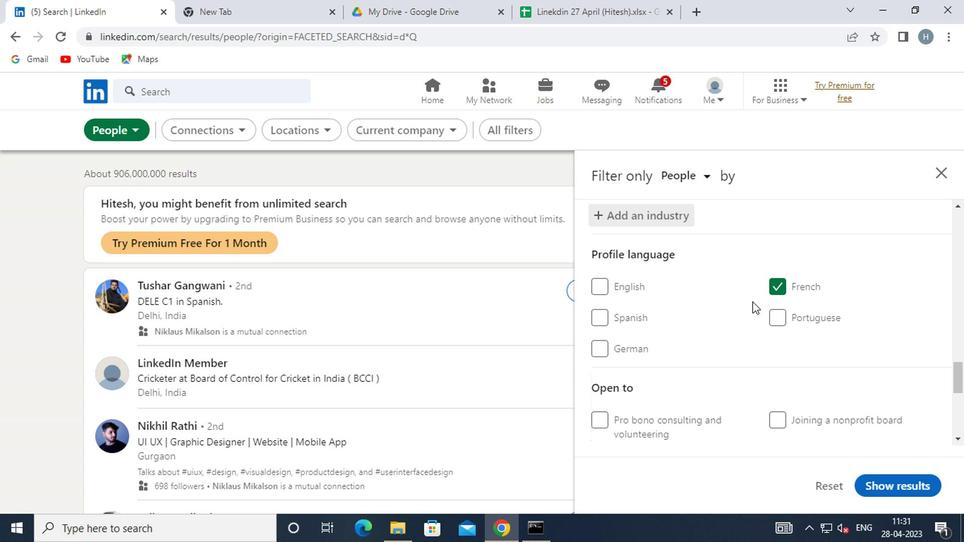 
Action: Mouse scrolled (748, 301) with delta (0, 0)
Screenshot: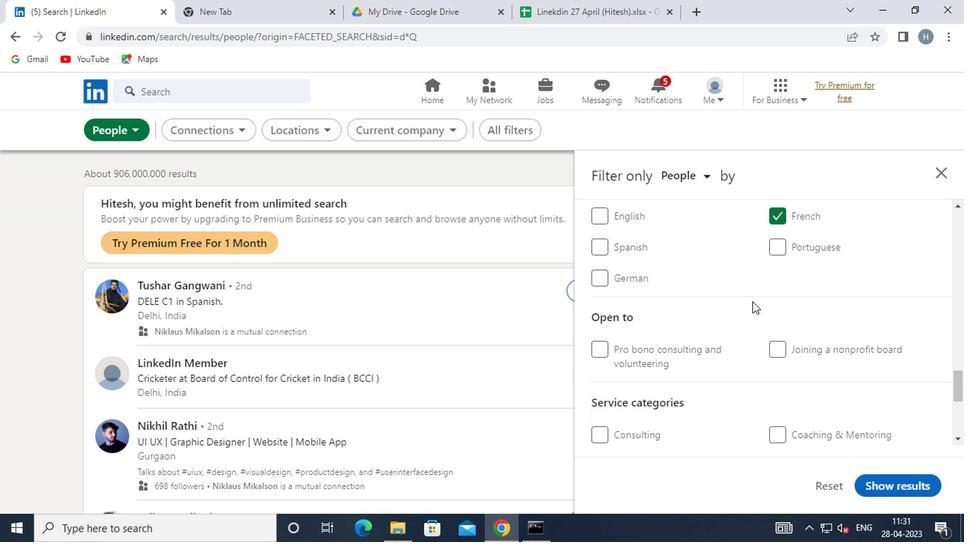 
Action: Mouse moved to (783, 347)
Screenshot: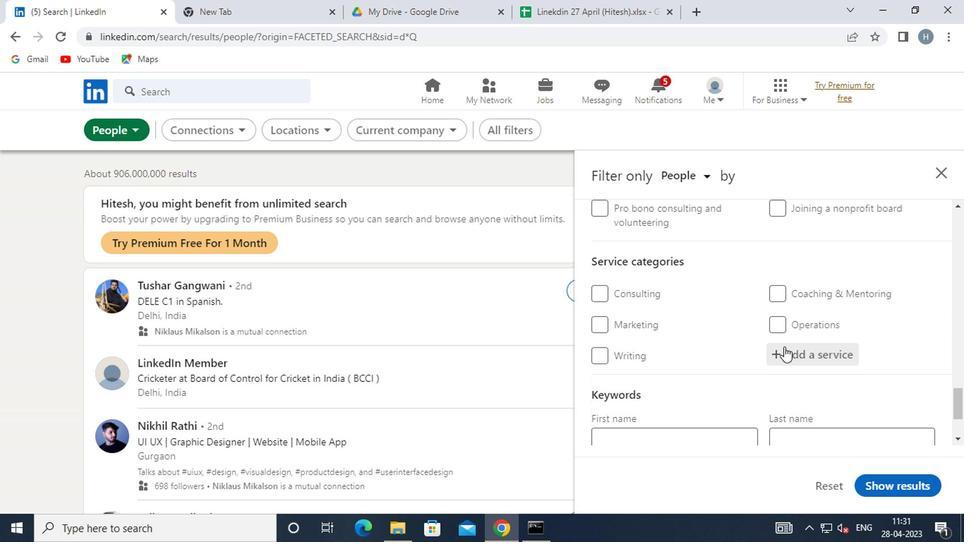 
Action: Mouse pressed left at (783, 347)
Screenshot: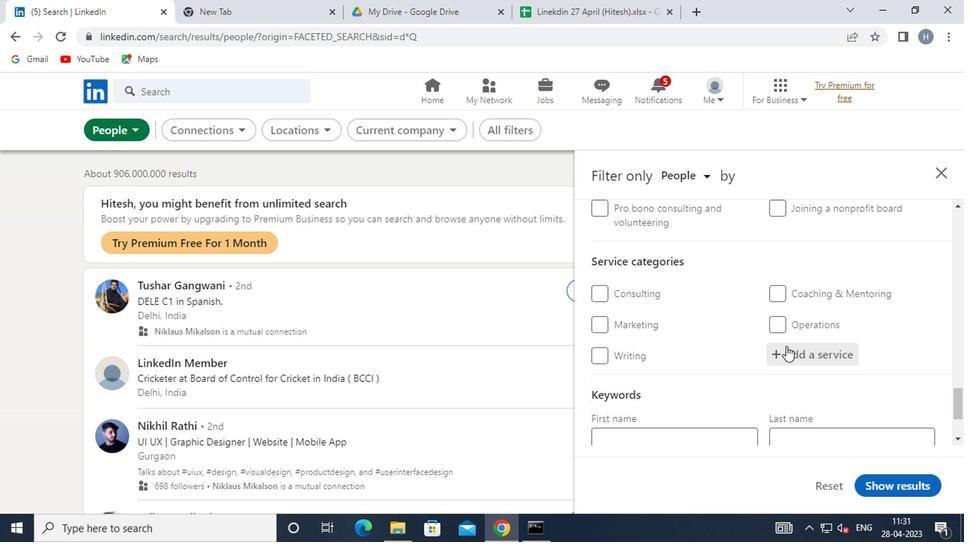 
Action: Mouse moved to (783, 342)
Screenshot: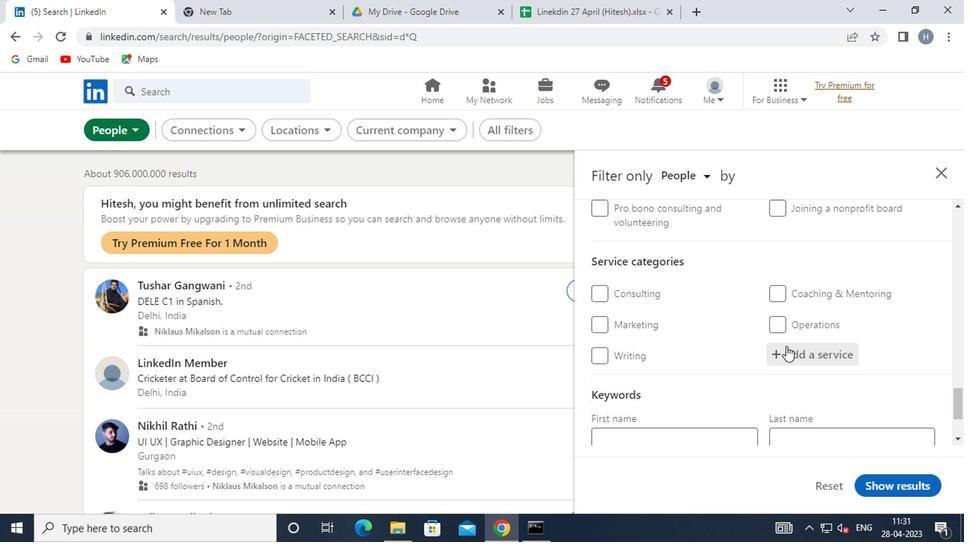 
Action: Key pressed <Key.shift>COMPUT
Screenshot: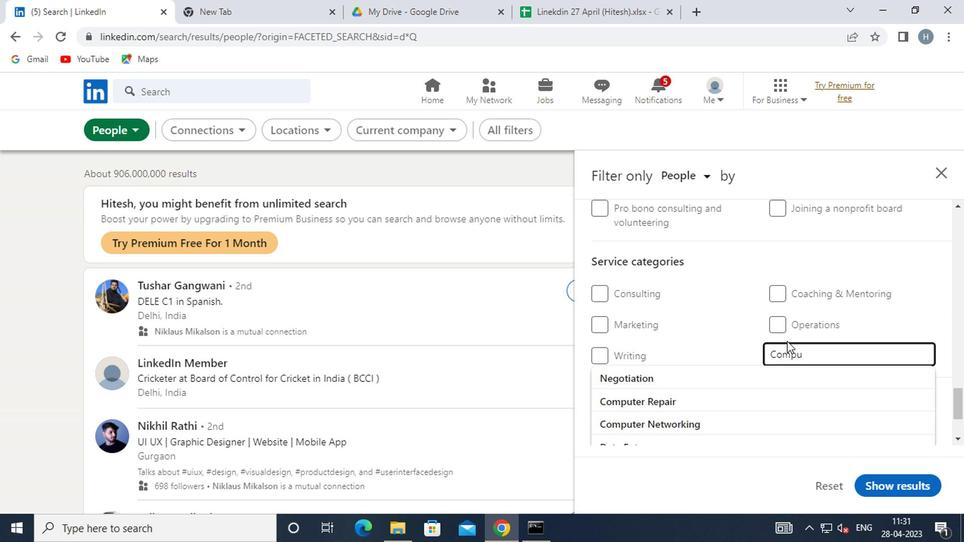 
Action: Mouse moved to (774, 342)
Screenshot: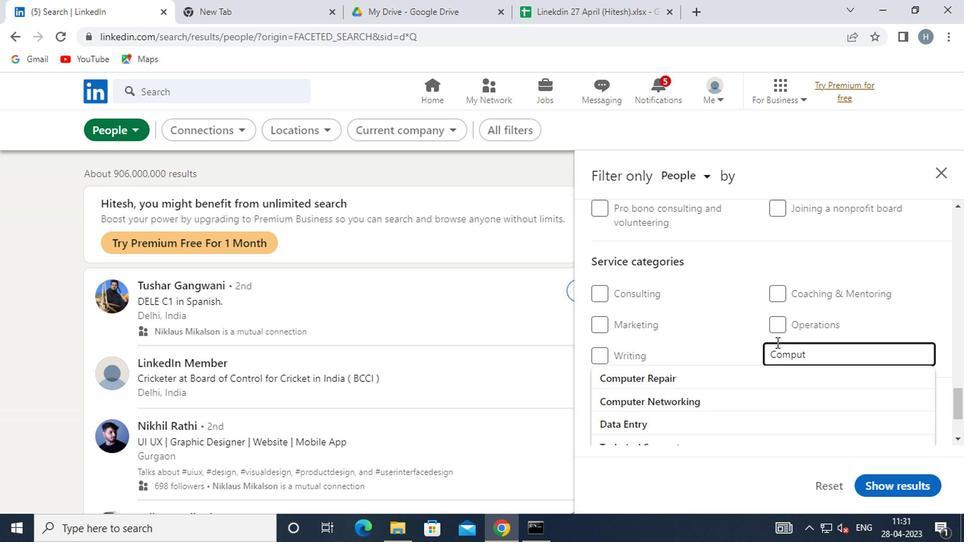 
Action: Key pressed E
Screenshot: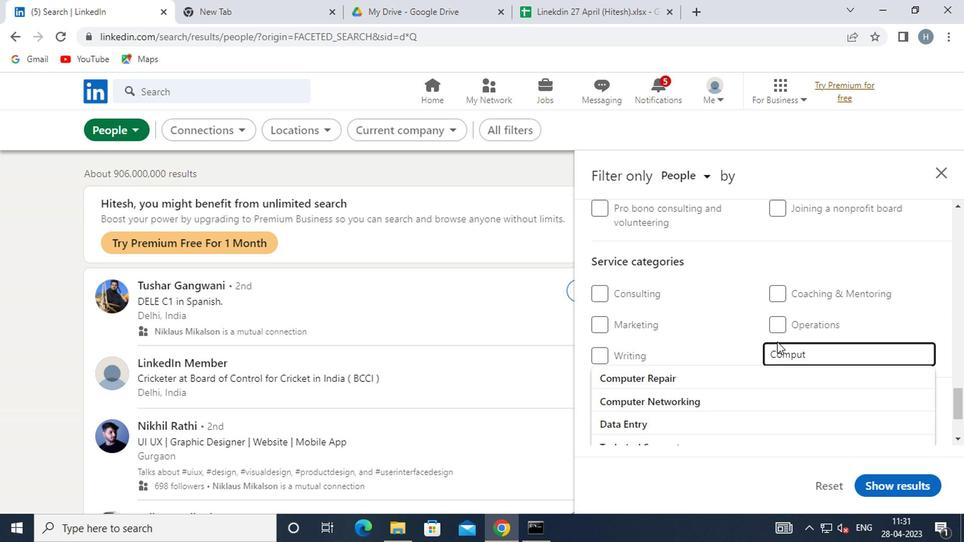 
Action: Mouse moved to (776, 341)
Screenshot: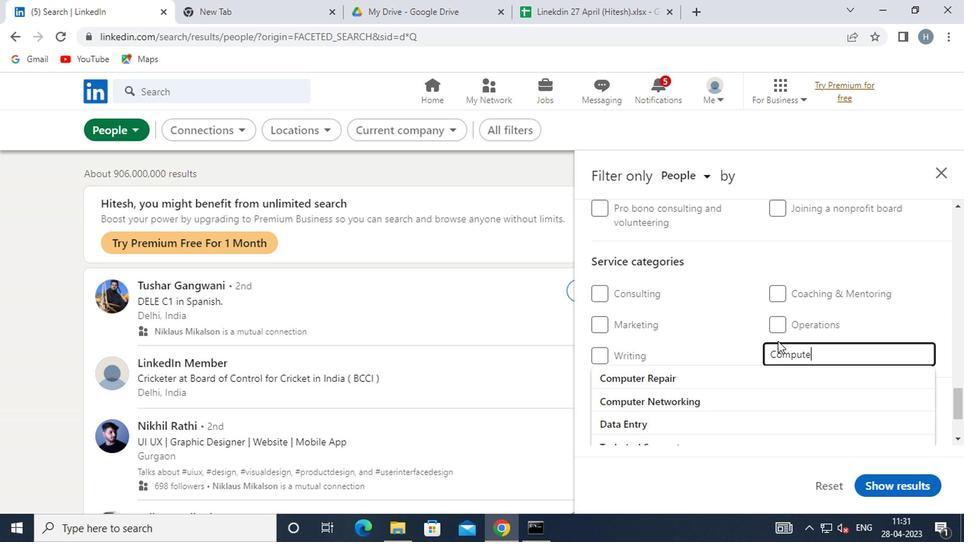 
Action: Key pressed R
Screenshot: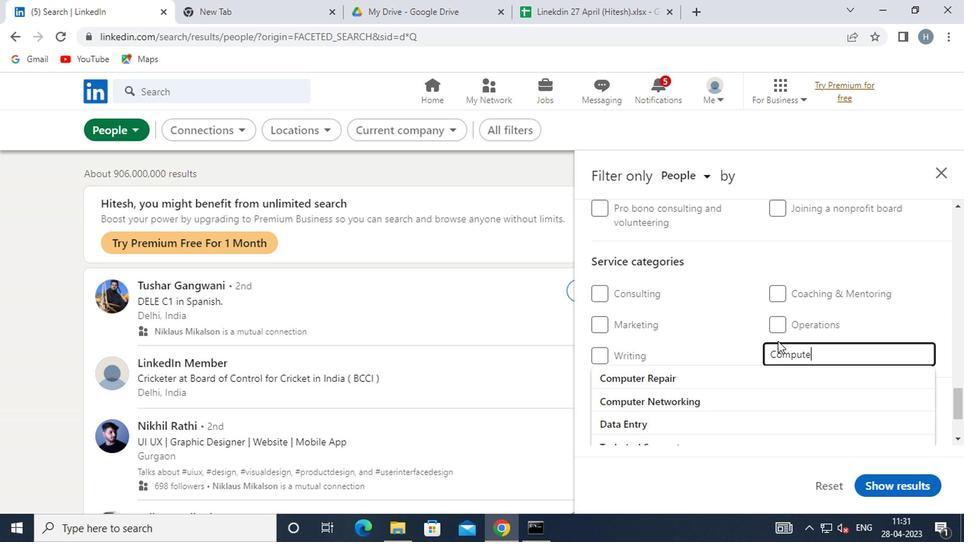 
Action: Mouse moved to (783, 339)
Screenshot: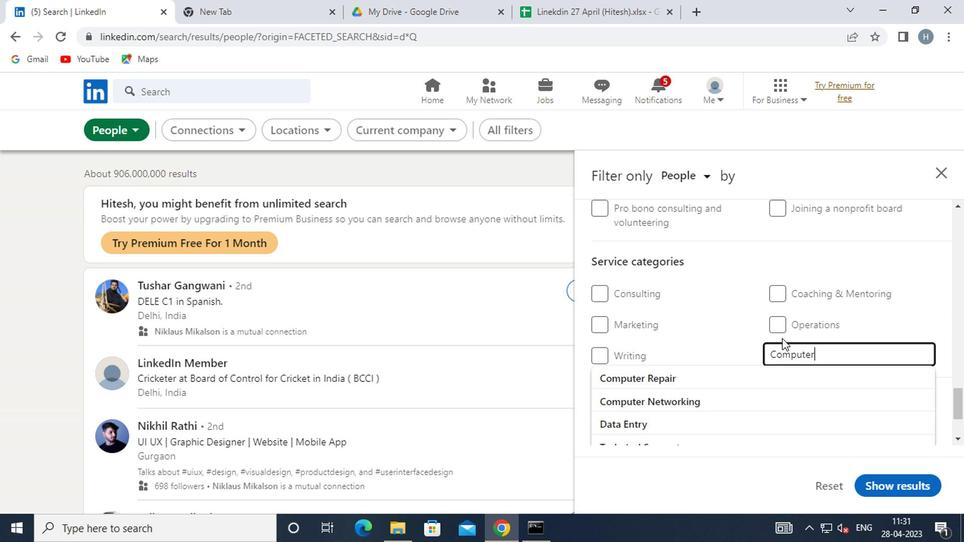 
Action: Key pressed <Key.space>
Screenshot: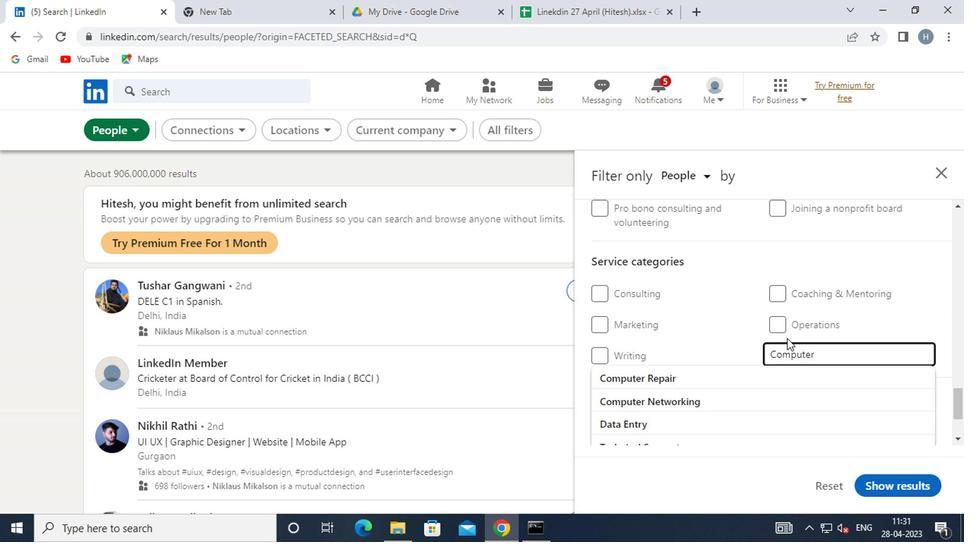 
Action: Mouse moved to (727, 394)
Screenshot: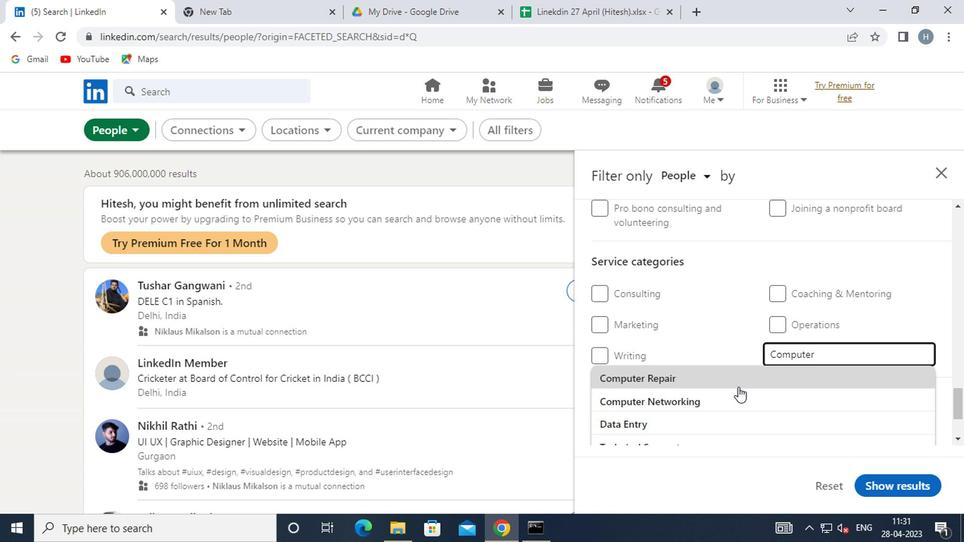 
Action: Mouse pressed left at (727, 394)
Screenshot: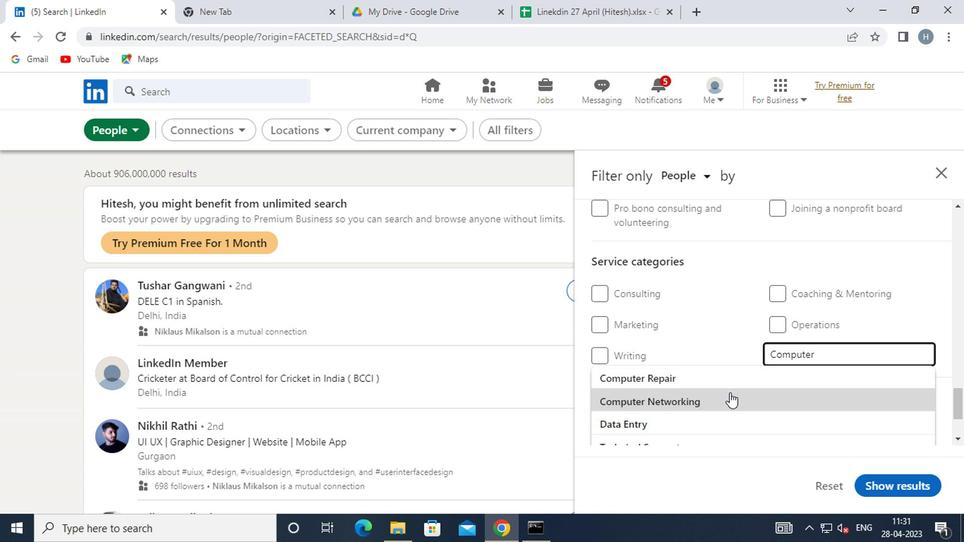 
Action: Mouse moved to (732, 365)
Screenshot: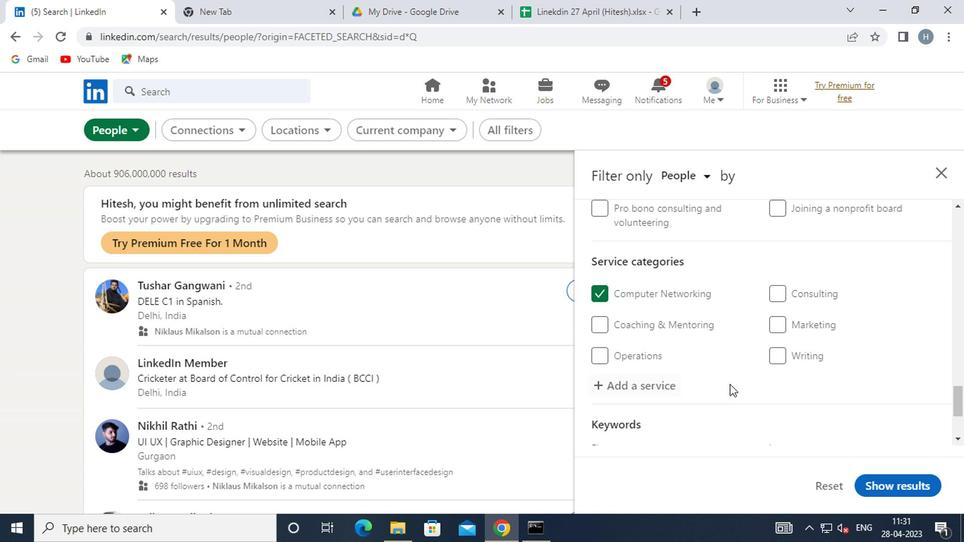
Action: Mouse scrolled (732, 365) with delta (0, 0)
Screenshot: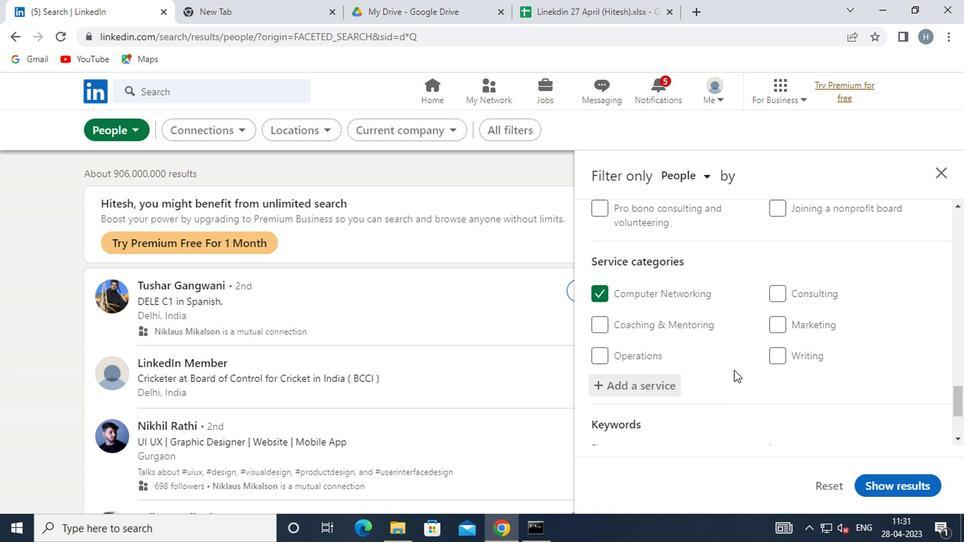 
Action: Mouse scrolled (732, 365) with delta (0, 0)
Screenshot: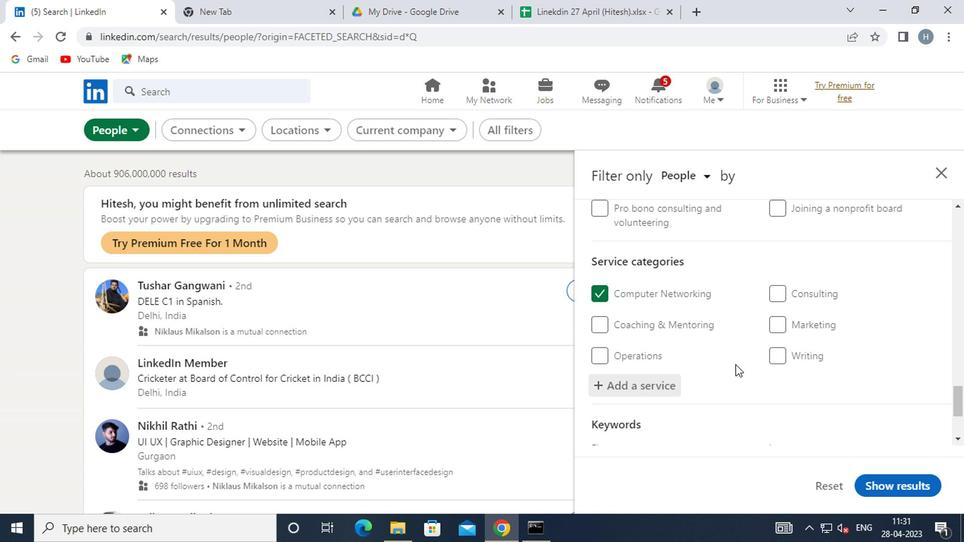 
Action: Mouse scrolled (732, 365) with delta (0, 0)
Screenshot: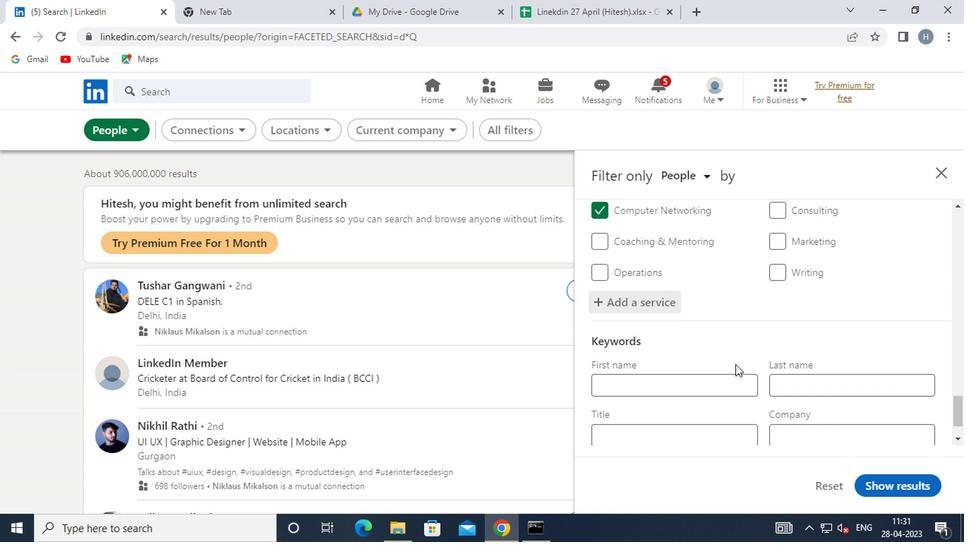 
Action: Mouse moved to (702, 378)
Screenshot: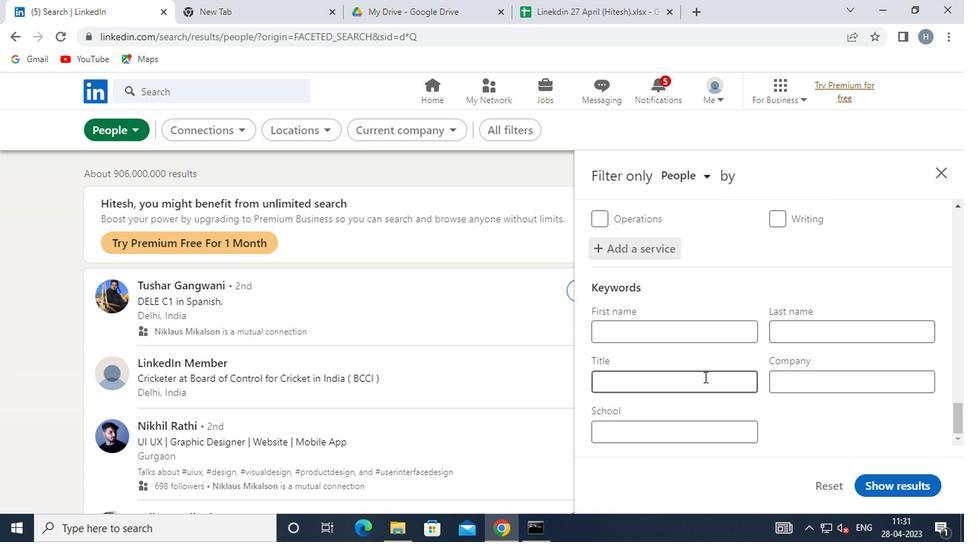 
Action: Mouse pressed left at (702, 378)
Screenshot: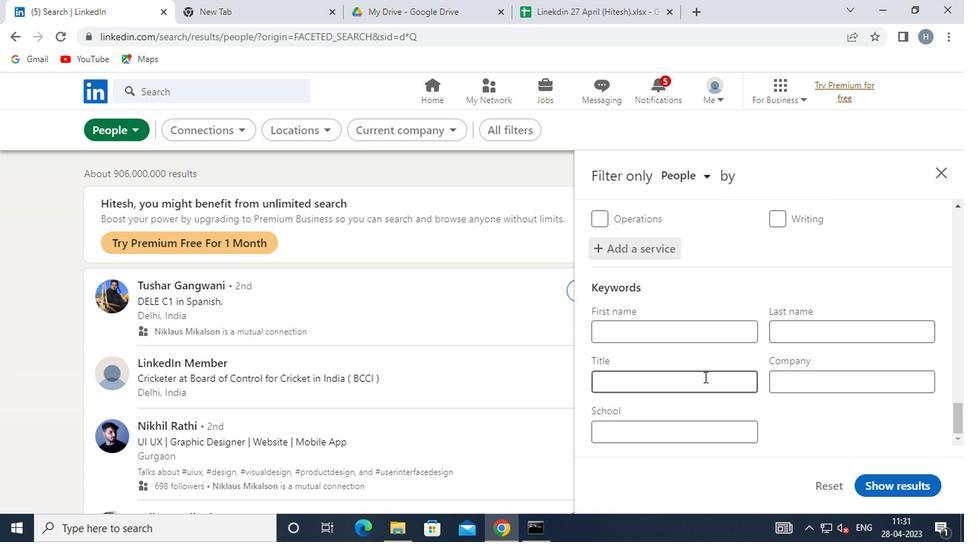 
Action: Mouse moved to (698, 368)
Screenshot: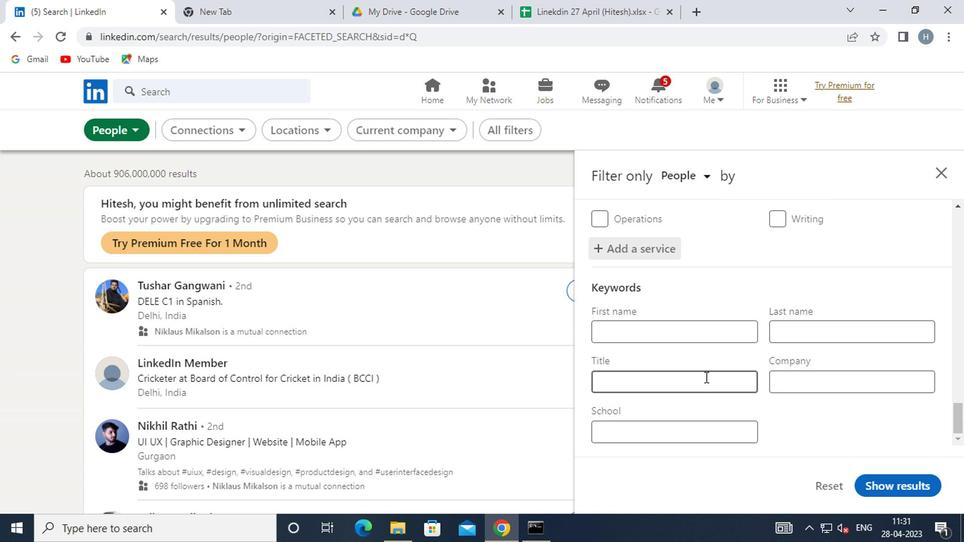 
Action: Key pressed <Key.shift>EVENT<Key.space><Key.shift>PLANNER
Screenshot: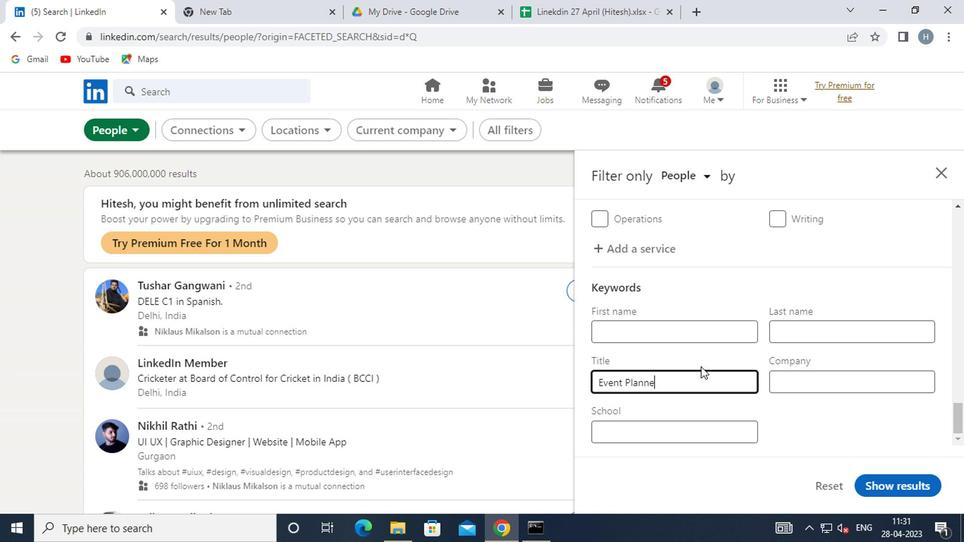 
Action: Mouse moved to (874, 485)
Screenshot: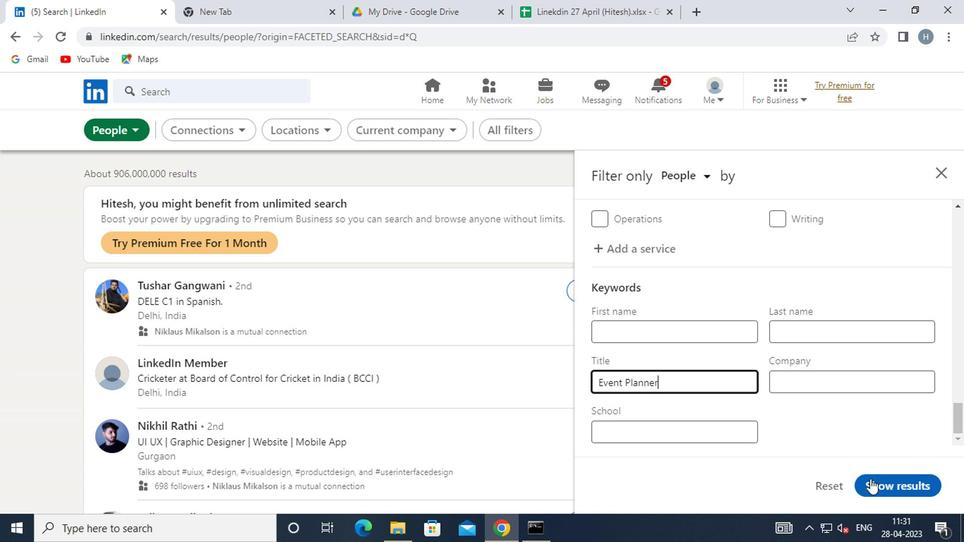 
Action: Mouse pressed left at (874, 485)
Screenshot: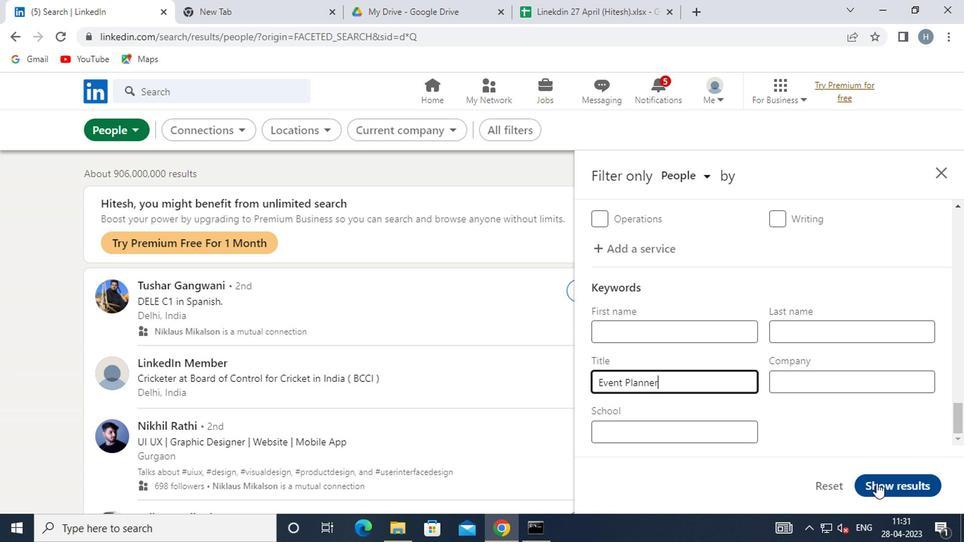 
Action: Mouse moved to (688, 320)
Screenshot: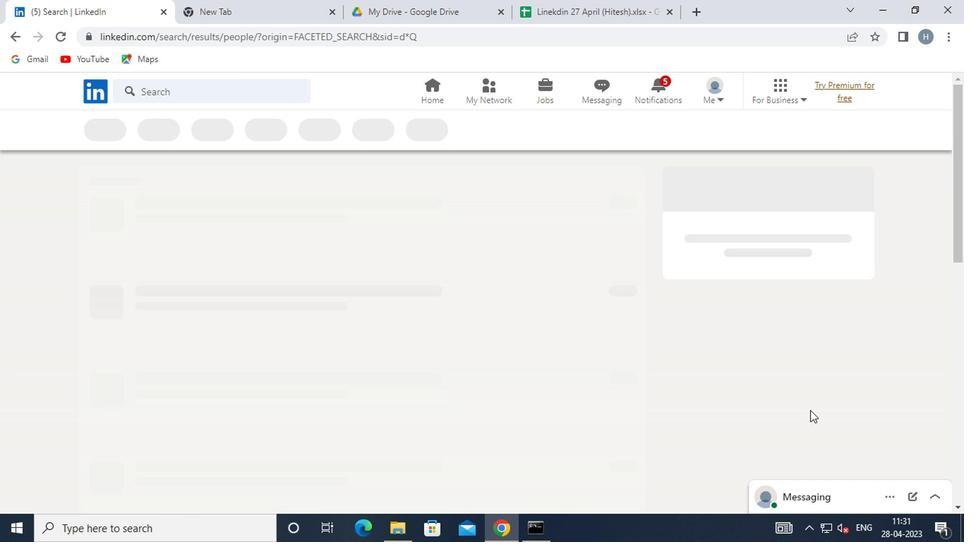 
